 Task: Add an event with the title Second Lunch Break: Wellness and Self-Care Workshop, date '2024/05/26', time 8:00 AM to 10:00 AMand add a description: A product launch event is an exciting occasion where a new product is introduced to the market. It brings together stakeholders, industry experts, media personnel, and potential customers to showcase the product's features, benefits, and unique selling points. Select event color  Grape . Add location for the event as: 123 Rua das Flores, Porto, Portugal, logged in from the account softage.9@softage.netand send the event invitation to softage.2@softage.net with CC to  softage.3@softage.net. Set a reminder for the event Daily
Action: Mouse moved to (82, 98)
Screenshot: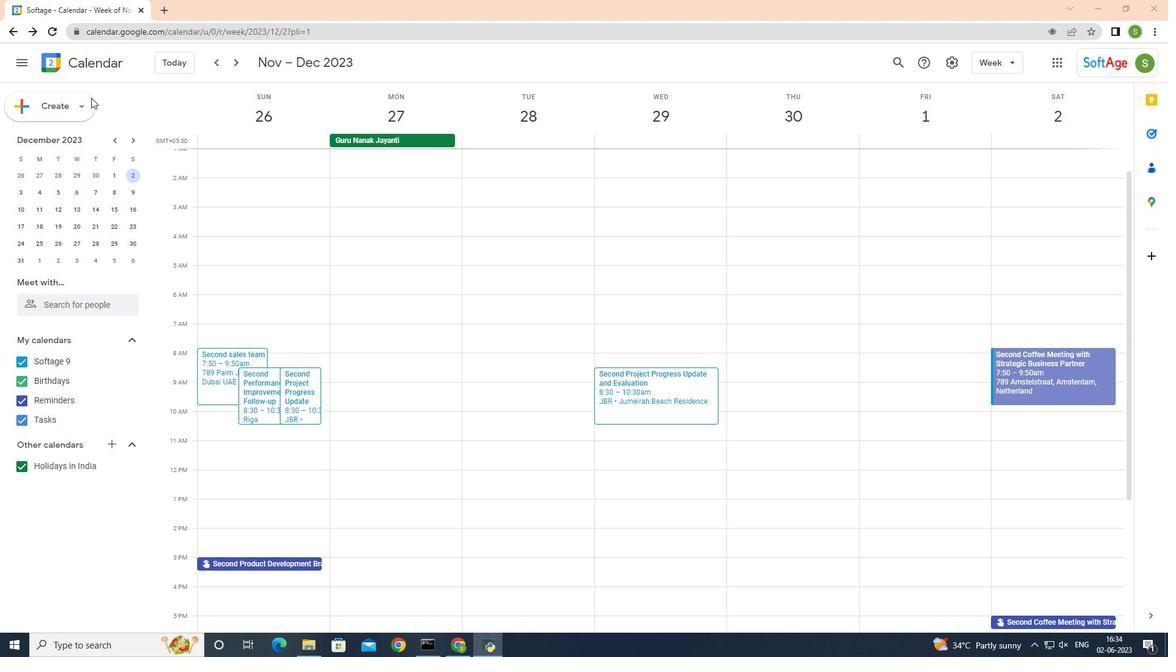 
Action: Mouse pressed left at (82, 98)
Screenshot: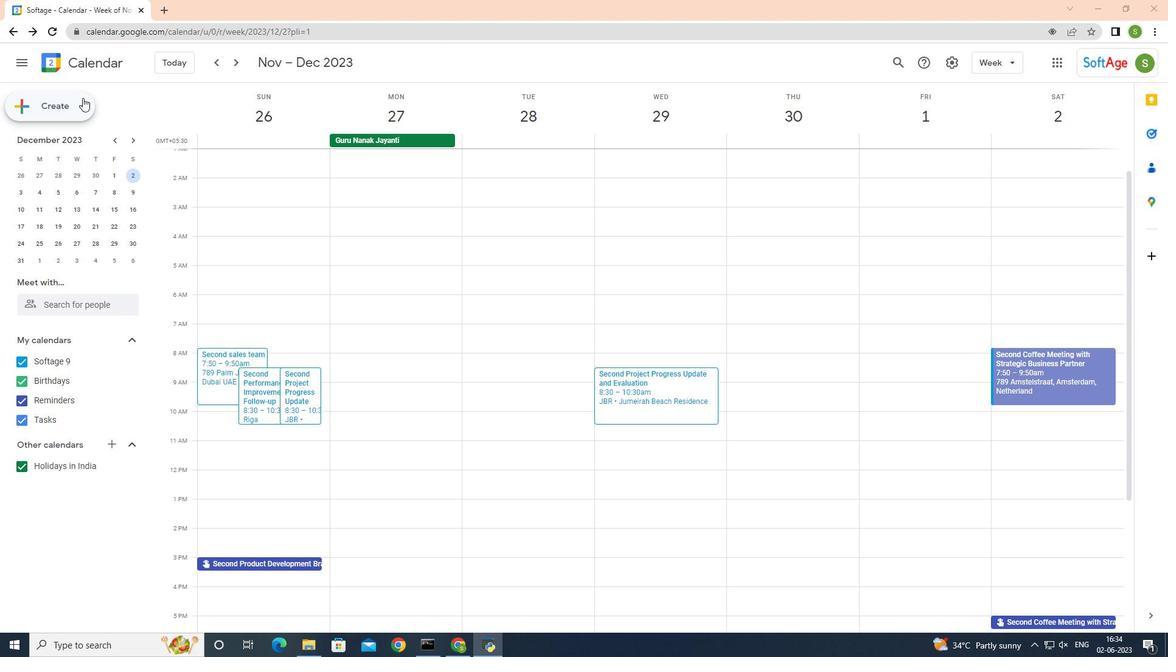 
Action: Mouse moved to (79, 132)
Screenshot: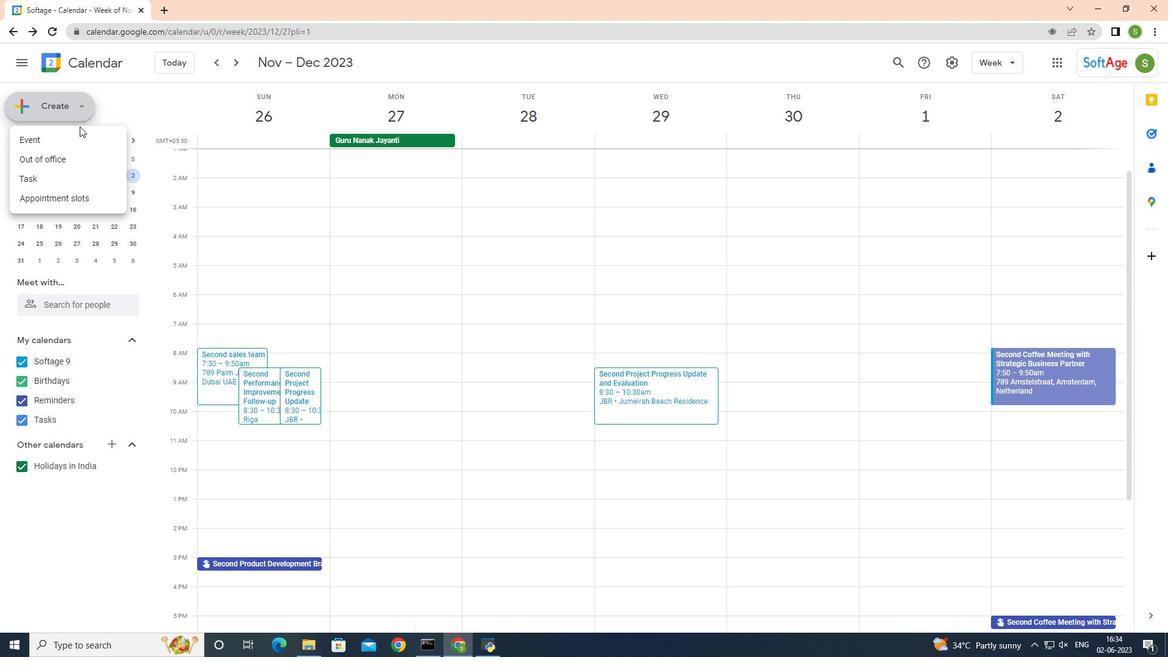 
Action: Mouse pressed left at (79, 132)
Screenshot: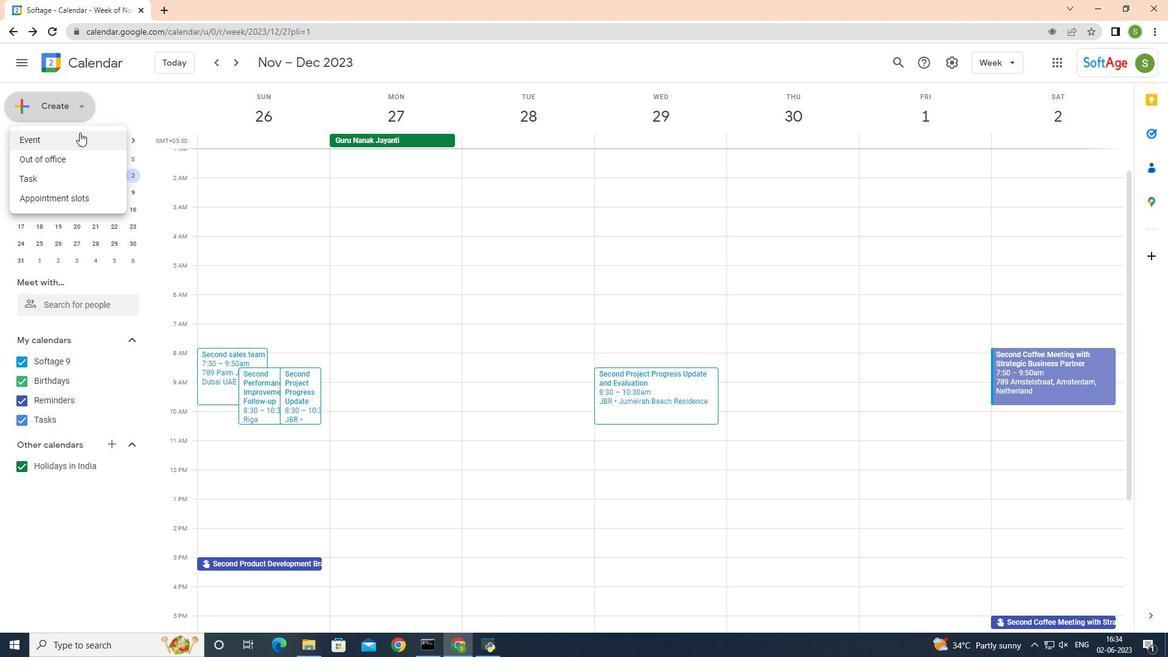 
Action: Mouse moved to (804, 327)
Screenshot: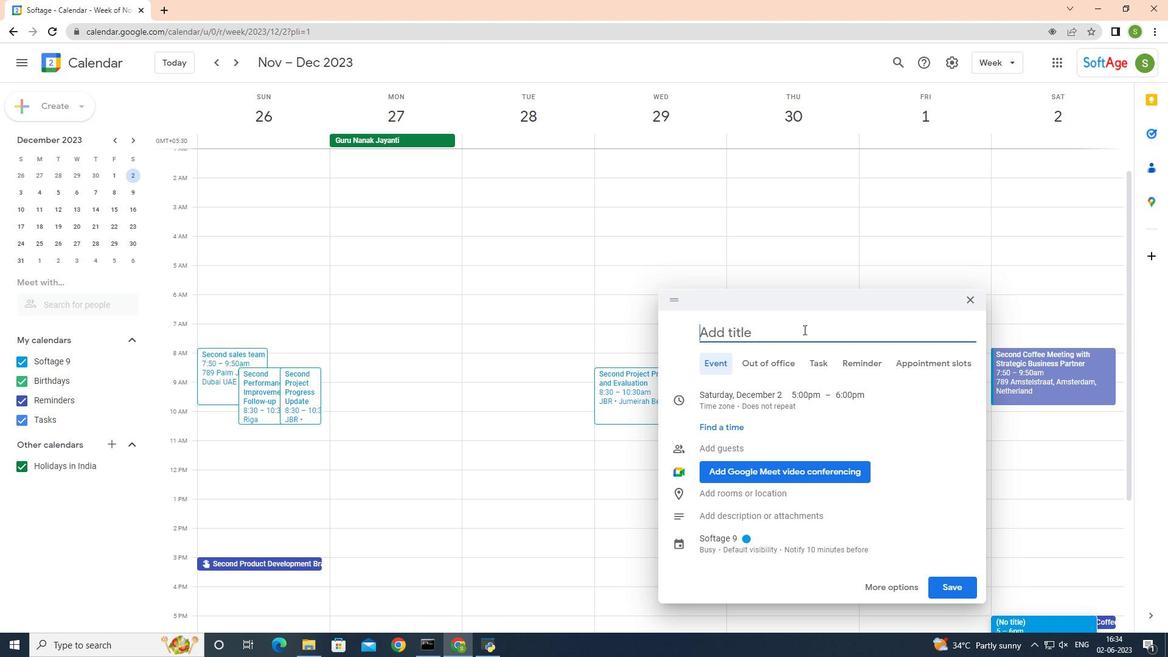 
Action: Key pressed <Key.shift><Key.shift><Key.shift><Key.shift>Second<Key.space><Key.shift_r><Key.shift_r><Key.shift_r><Key.shift_r><Key.shift_r><Key.shift_r><Key.shift_r><Key.shift_r><Key.shift_r><Key.shift_r>L<Key.shift_r>unch<Key.space><Key.shift><Key.shift><Key.shift><Key.shift><Key.shift><Key.shift><Key.shift><Key.shift><Key.shift><Key.shift><Key.shift><Key.shift><Key.shift><Key.shift><Key.shift>Bread<Key.shift_r>:<Key.space><Key.shift><Key.shift>Wellness<Key.space>and<Key.space>s<Key.backspace><Key.shift>Self-<Key.space><Key.backspace><Key.backspace>-<Key.shift>Care<Key.space><Key.shift><Key.shift><Key.shift><Key.shift><Key.shift><Key.shift><Key.shift><Key.shift><Key.shift><Key.shift><Key.shift><Key.shift><Key.shift><Key.shift><Key.shift><Key.shift><Key.shift><Key.shift><Key.shift><Key.shift>Workshop
Screenshot: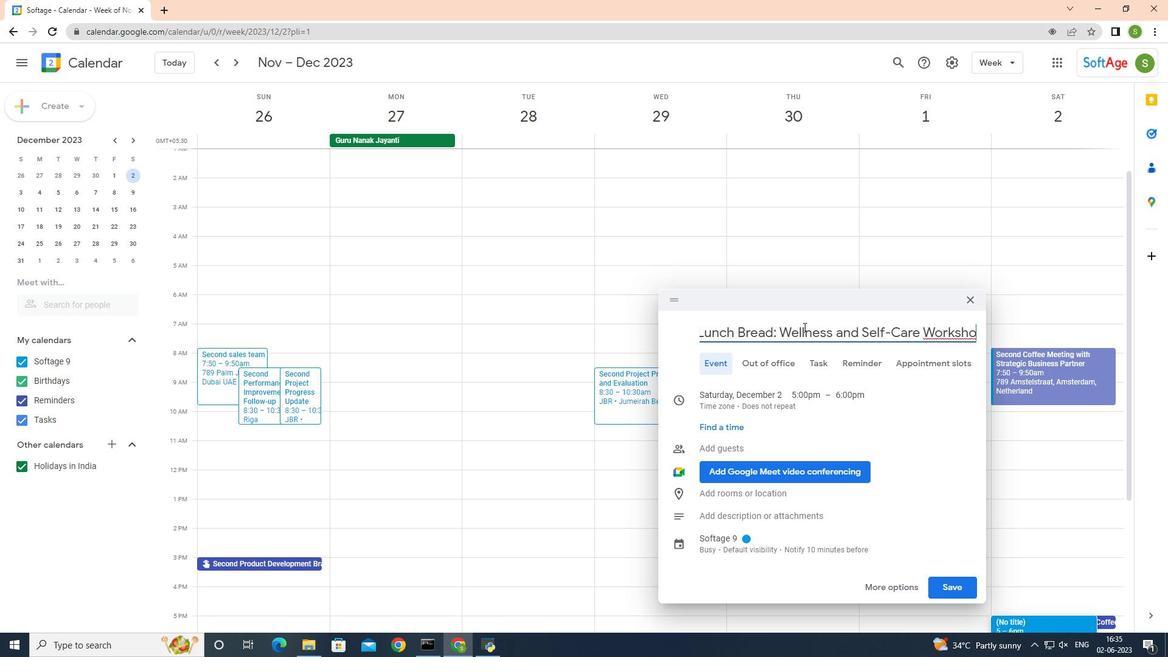 
Action: Mouse moved to (751, 390)
Screenshot: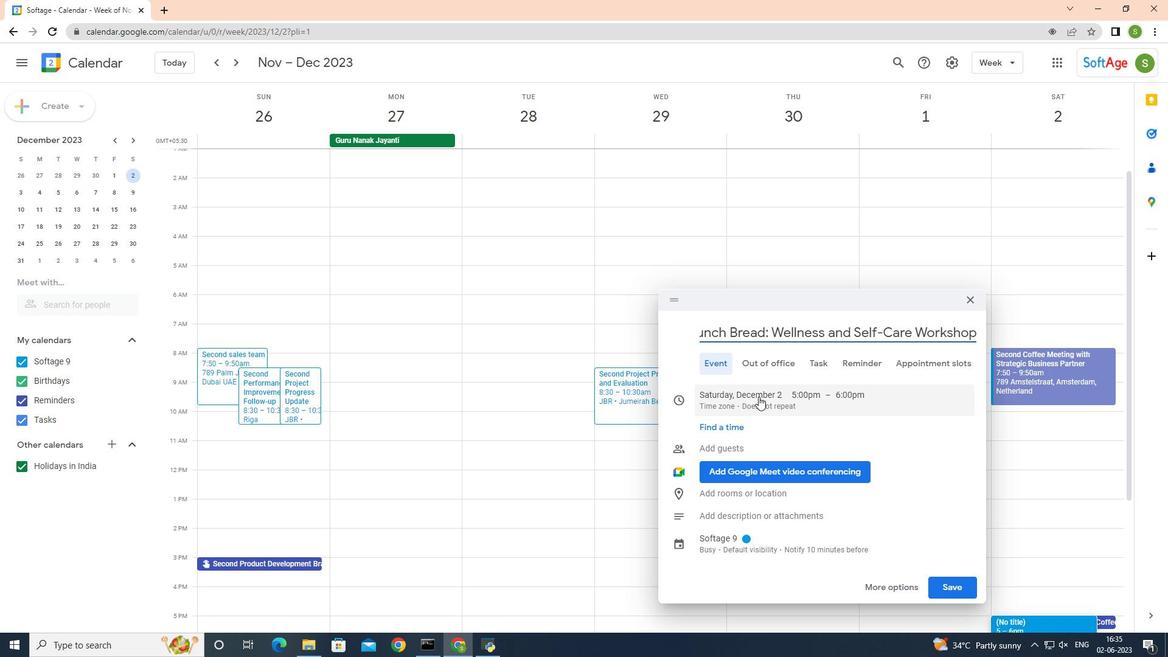 
Action: Mouse pressed left at (751, 390)
Screenshot: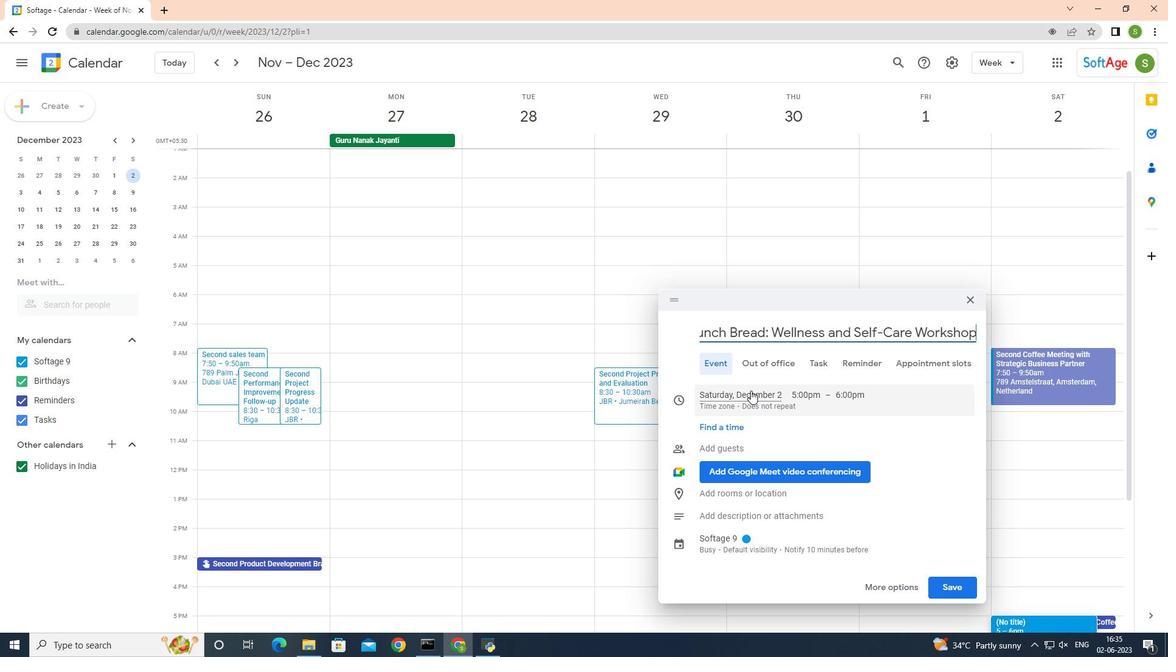 
Action: Mouse moved to (849, 385)
Screenshot: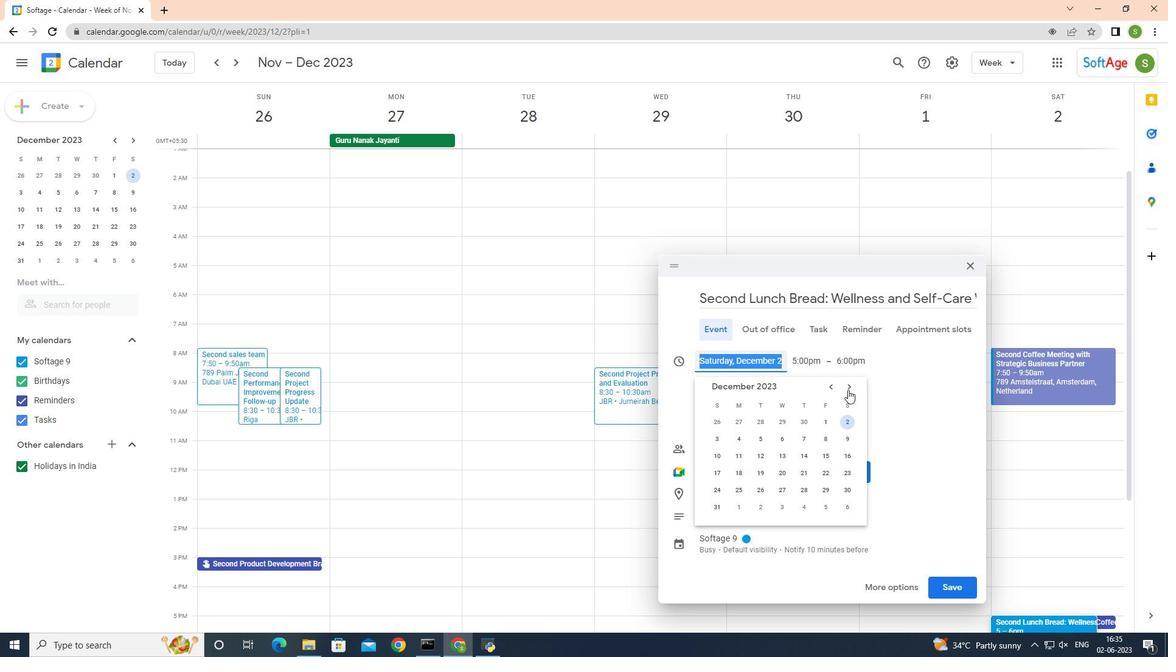 
Action: Mouse pressed left at (849, 385)
Screenshot: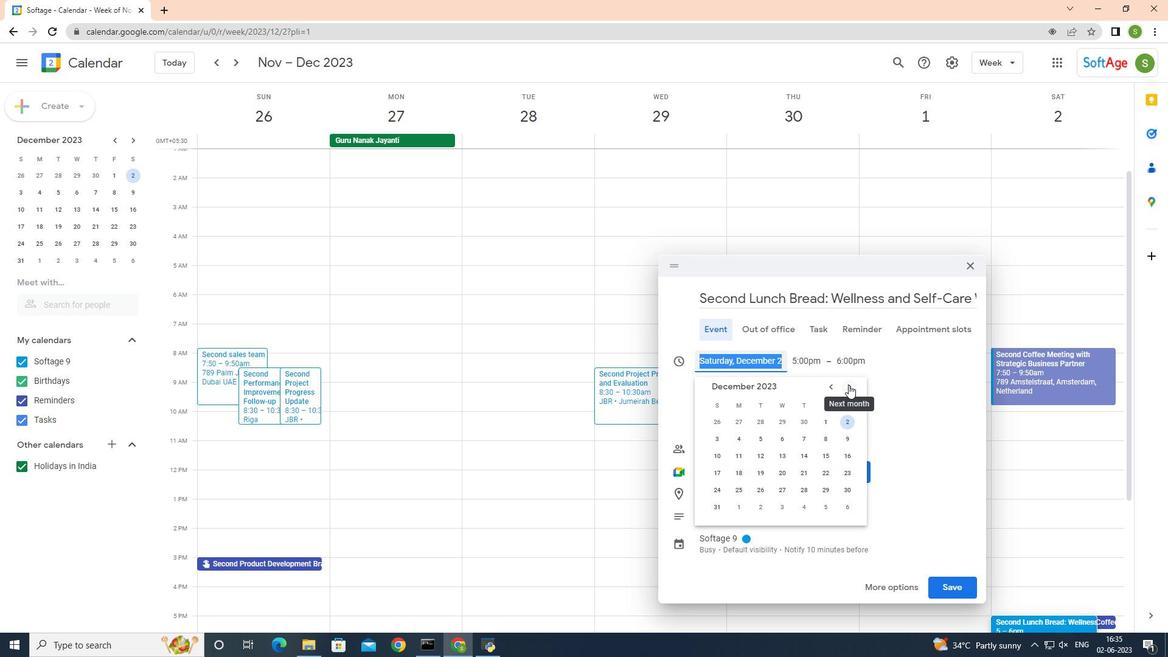 
Action: Mouse pressed left at (849, 385)
Screenshot: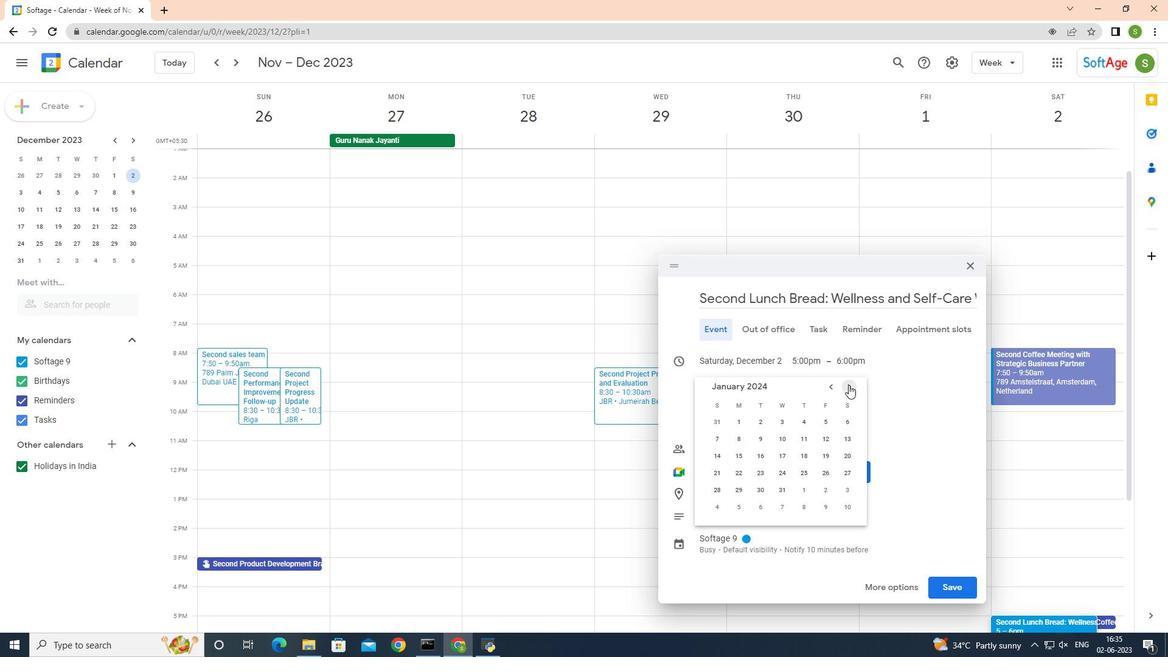 
Action: Mouse pressed left at (849, 385)
Screenshot: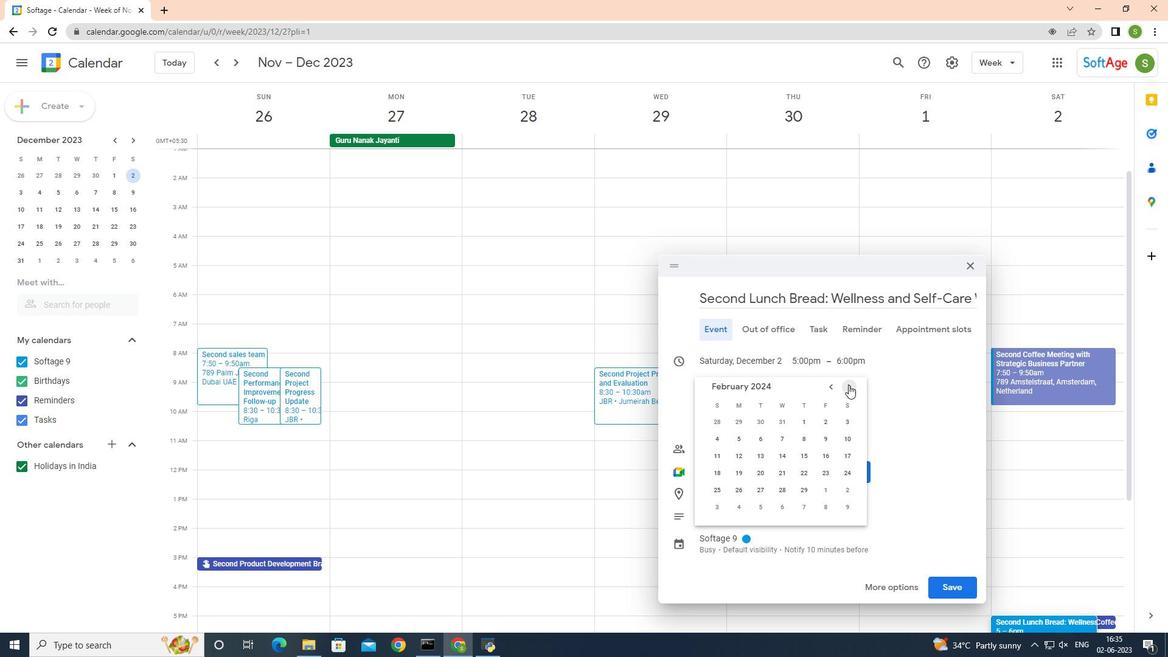
Action: Mouse pressed left at (849, 385)
Screenshot: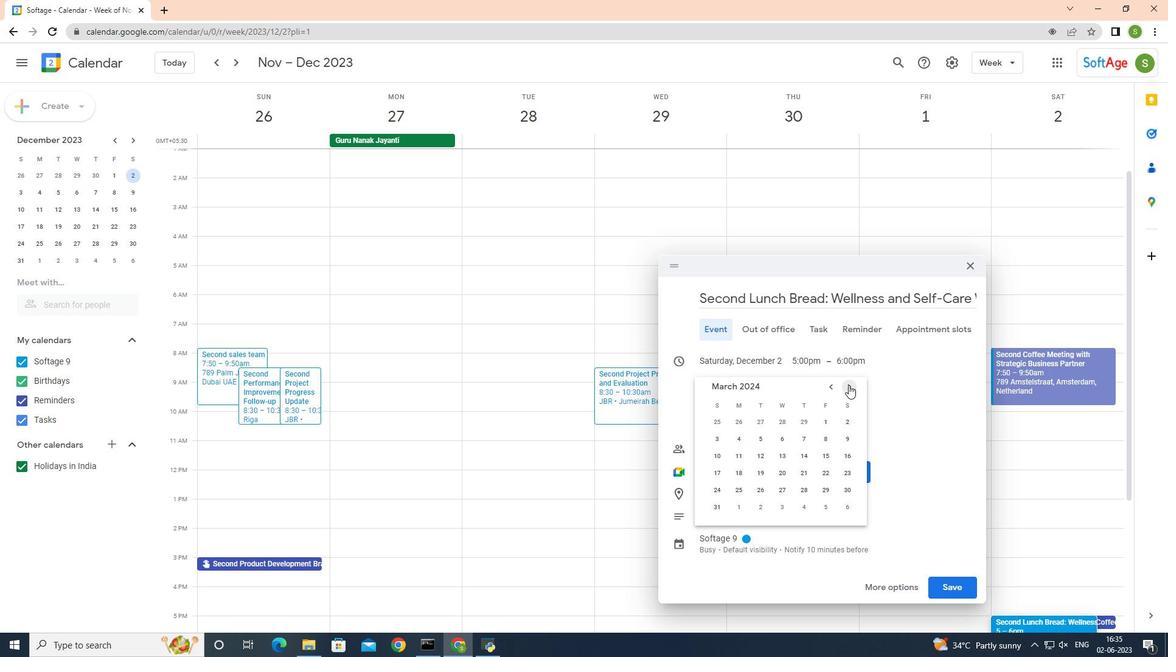 
Action: Mouse pressed left at (849, 385)
Screenshot: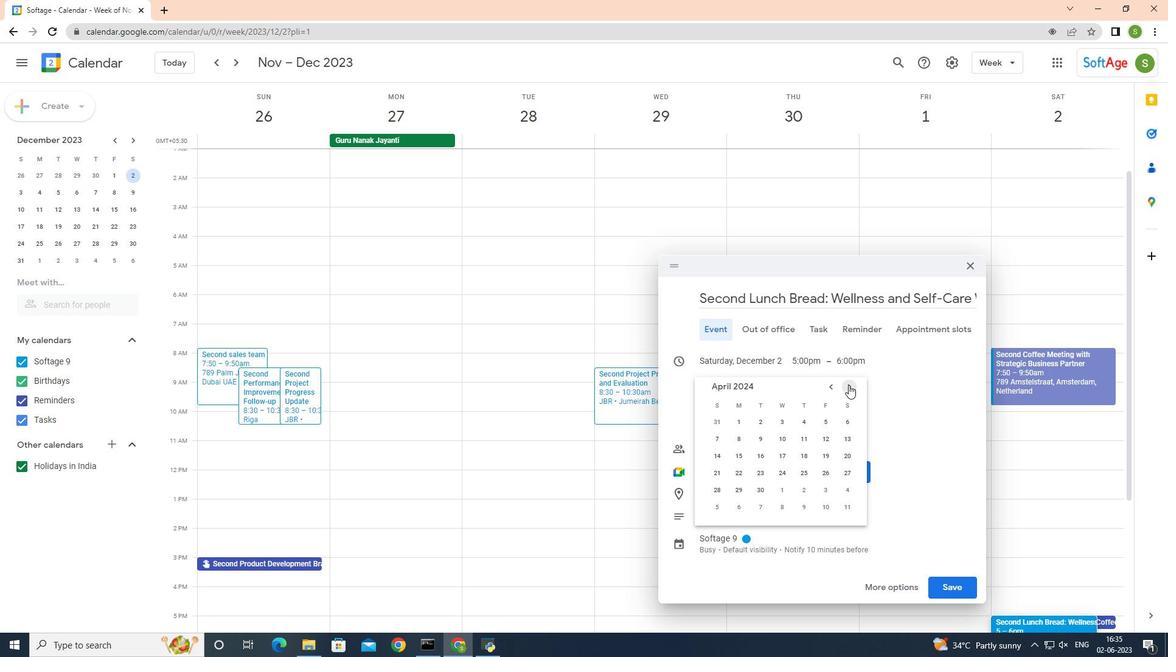 
Action: Mouse moved to (717, 488)
Screenshot: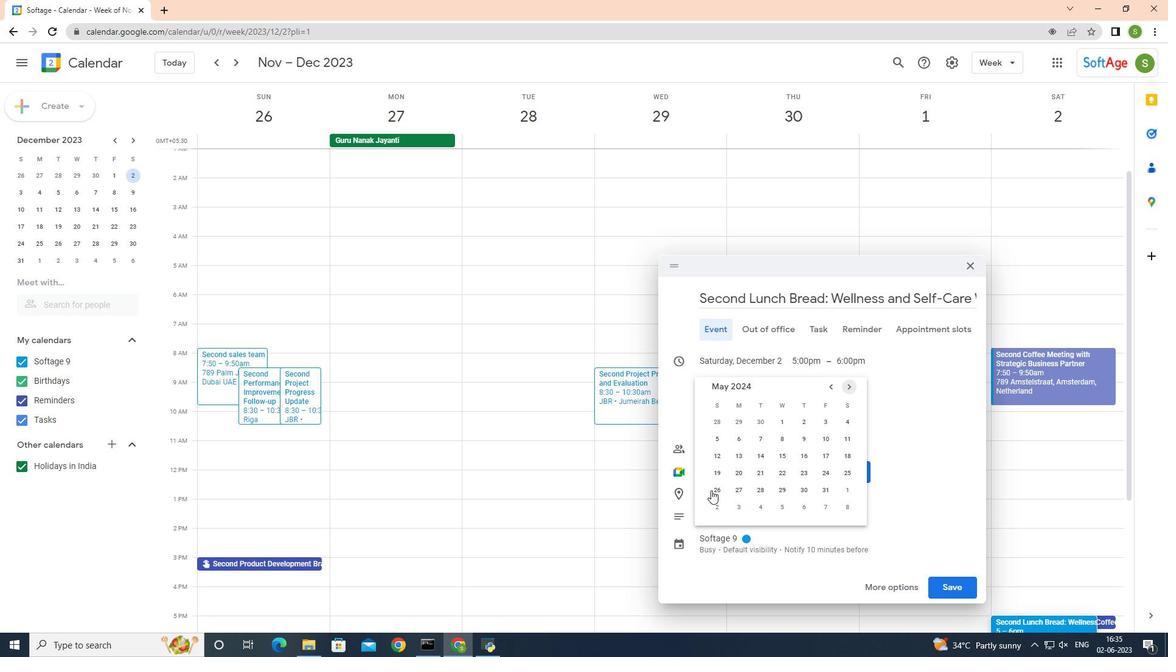 
Action: Mouse pressed left at (717, 488)
Screenshot: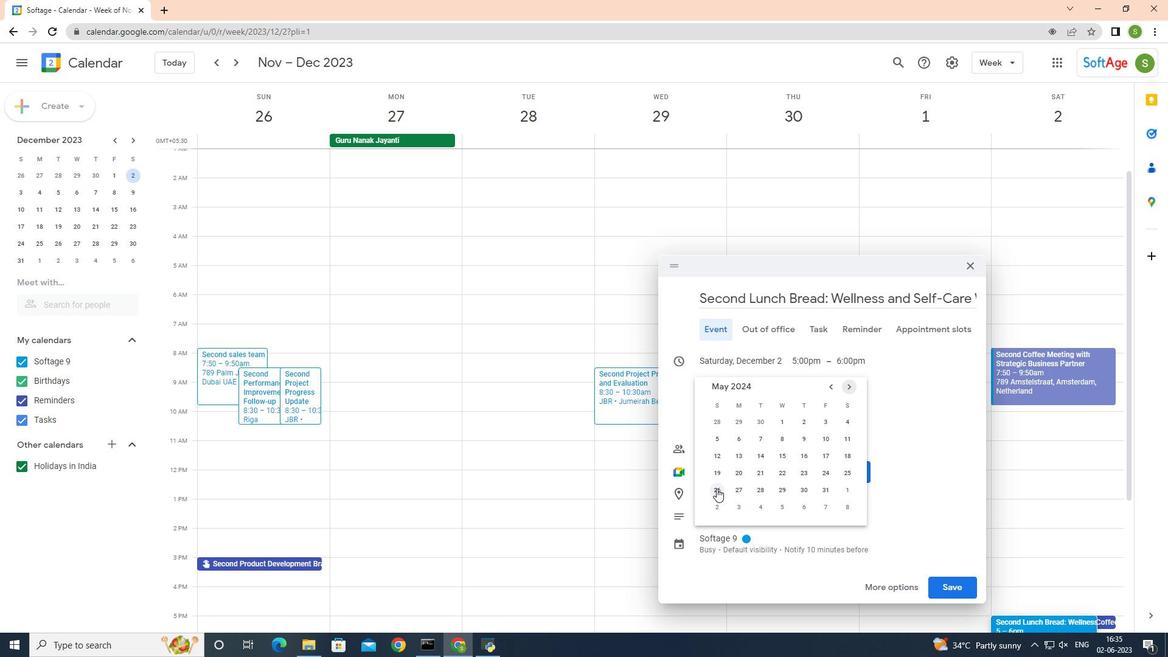 
Action: Mouse moved to (474, 359)
Screenshot: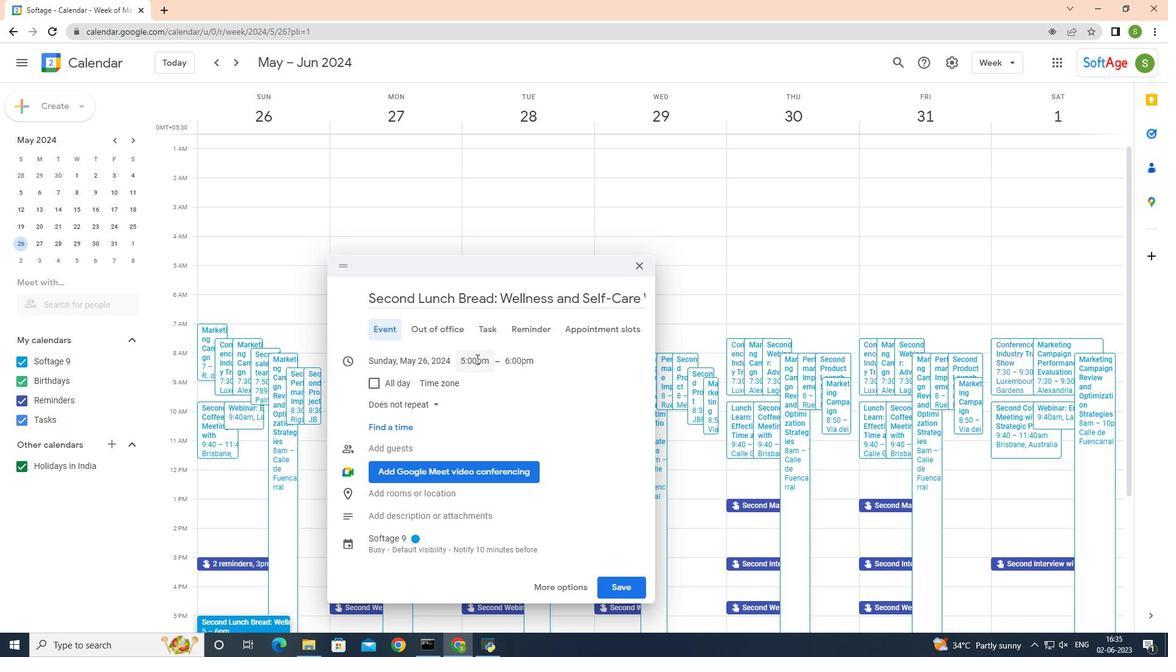 
Action: Mouse pressed left at (474, 359)
Screenshot: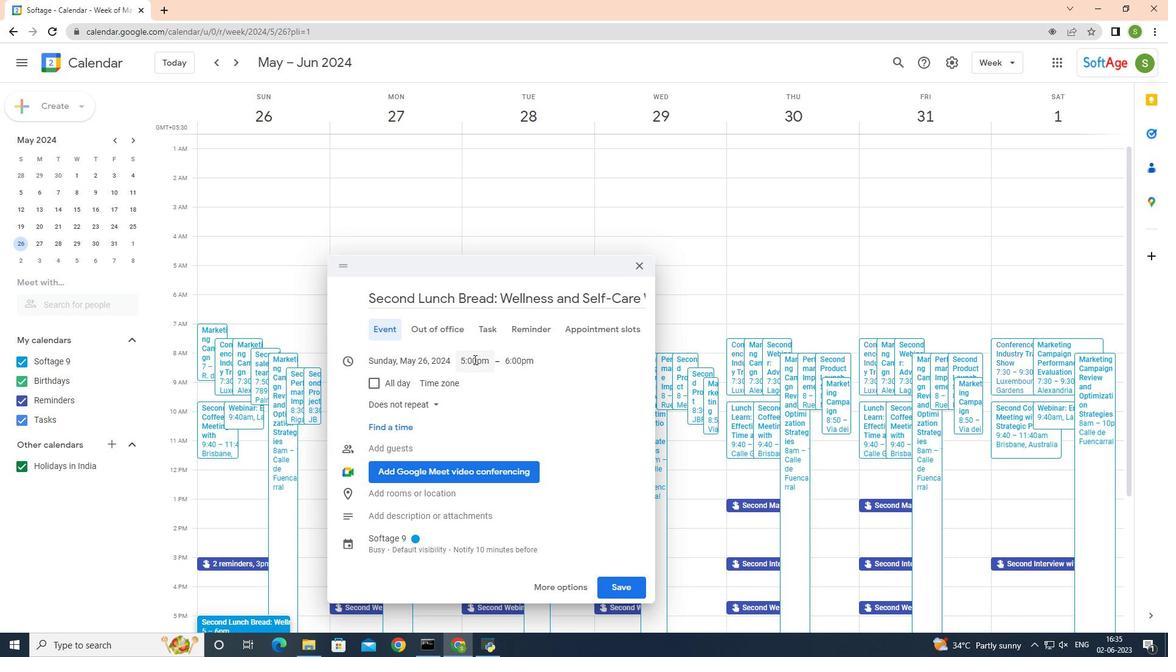 
Action: Mouse moved to (524, 469)
Screenshot: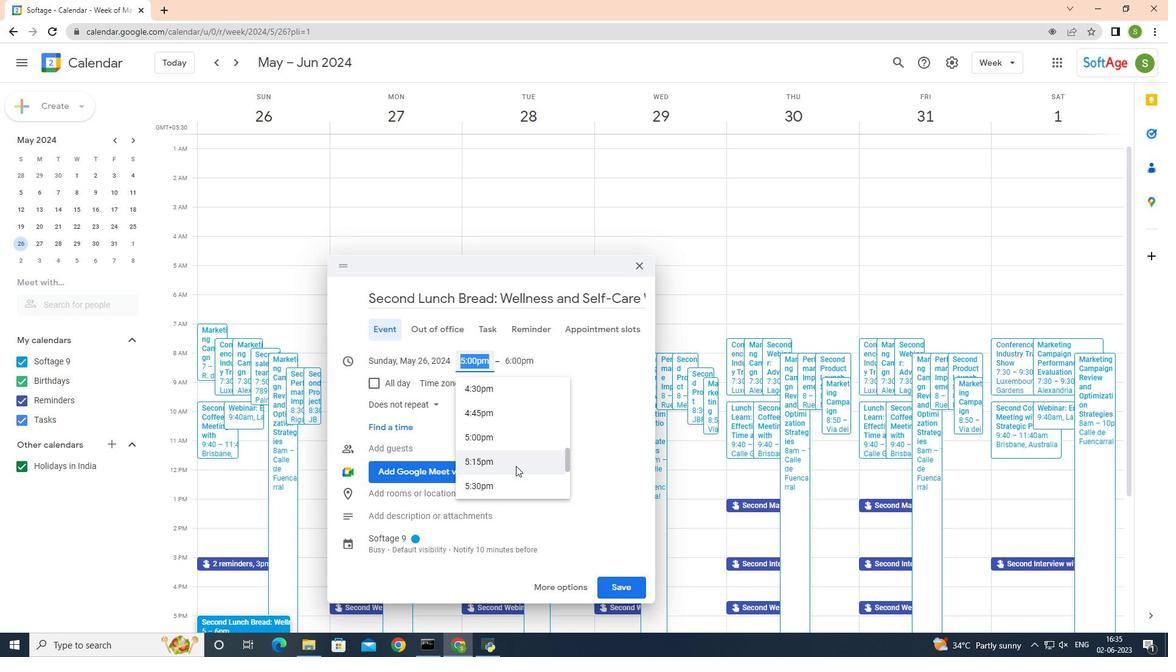 
Action: Mouse scrolled (524, 469) with delta (0, 0)
Screenshot: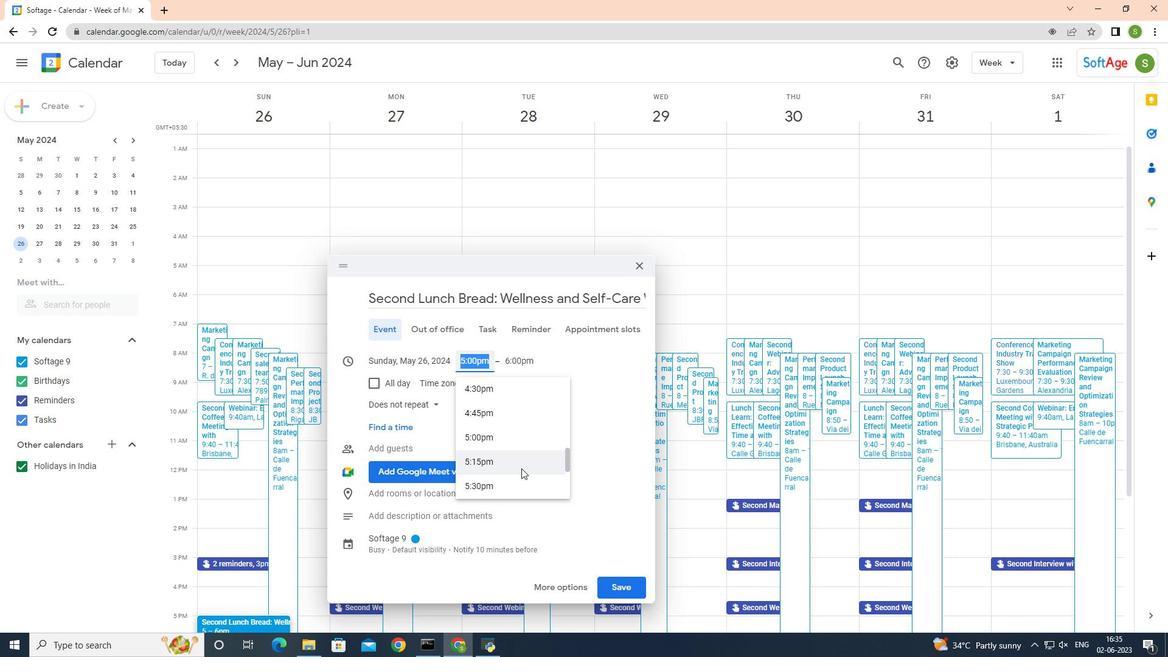 
Action: Mouse scrolled (524, 469) with delta (0, 0)
Screenshot: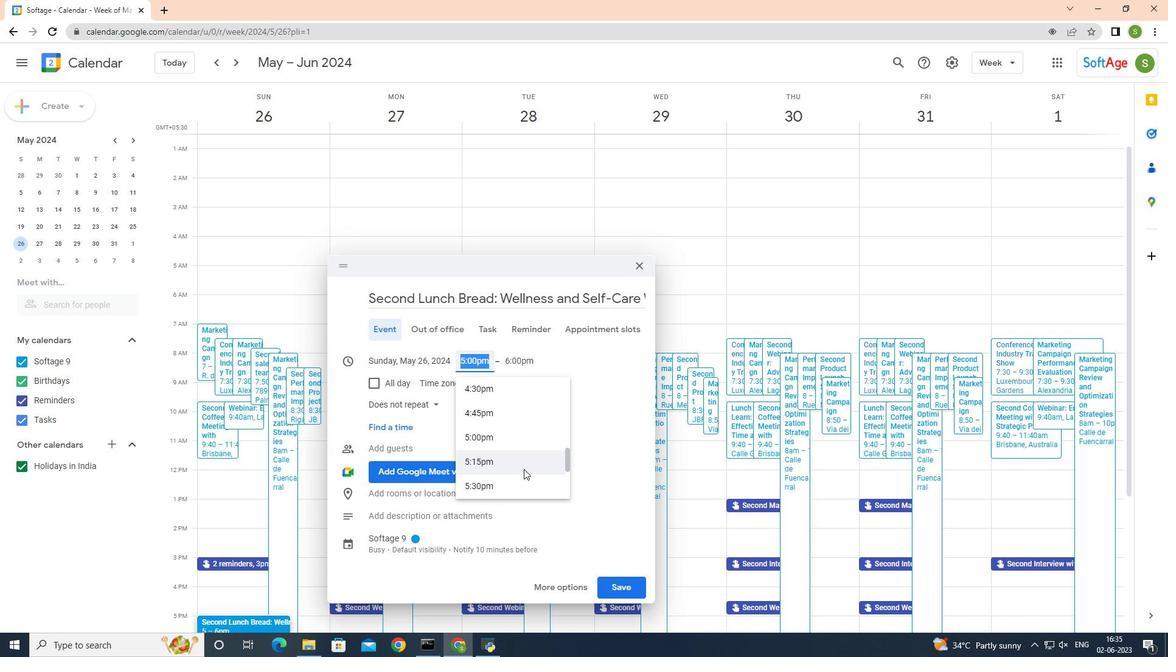 
Action: Mouse scrolled (524, 469) with delta (0, 0)
Screenshot: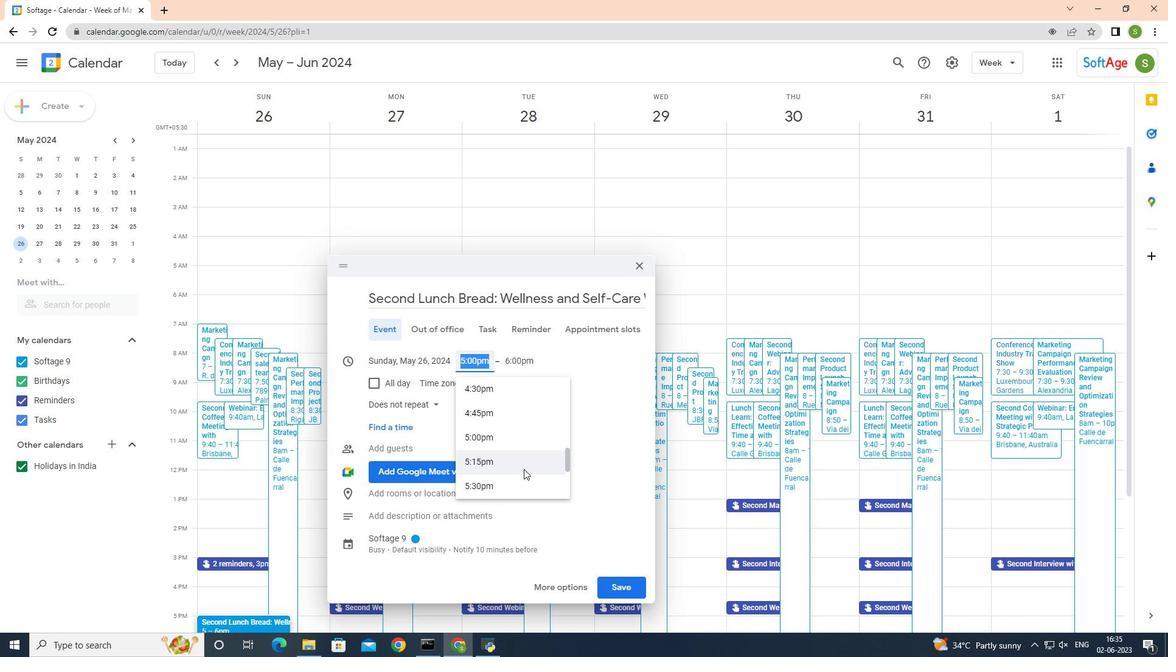 
Action: Mouse scrolled (524, 469) with delta (0, 0)
Screenshot: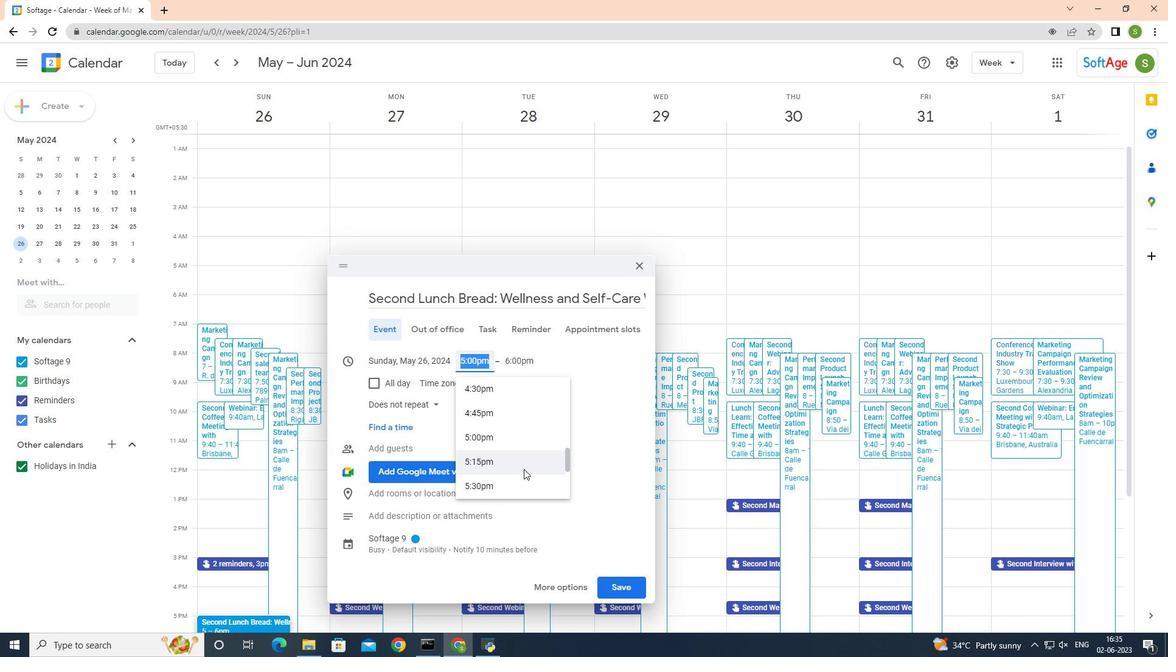 
Action: Mouse scrolled (524, 469) with delta (0, 0)
Screenshot: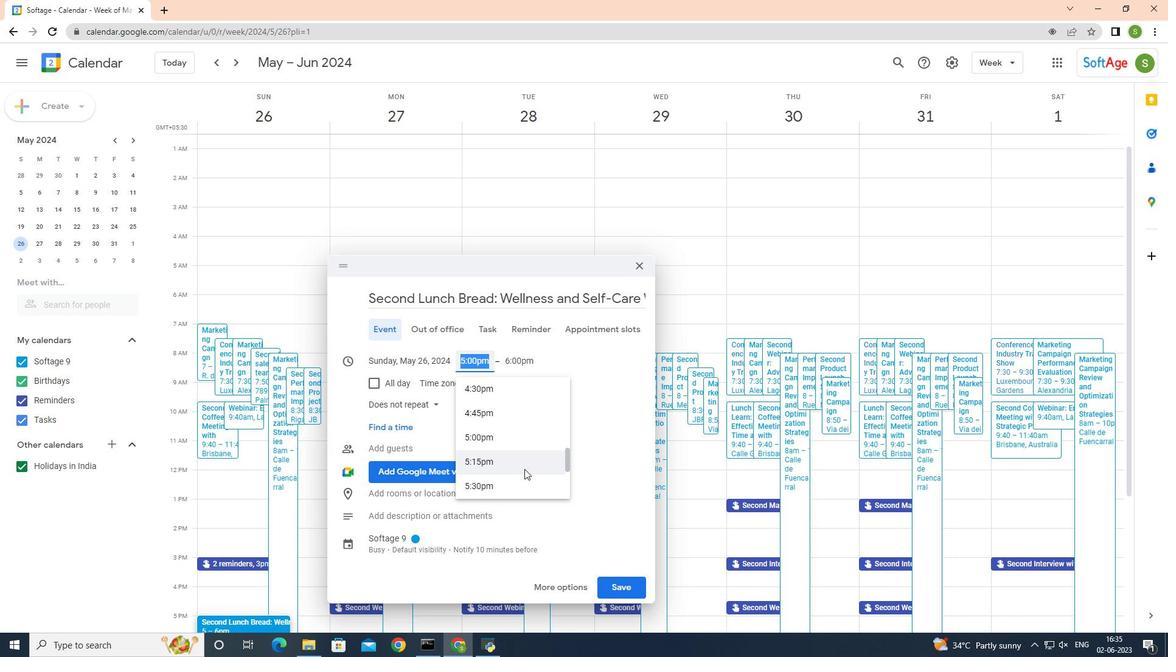 
Action: Mouse moved to (523, 482)
Screenshot: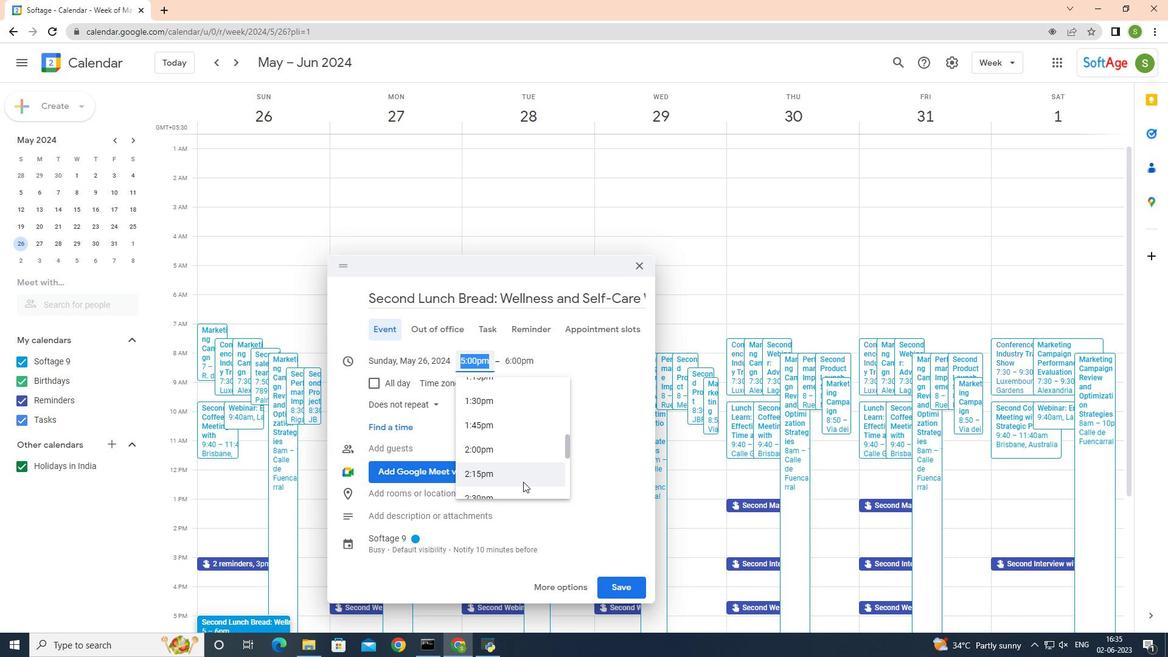 
Action: Mouse scrolled (523, 482) with delta (0, 0)
Screenshot: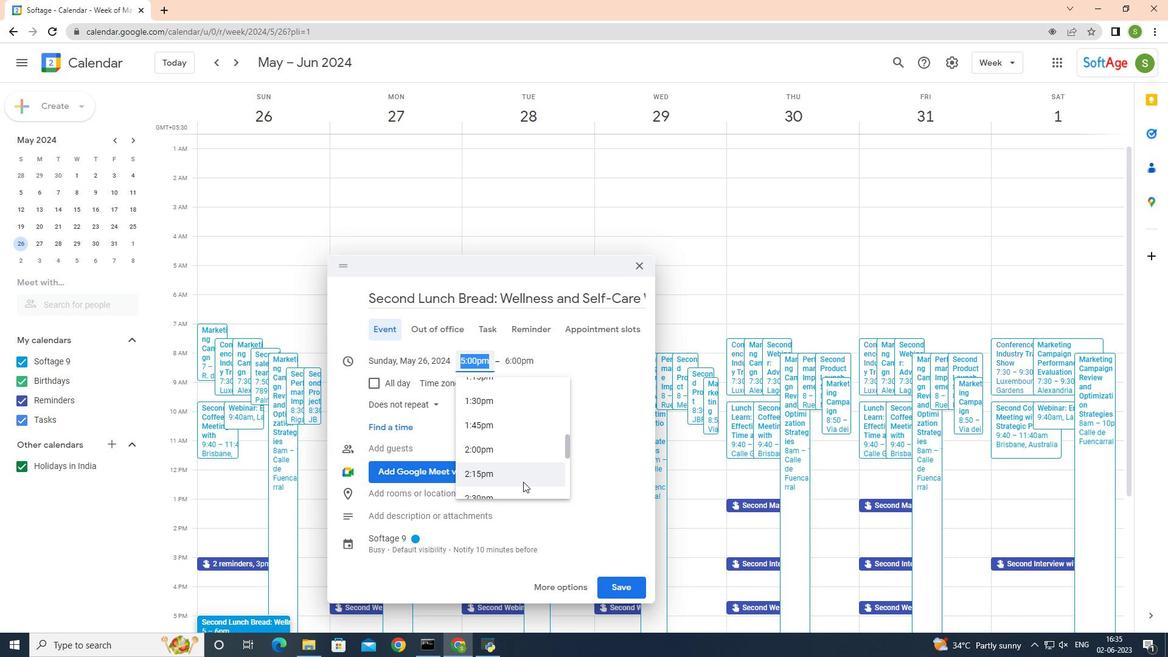 
Action: Mouse scrolled (523, 482) with delta (0, 0)
Screenshot: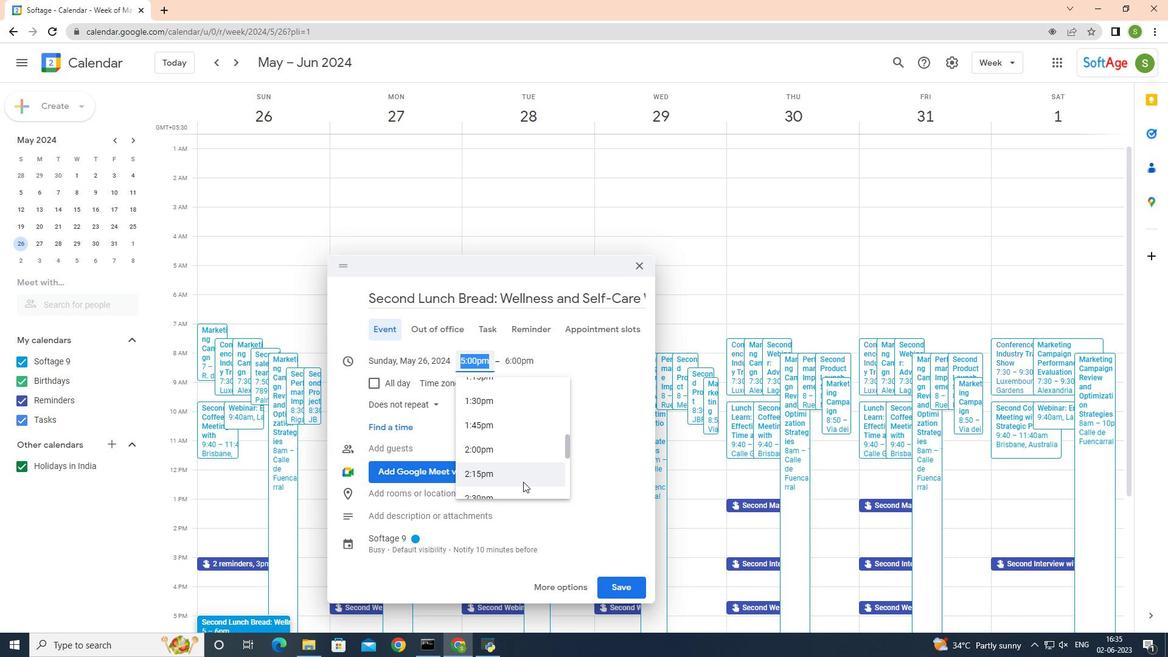 
Action: Mouse scrolled (523, 482) with delta (0, 0)
Screenshot: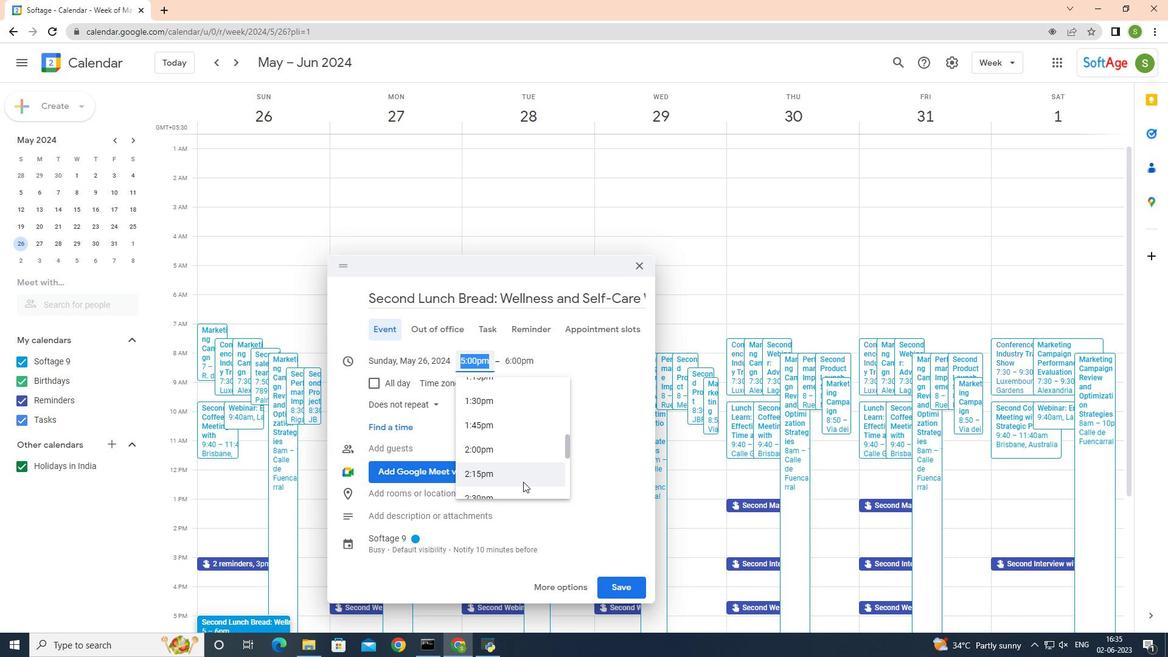 
Action: Mouse scrolled (523, 482) with delta (0, 0)
Screenshot: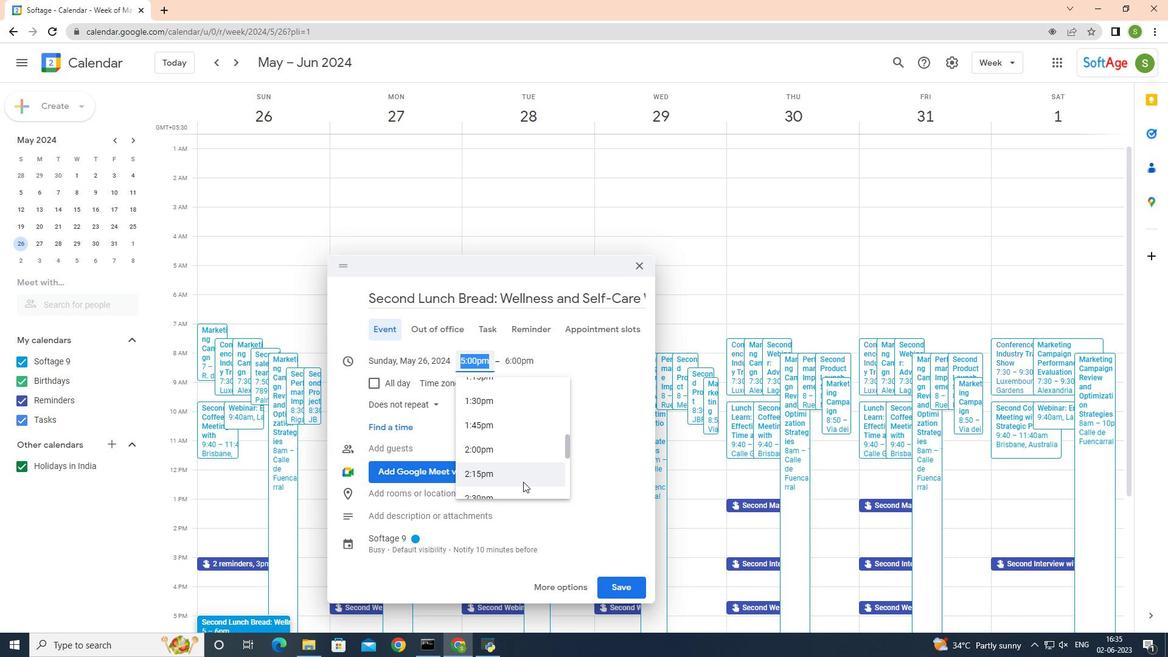 
Action: Mouse scrolled (523, 482) with delta (0, 0)
Screenshot: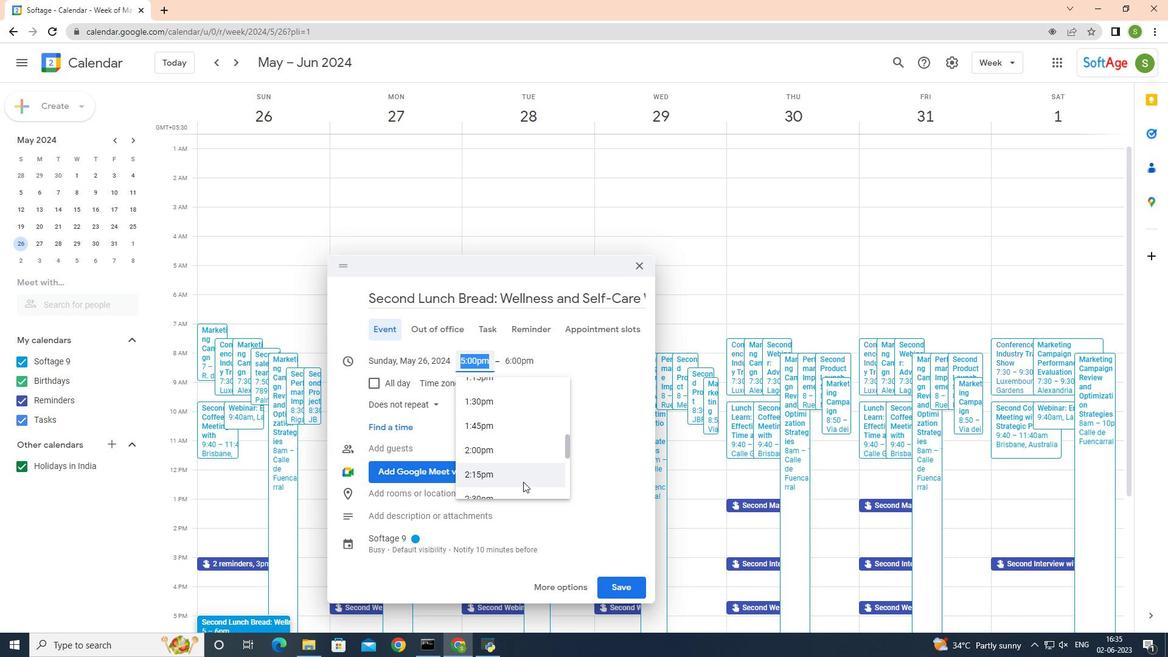 
Action: Mouse scrolled (523, 482) with delta (0, 0)
Screenshot: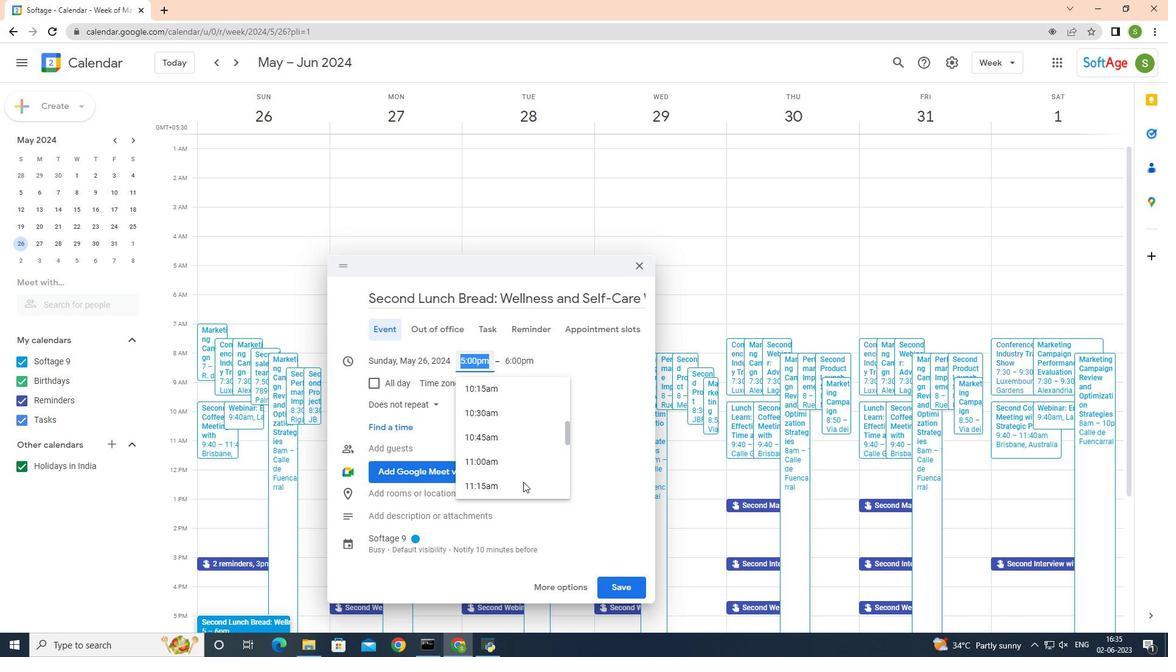 
Action: Mouse scrolled (523, 482) with delta (0, 0)
Screenshot: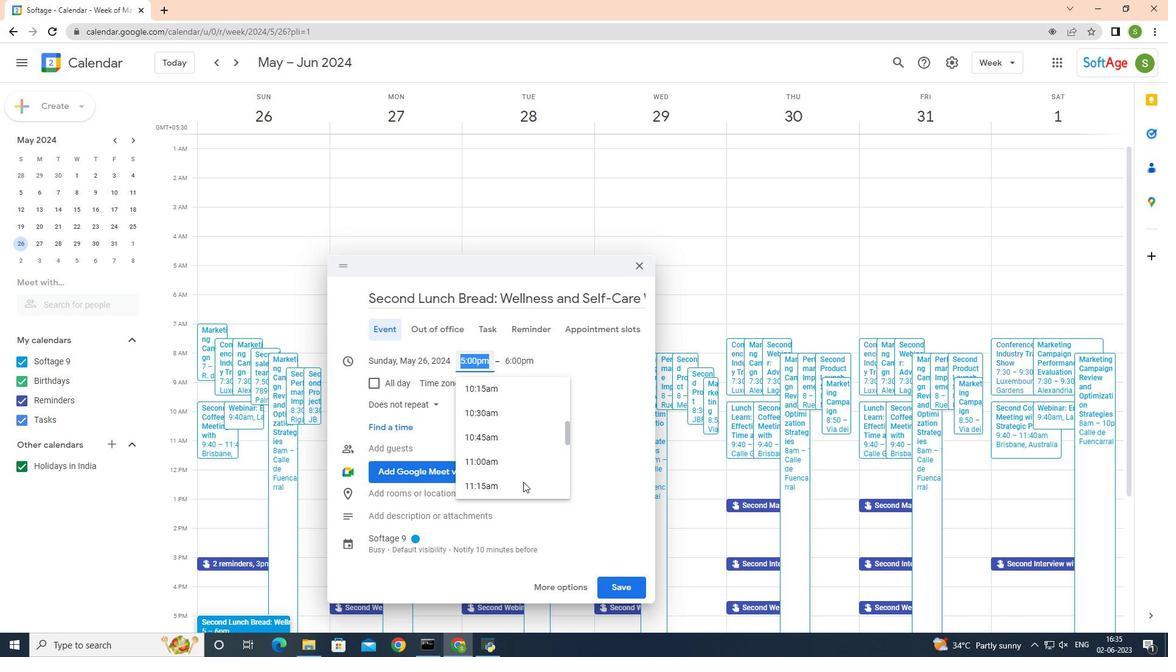 
Action: Mouse scrolled (523, 482) with delta (0, 0)
Screenshot: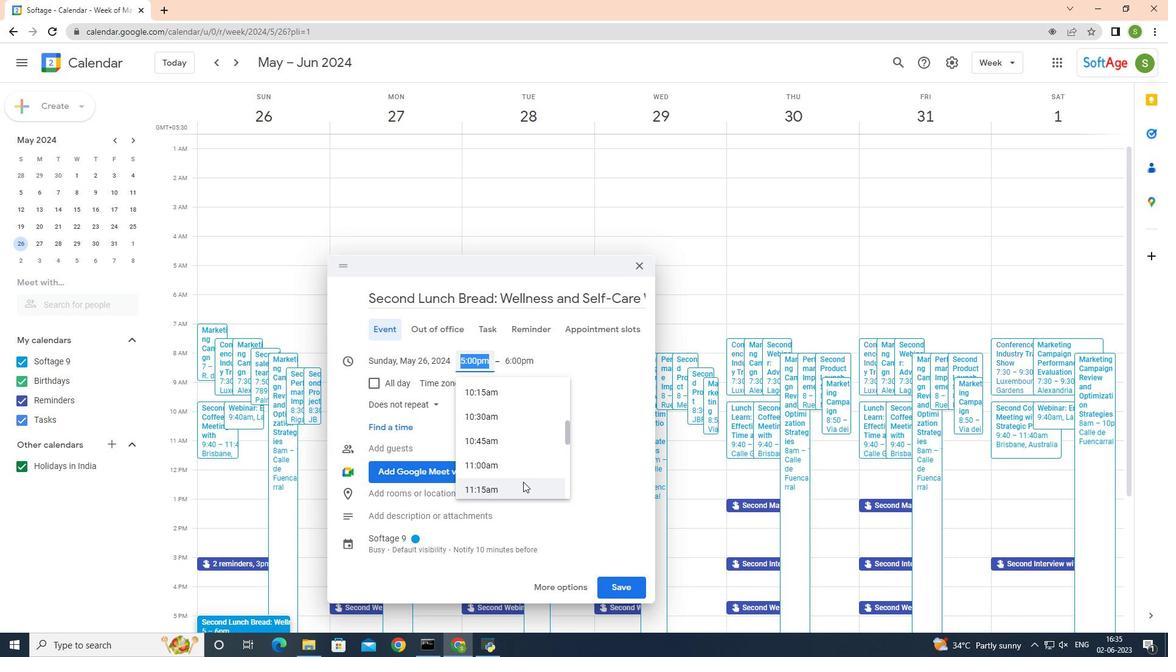 
Action: Mouse moved to (510, 394)
Screenshot: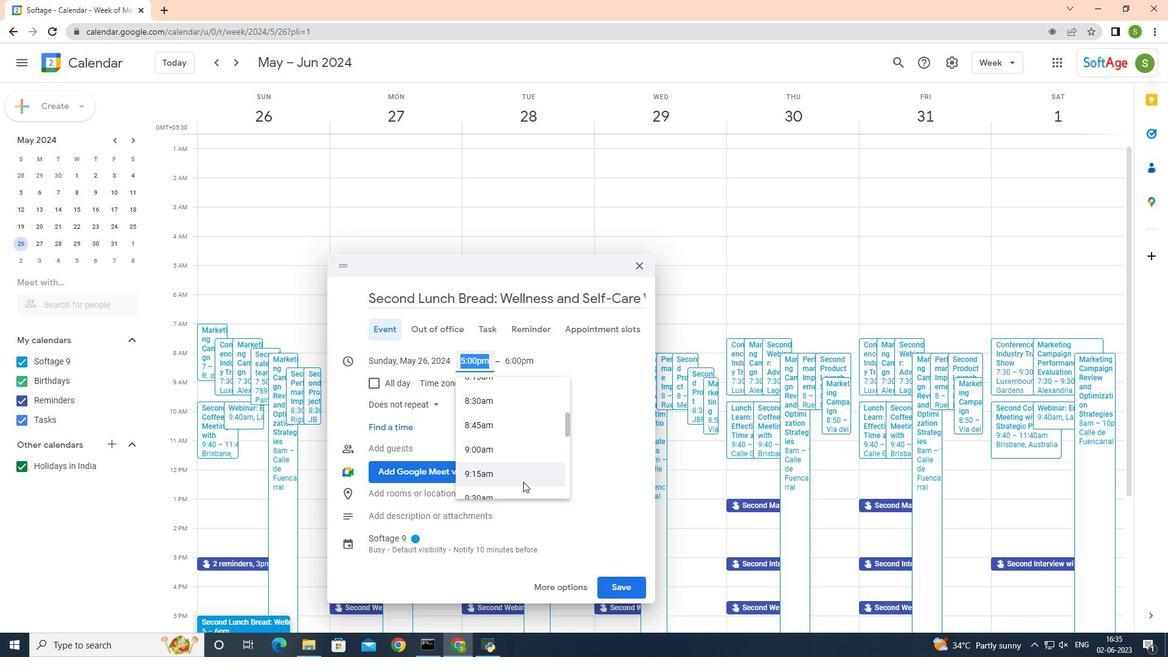 
Action: Mouse scrolled (510, 395) with delta (0, 0)
Screenshot: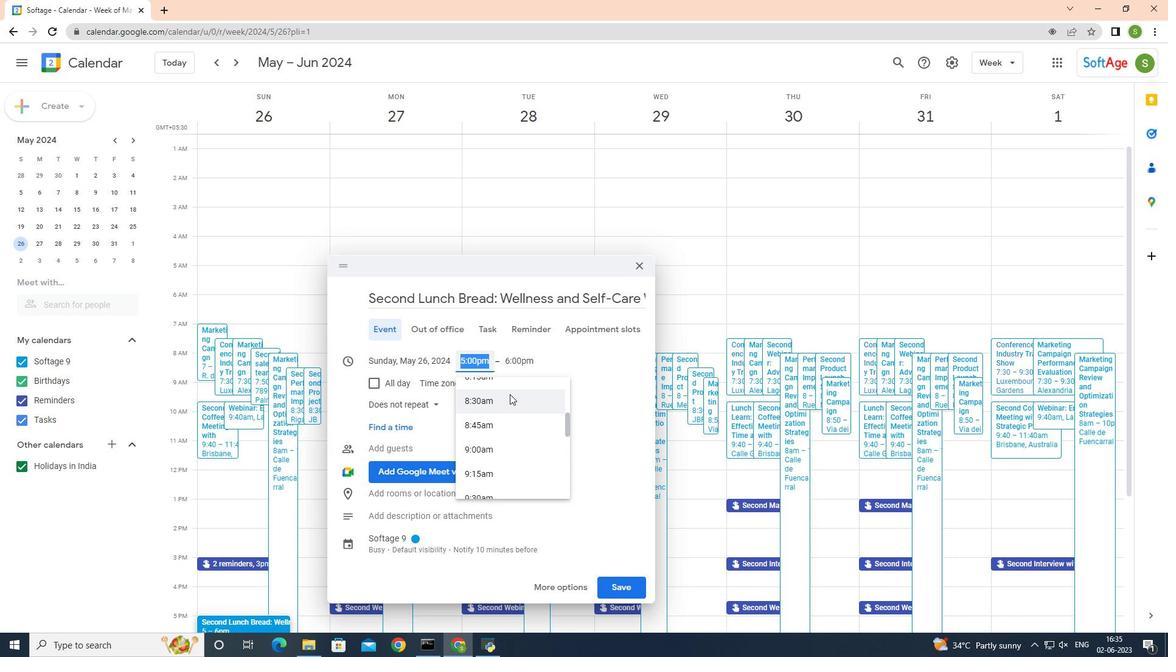 
Action: Mouse moved to (511, 415)
Screenshot: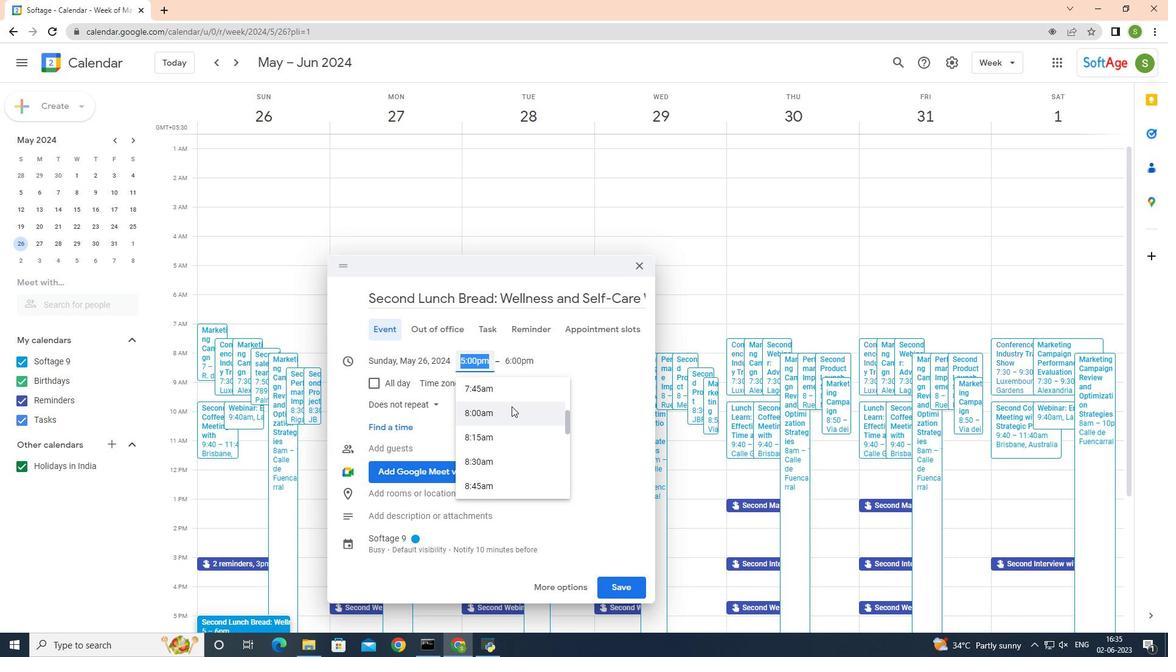 
Action: Mouse pressed left at (511, 415)
Screenshot: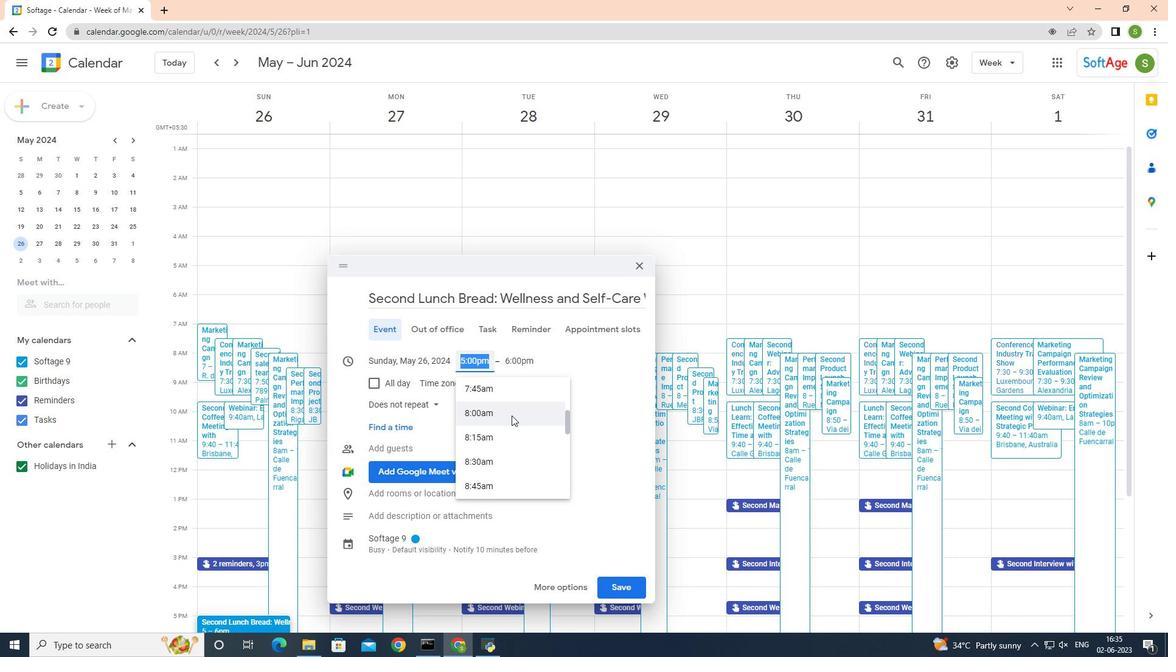 
Action: Mouse moved to (505, 282)
Screenshot: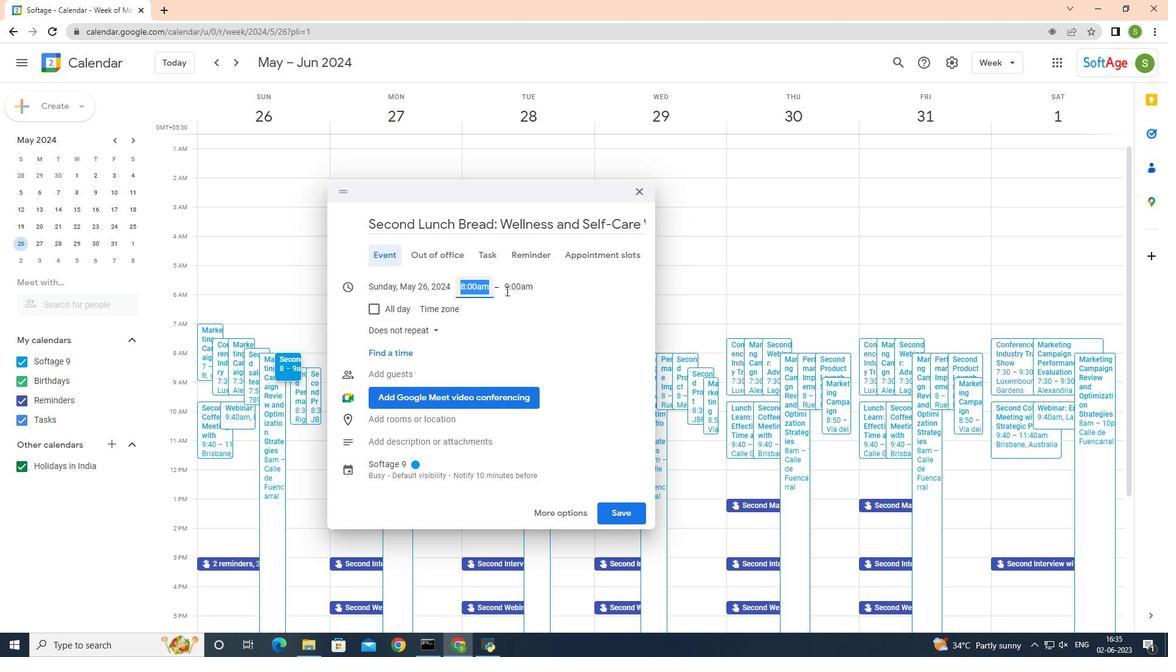 
Action: Mouse pressed left at (505, 282)
Screenshot: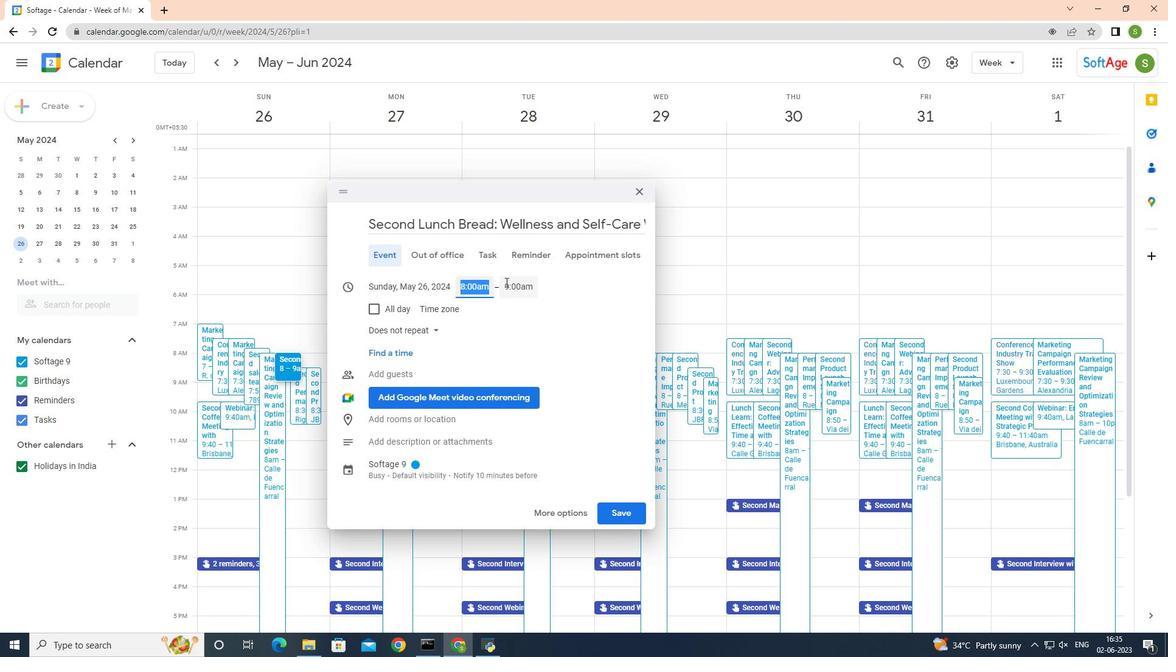 
Action: Mouse moved to (540, 415)
Screenshot: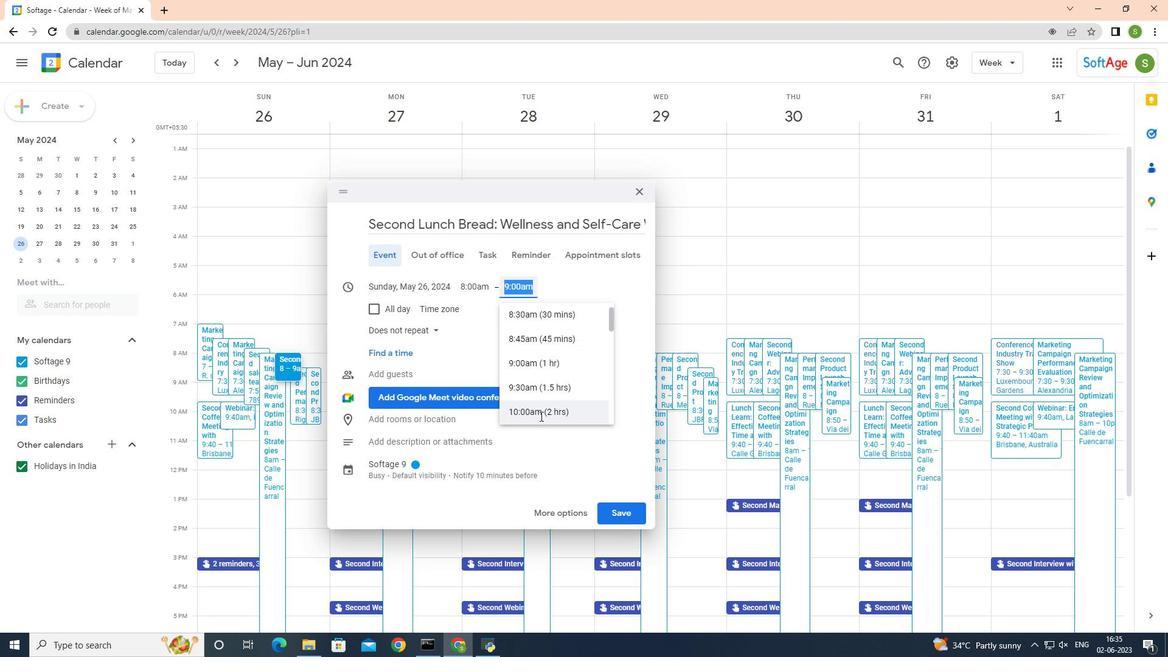 
Action: Mouse pressed left at (540, 415)
Screenshot: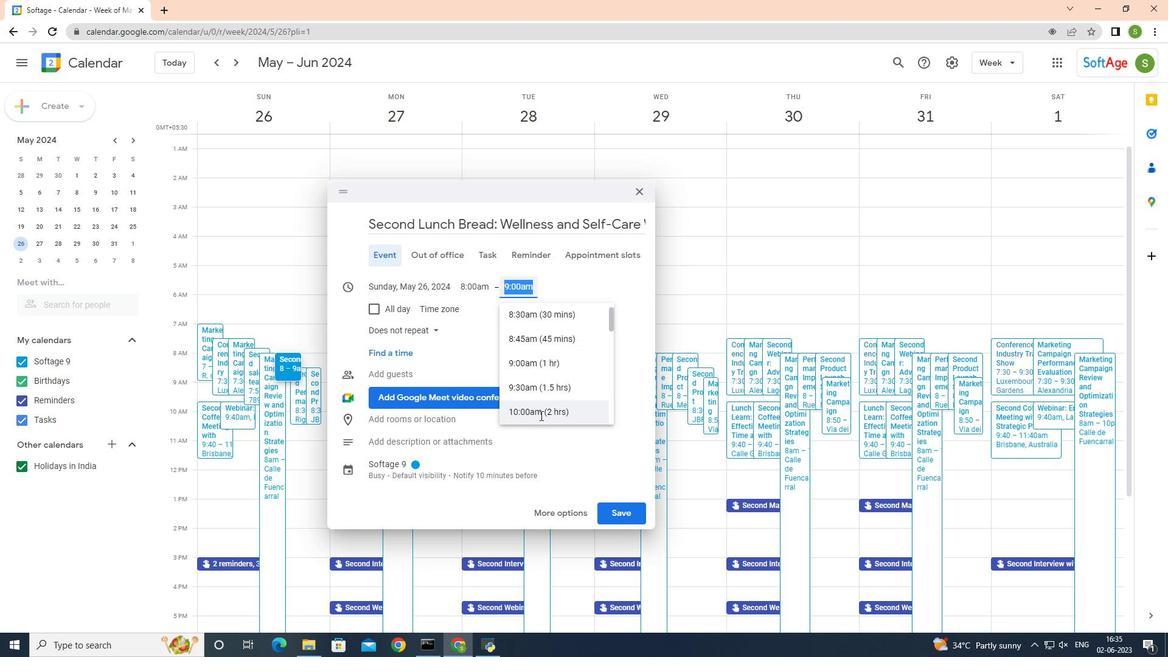 
Action: Mouse moved to (588, 287)
Screenshot: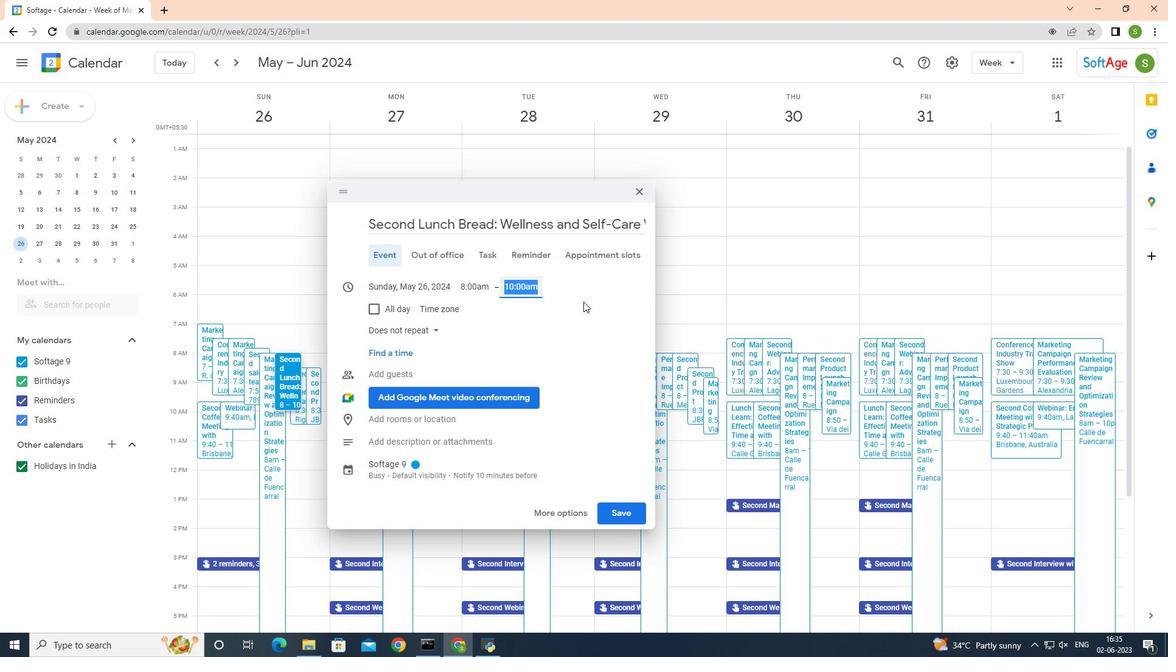 
Action: Mouse pressed left at (588, 287)
Screenshot: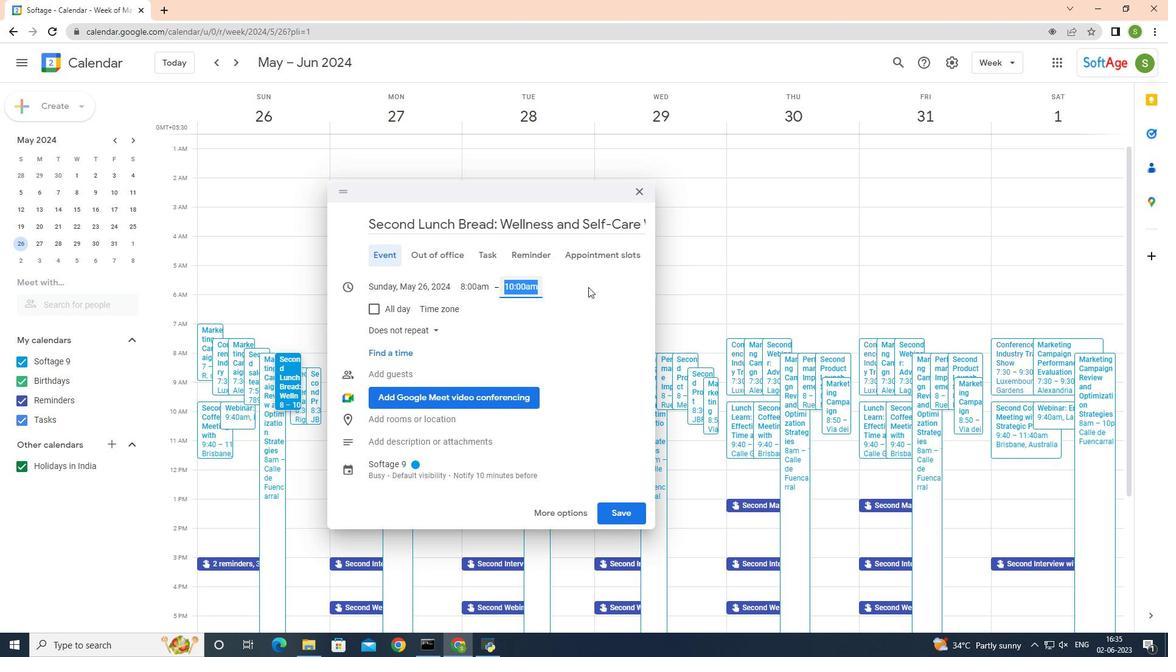 
Action: Mouse moved to (557, 508)
Screenshot: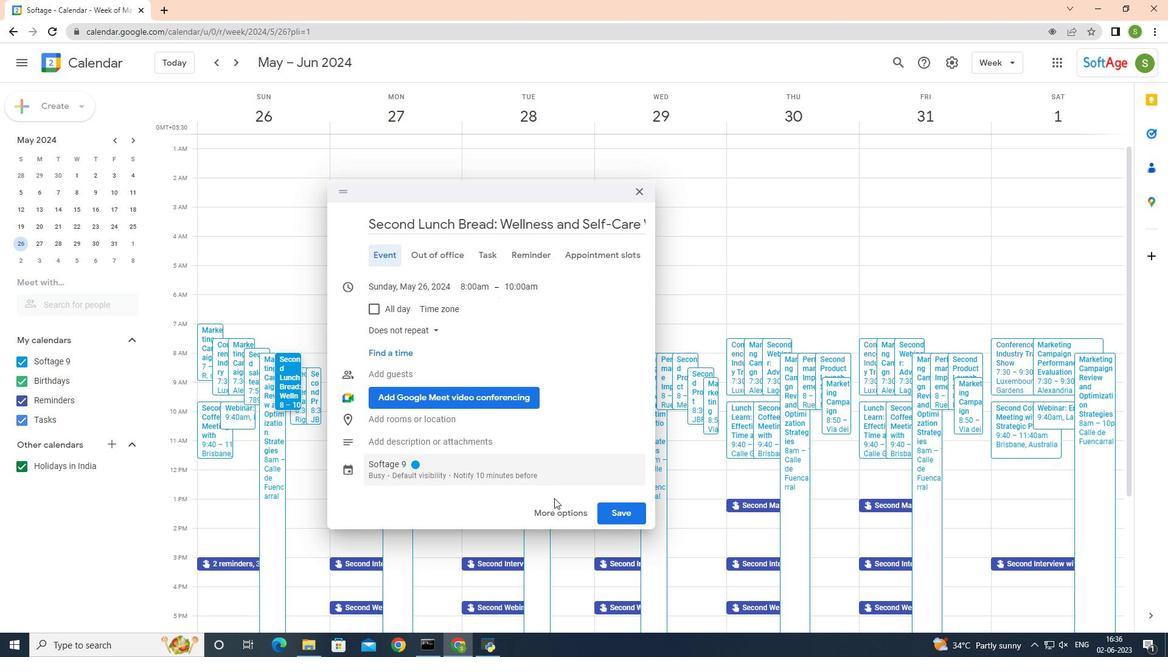 
Action: Mouse pressed left at (557, 508)
Screenshot: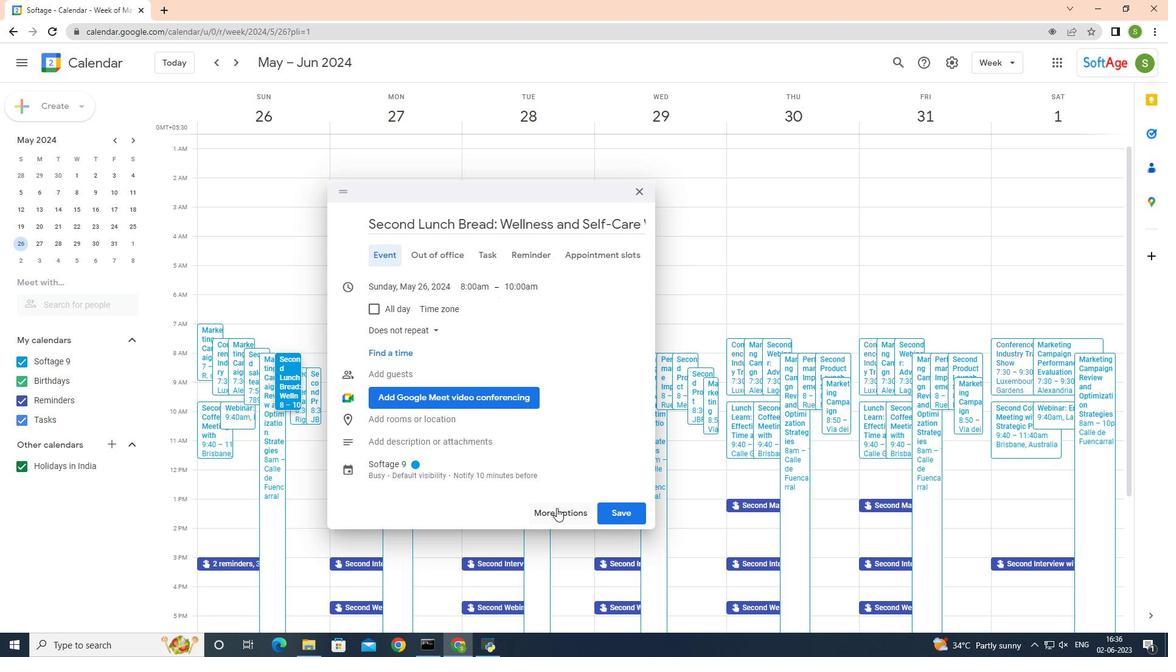 
Action: Mouse moved to (301, 433)
Screenshot: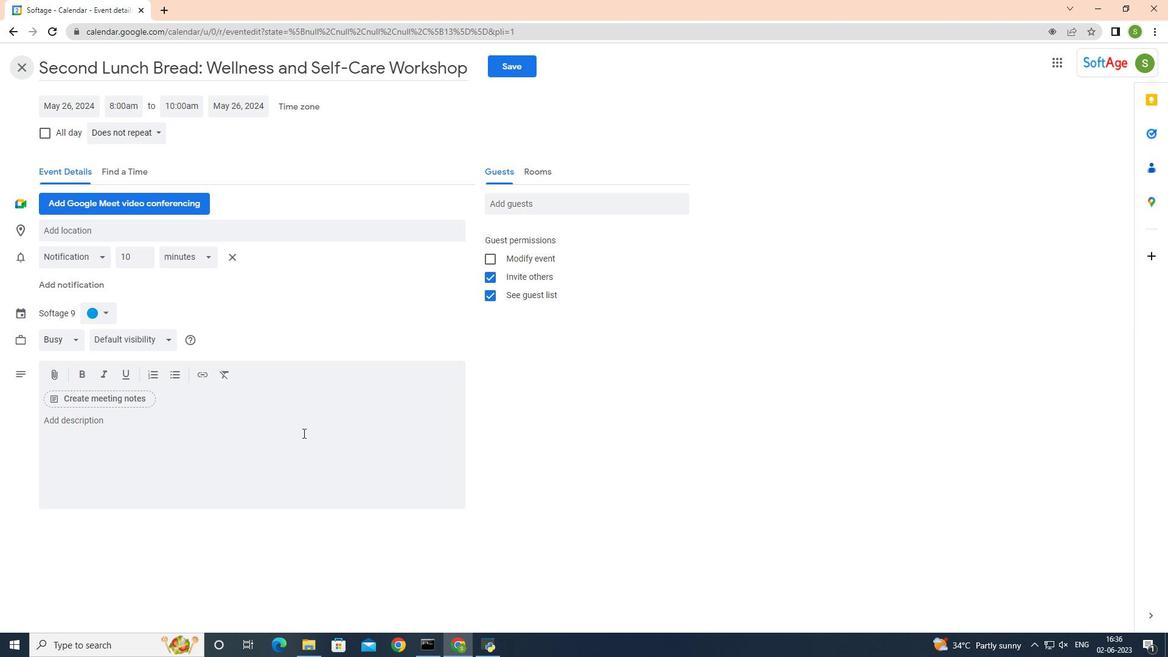 
Action: Mouse pressed left at (301, 433)
Screenshot: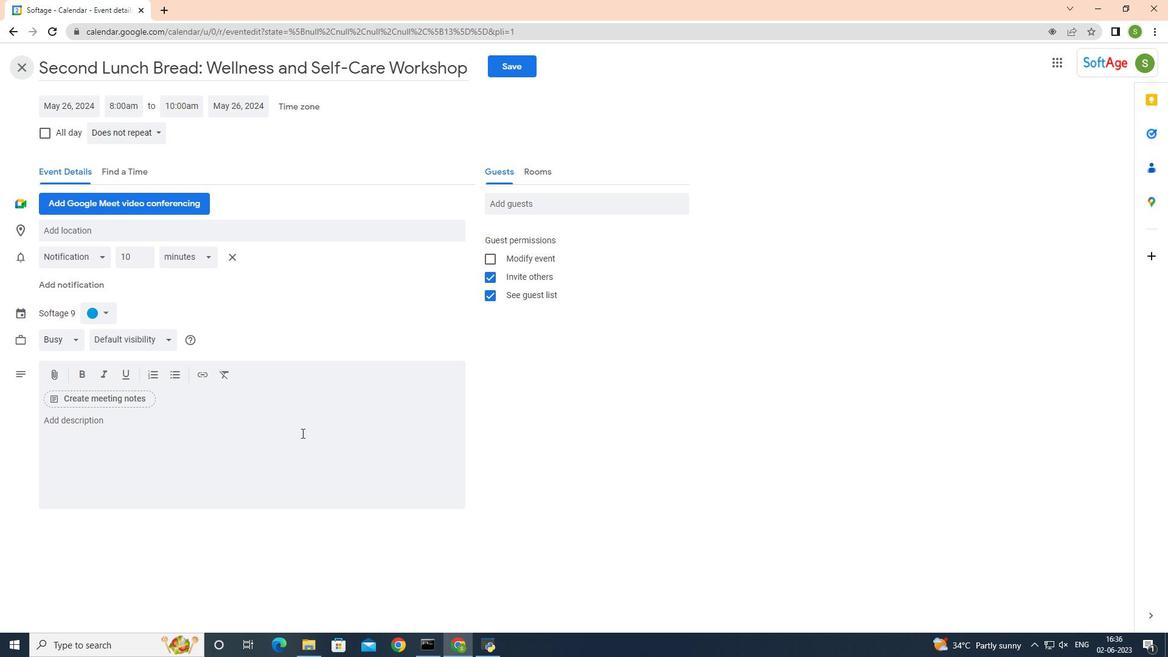 
Action: Mouse moved to (337, 434)
Screenshot: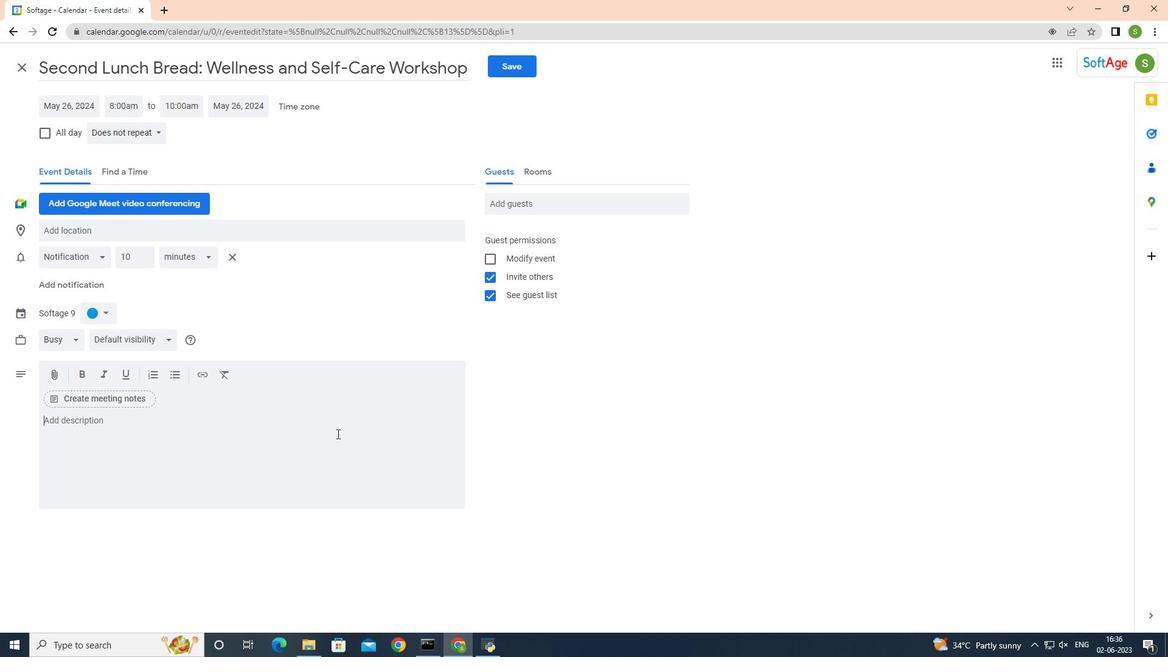 
Action: Key pressed <Key.shift><Key.shift><Key.shift><Key.shift><Key.shift>A<Key.space>product<Key.space>launch<Key.space>event<Key.space>is<Key.space>an<Key.space>excitting<Key.space>o<Key.backspace><Key.left><Key.left><Key.left><Key.left><Key.left><Key.right><Key.backspace><Key.right><Key.right><Key.right><Key.right>occassion<Key.backspace><Key.backspace><Key.backspace><Key.backspace><Key.backspace>sion<Key.space>where<Key.space>
Screenshot: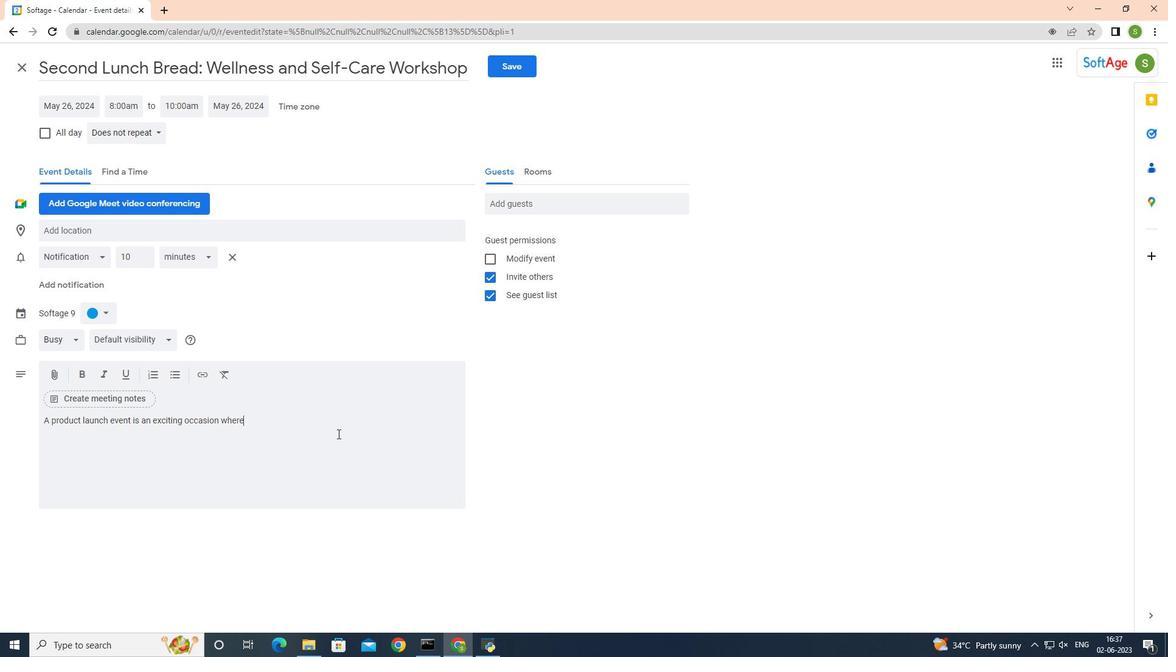
Action: Mouse moved to (455, 400)
Screenshot: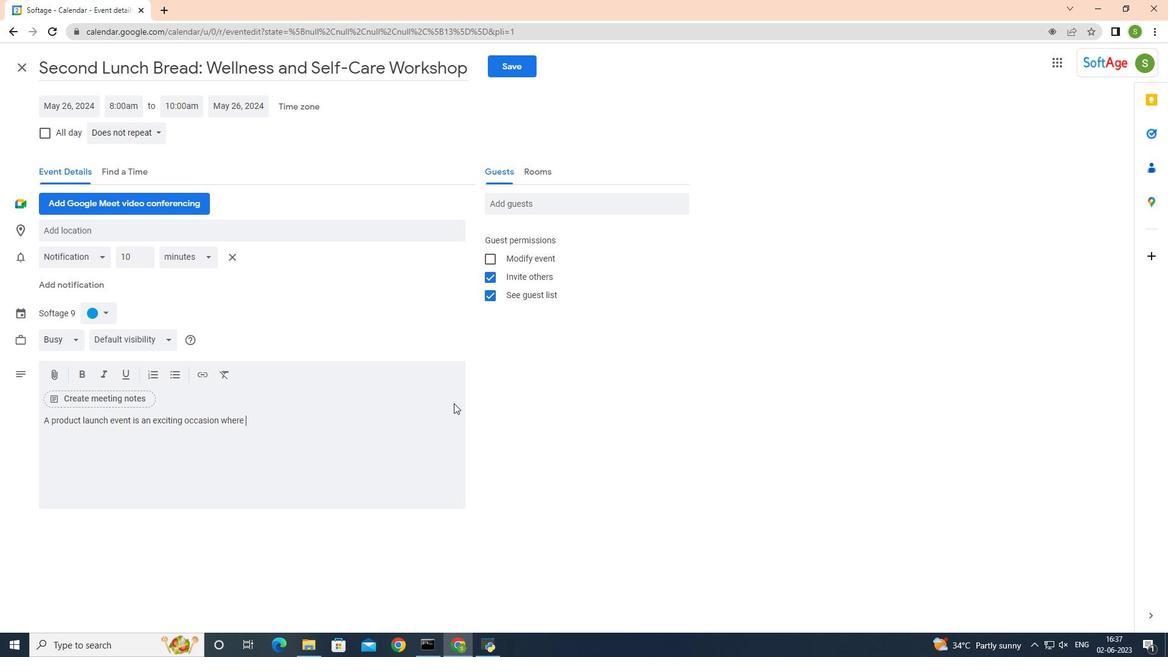 
Action: Key pressed a<Key.space>new<Key.space>product<Key.space>is<Key.space>introduced<Key.space>to<Key.space>the<Key.space>market.<Key.space><Key.shift_r><Key.shift_r><Key.shift_r><Key.shift_r><Key.shift_r><Key.shift_r><Key.shift_r><Key.shift_r><Key.shift_r><Key.shift_r><Key.shift_r><Key.shift_r><Key.shift_r><Key.shift_r>It<Key.space>brings<Key.space>together<Key.space>stakeholders,<Key.space>industry<Key.space>experts,<Key.space>media<Key.space>personnel,<Key.space>and<Key.space>potential<Key.space>customers<Key.space>to<Key.space>showcase<Key.space>the<Key.space>product's<Key.space>features,<Key.space>benefits,<Key.space>and<Key.space>unique<Key.space>selling<Key.space>points.
Screenshot: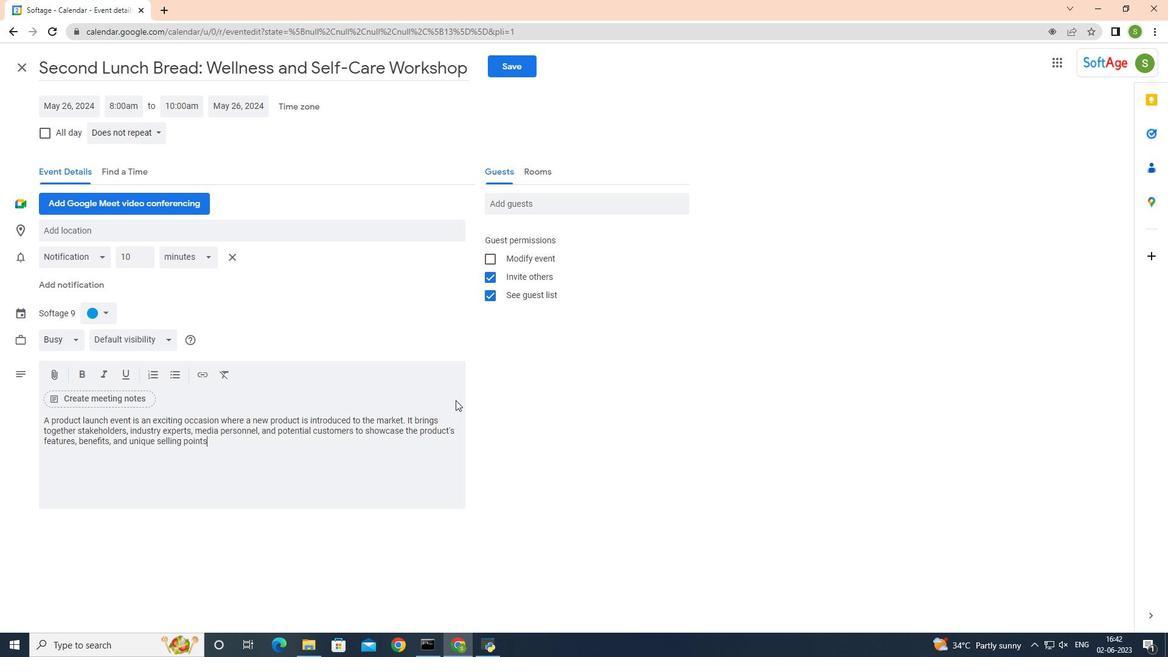 
Action: Mouse moved to (105, 312)
Screenshot: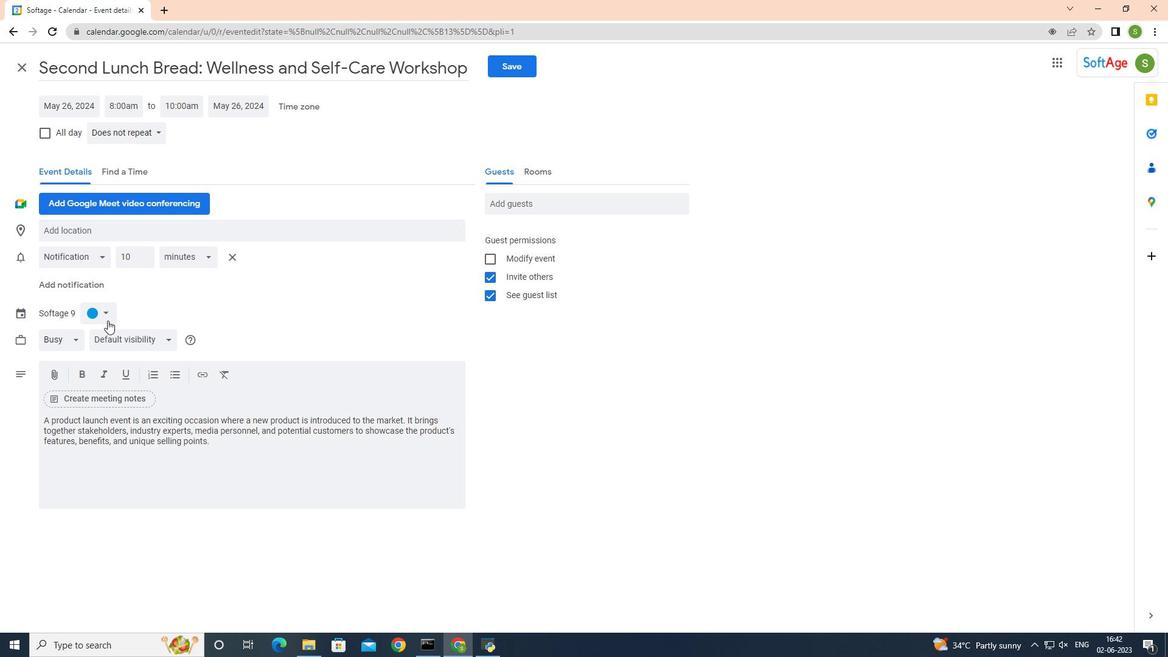 
Action: Mouse pressed left at (105, 312)
Screenshot: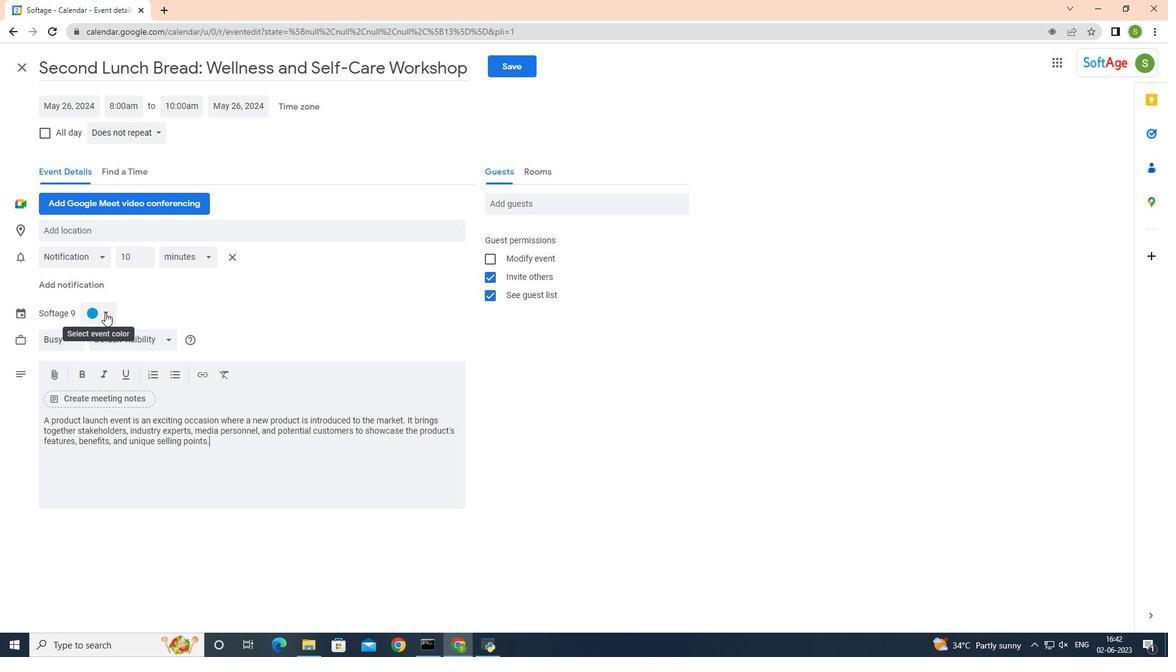 
Action: Mouse moved to (108, 367)
Screenshot: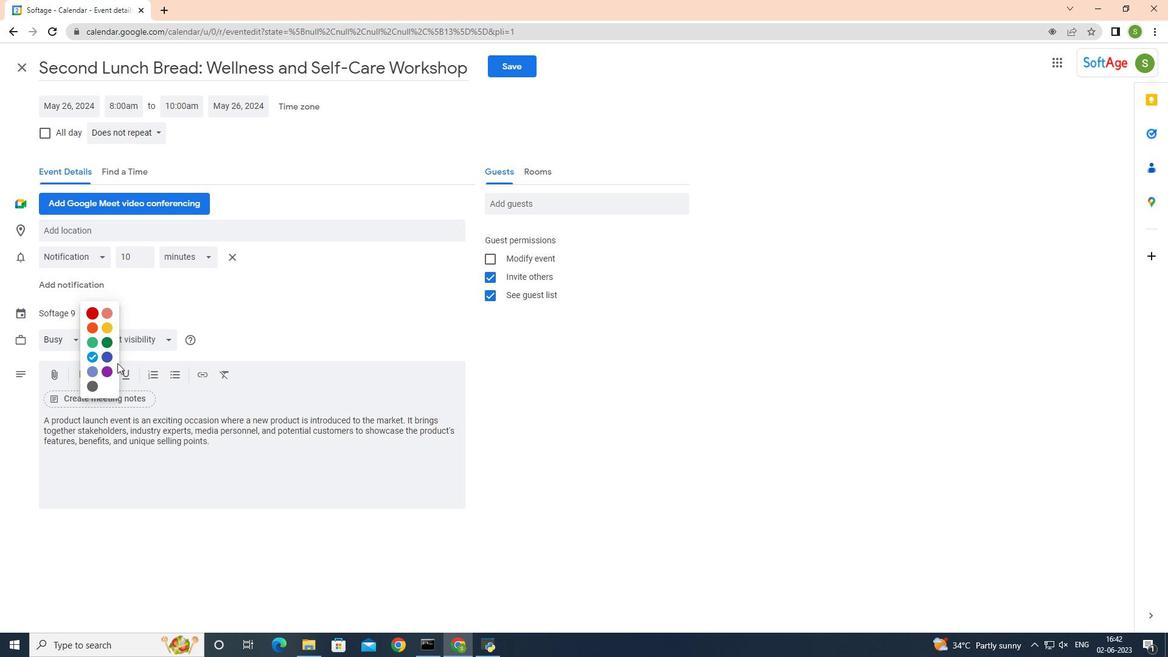
Action: Mouse pressed left at (108, 367)
Screenshot: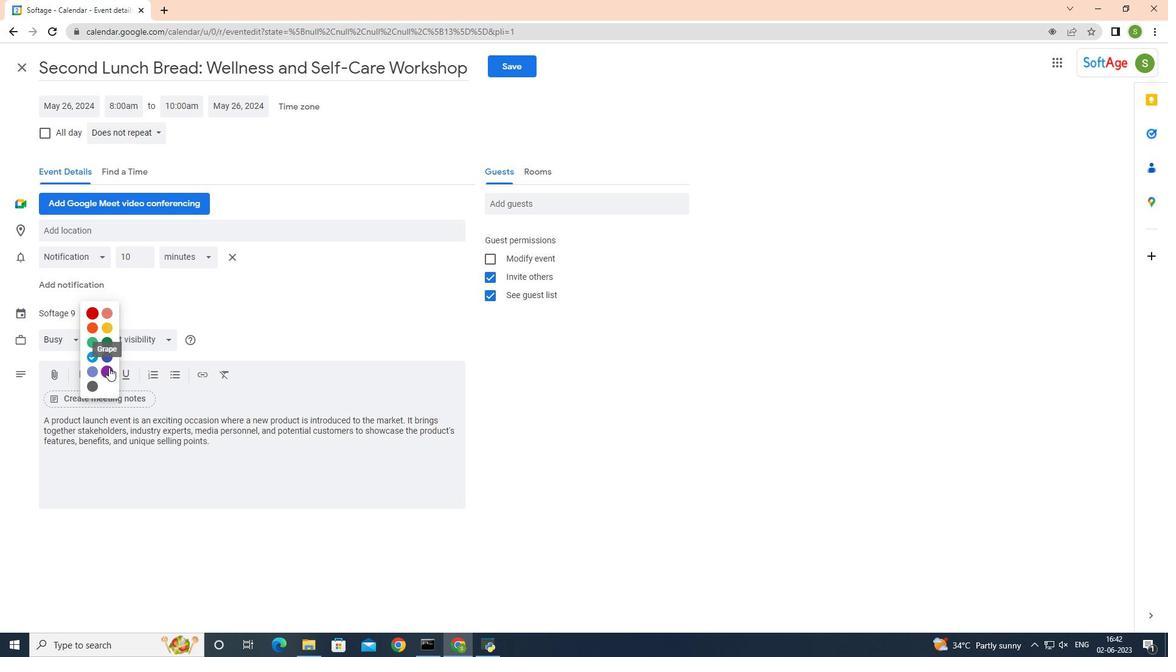 
Action: Mouse moved to (160, 231)
Screenshot: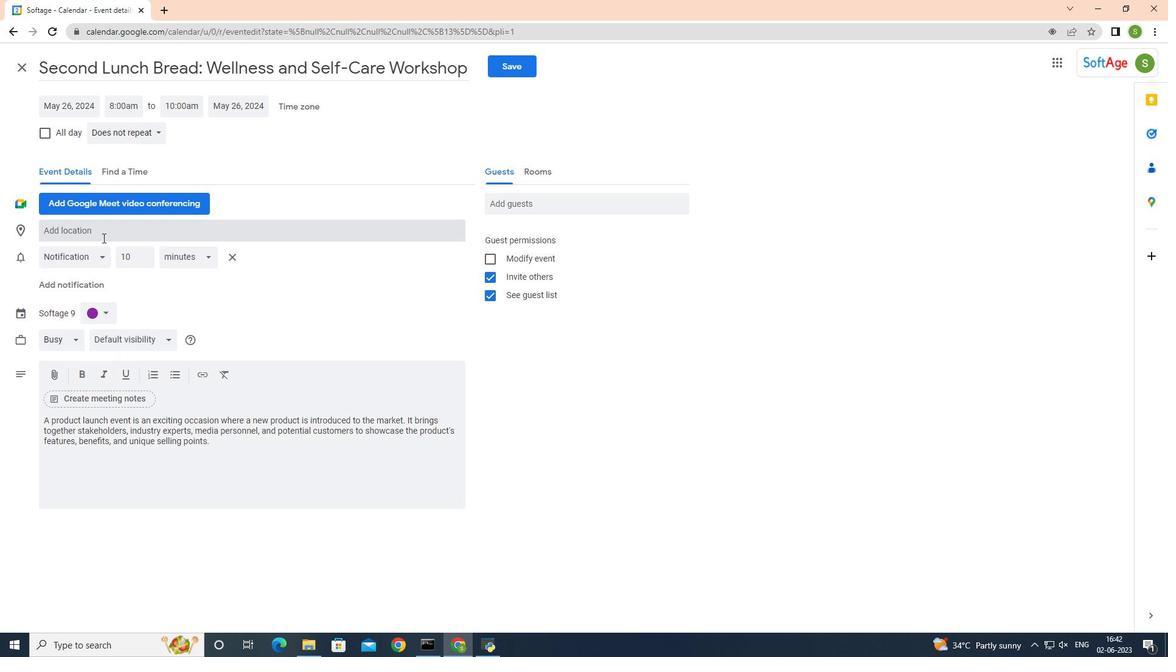 
Action: Mouse pressed left at (160, 231)
Screenshot: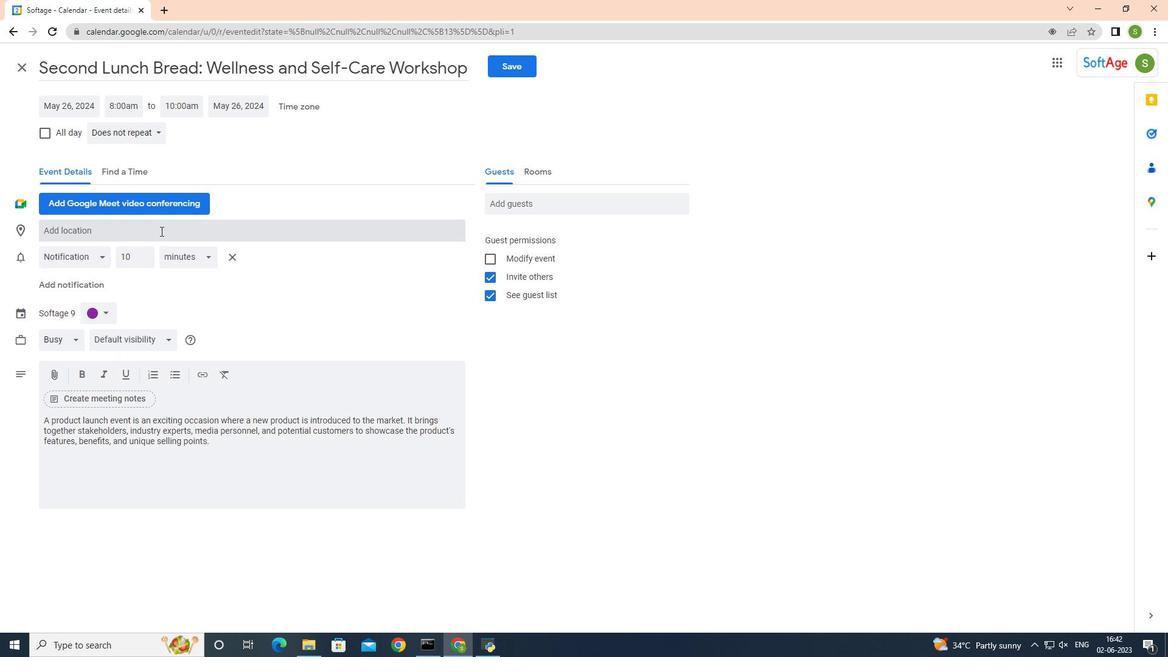 
Action: Mouse moved to (341, 287)
Screenshot: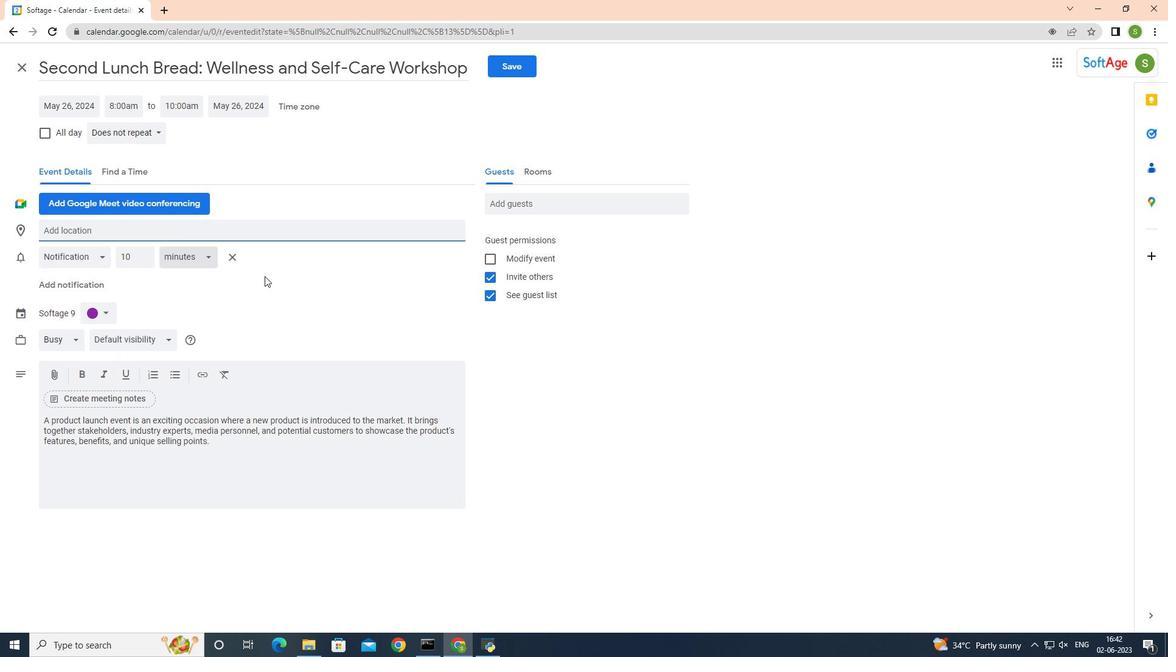 
Action: Key pressed 123<Key.space><Key.shift>Rua<Key.space>das<Key.space>flores,<Key.space><Key.shift_r>Portugal<Key.left><Key.left><Key.left><Key.left><Key.left><Key.left><Key.left><Key.left><Key.left><Key.right>,<Key.left><Key.left><Key.space>porto<Key.right><Key.left><Key.left><Key.left><Key.left><Key.left><Key.backspace><Key.shift>P<Key.left><Key.left><Key.left><Key.left><Key.left><Key.left><Key.left><Key.left><Key.backspace><Key.shift>F<Key.right><Key.right><Key.right><Key.right><Key.right><Key.right><Key.right><Key.right><Key.right><Key.right><Key.right><Key.right><Key.right><Key.right><Key.right><Key.right><Key.right><Key.right><Key.right><Key.right><Key.right><Key.right>
Screenshot: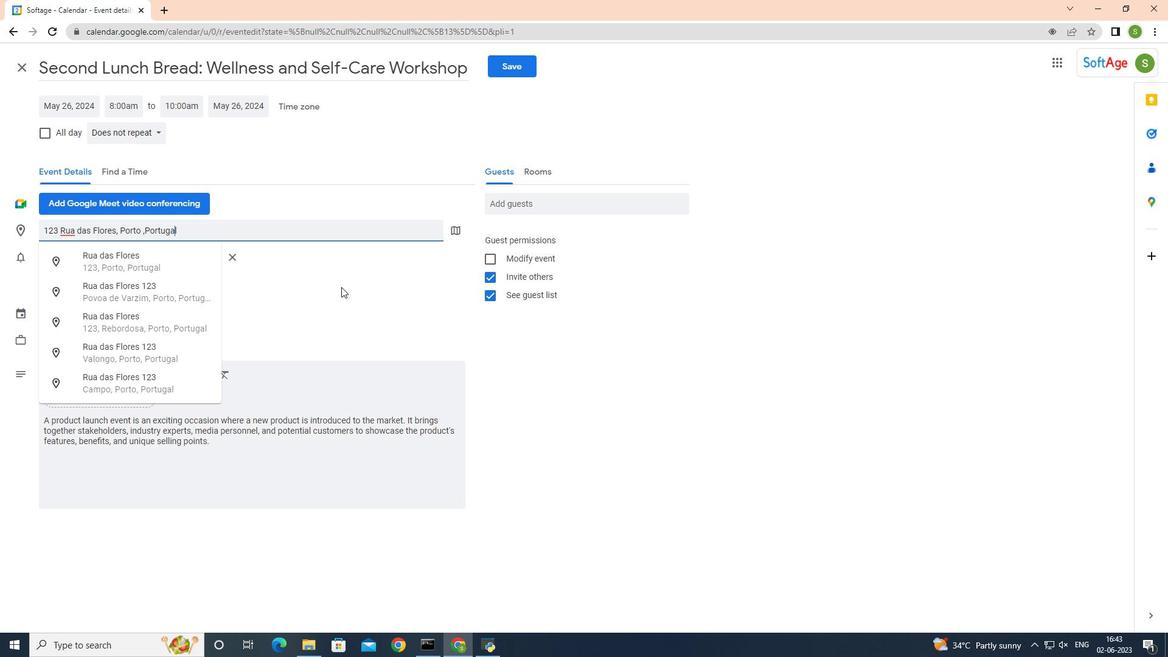
Action: Mouse moved to (364, 280)
Screenshot: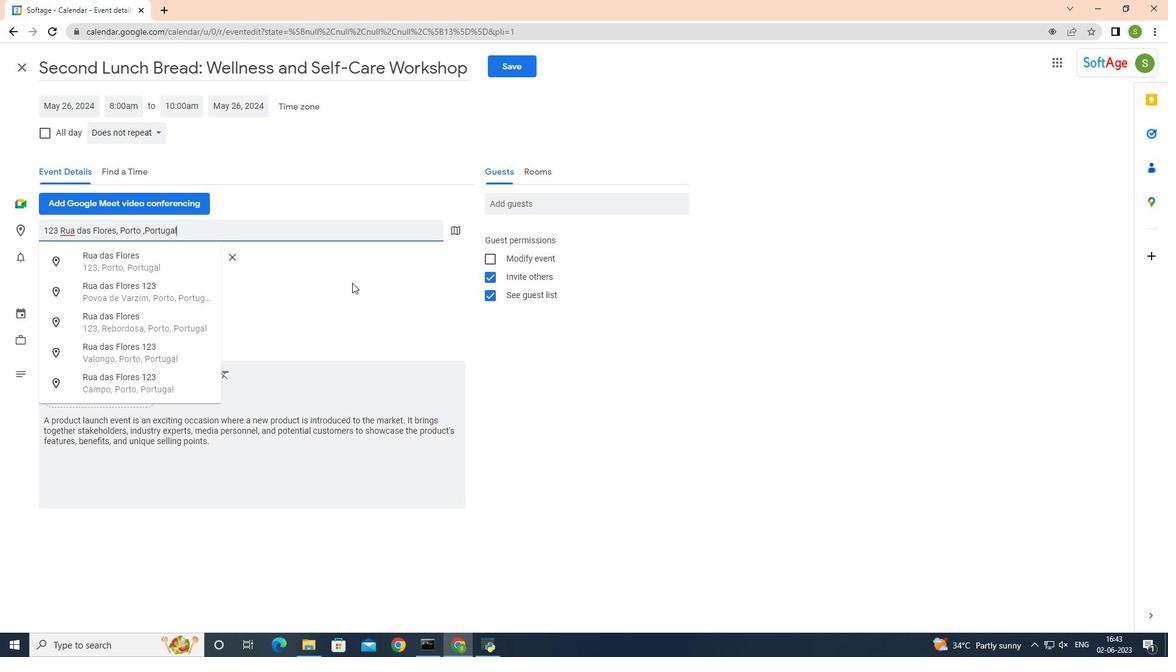 
Action: Mouse pressed left at (364, 280)
Screenshot: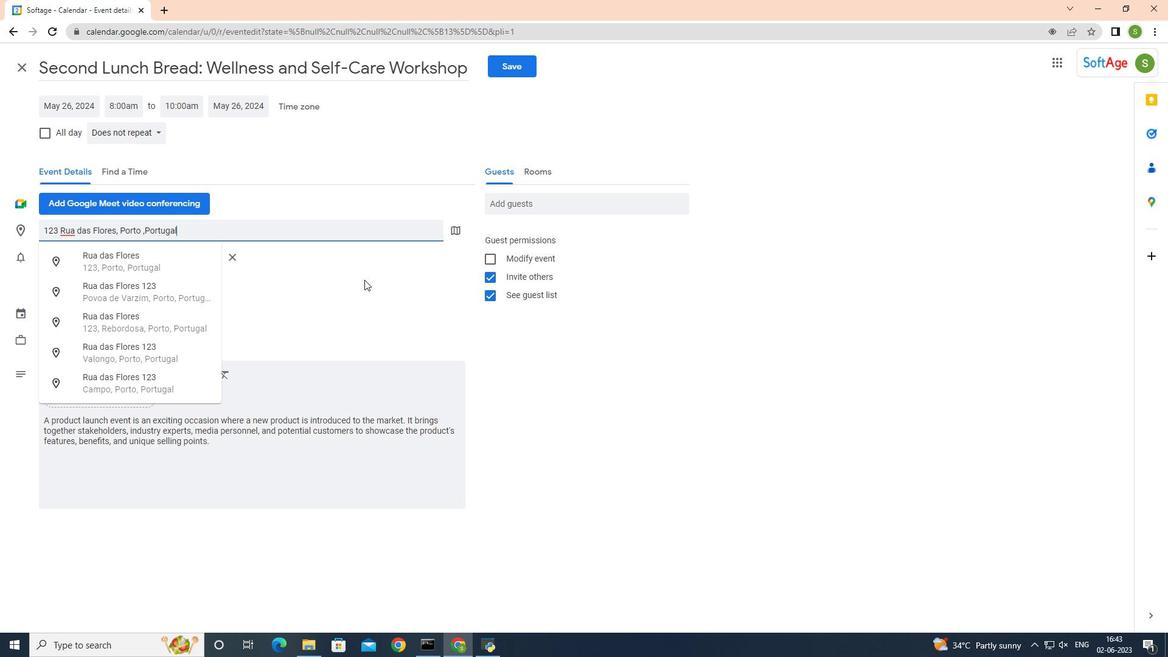 
Action: Mouse moved to (511, 66)
Screenshot: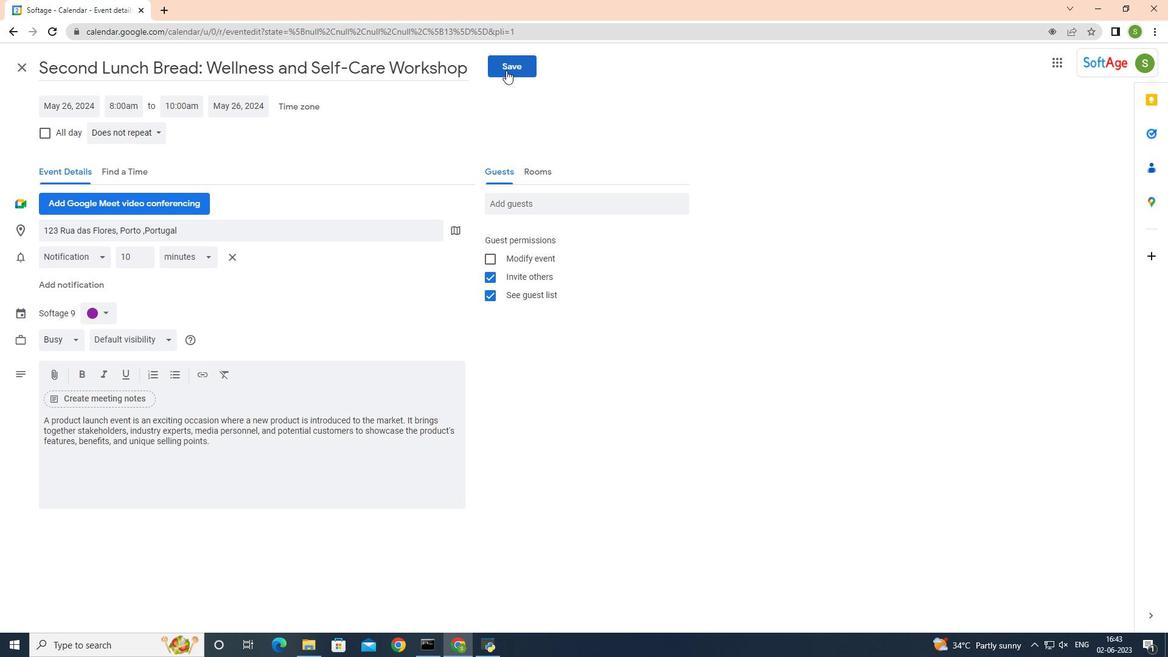 
Action: Mouse pressed left at (511, 66)
Screenshot: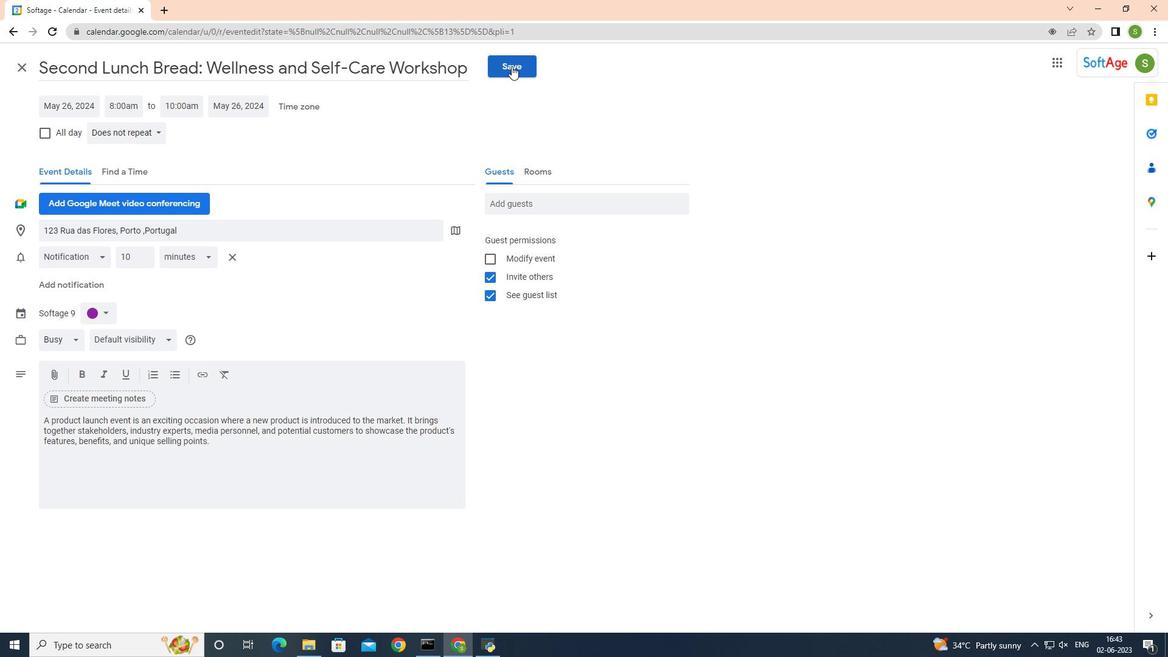 
Action: Mouse moved to (289, 365)
Screenshot: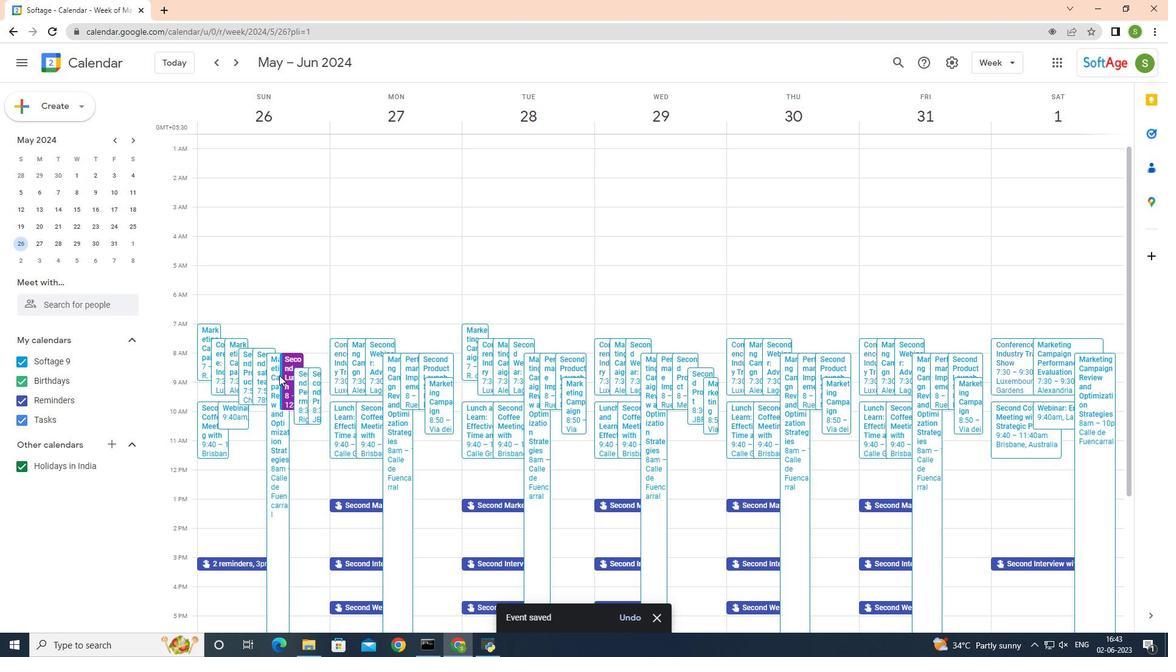 
Action: Mouse pressed left at (289, 365)
Screenshot: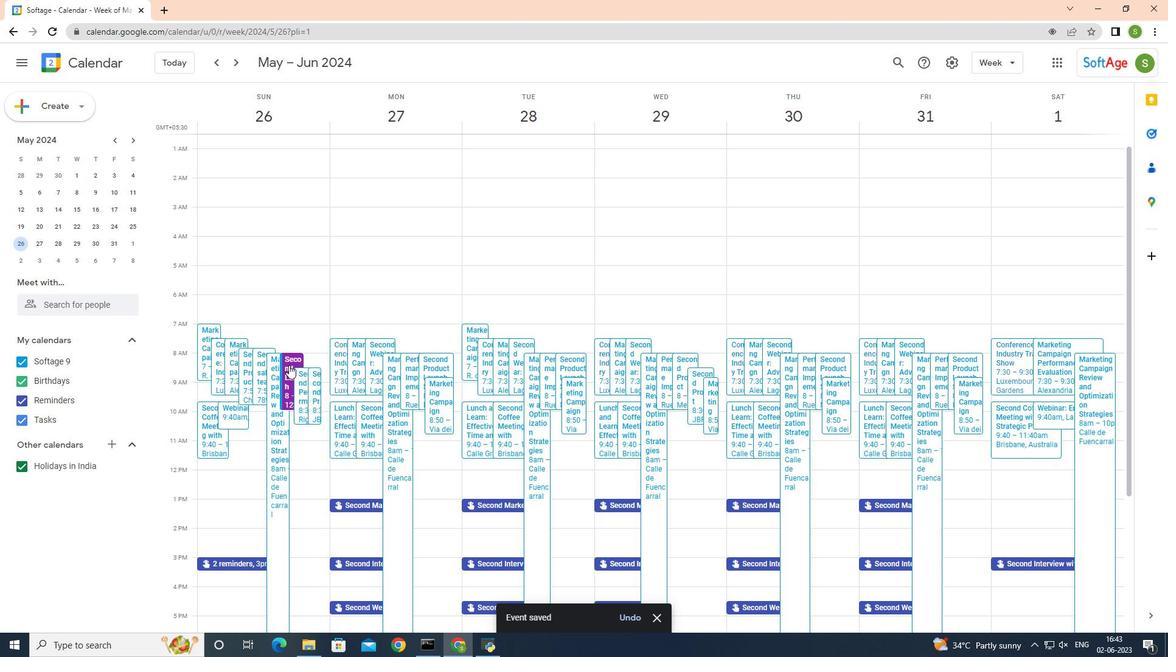 
Action: Mouse moved to (532, 191)
Screenshot: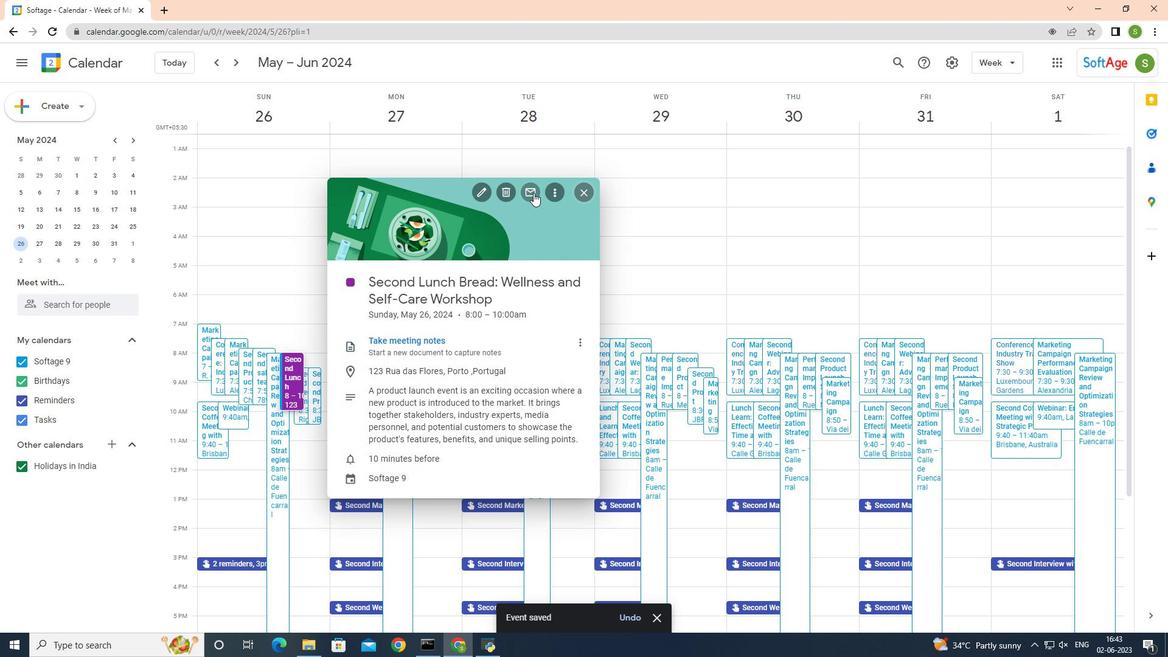 
Action: Mouse pressed left at (532, 191)
Screenshot: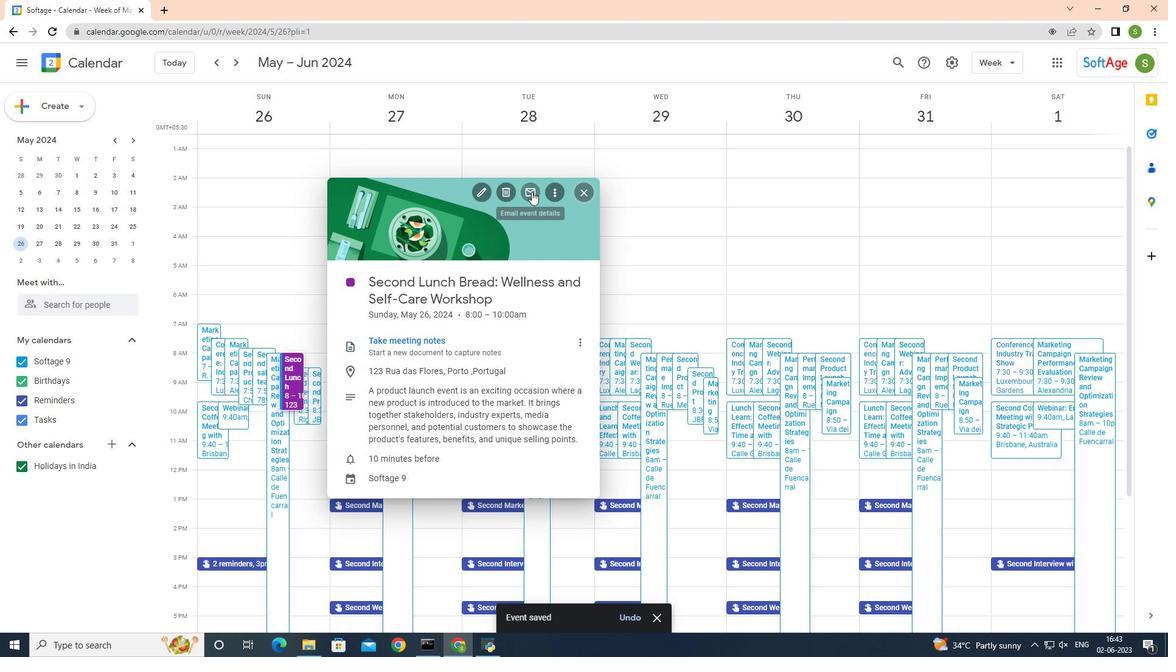 
Action: Mouse moved to (510, 287)
Screenshot: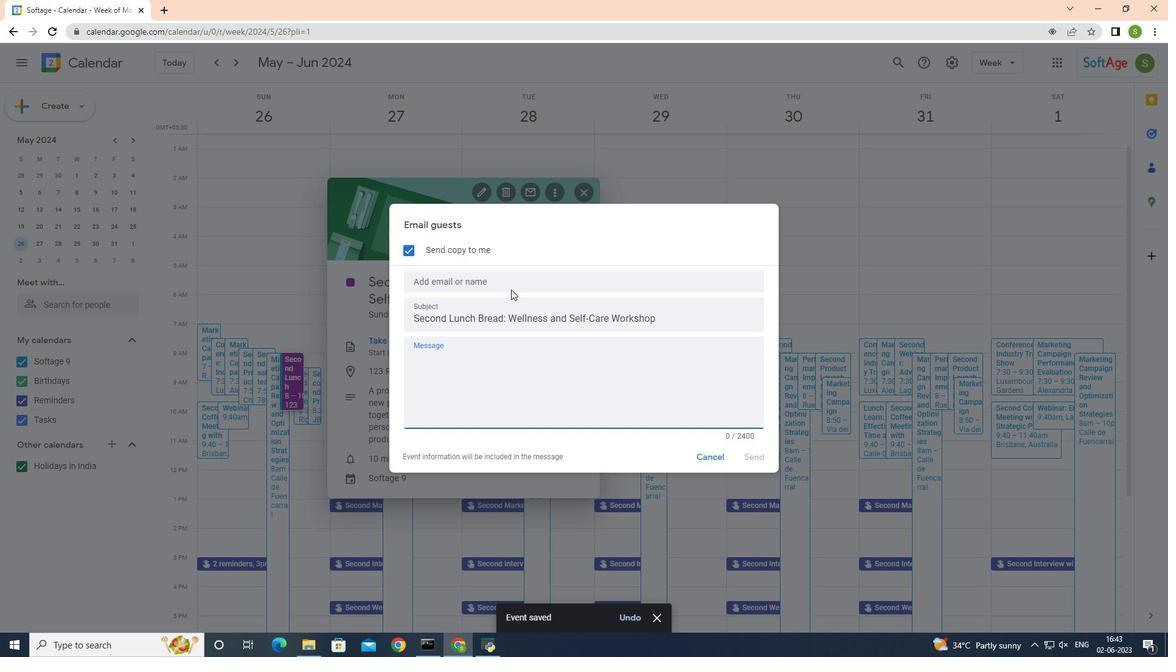 
Action: Mouse pressed left at (510, 287)
Screenshot: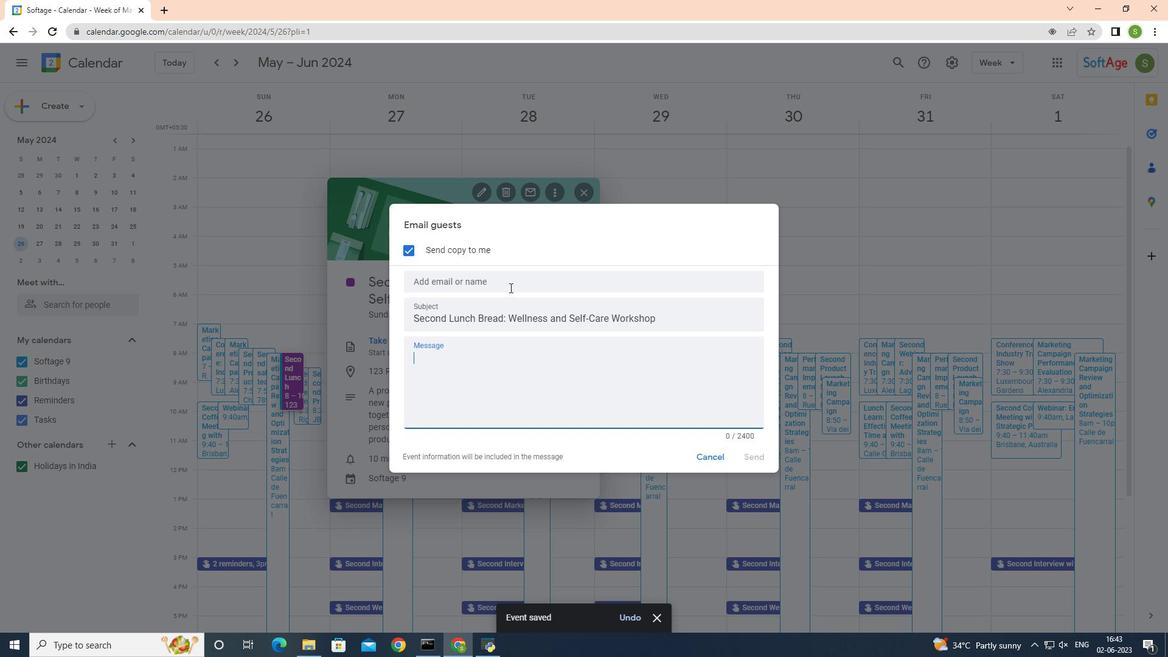 
Action: Key pressed <Key.shift>Softage.2<Key.shift><Key.shift><Key.shift><Key.shift><Key.shift><Key.shift><Key.shift><Key.shift><Key.shift><Key.shift><Key.shift><Key.shift><Key.shift>@softage.net
Screenshot: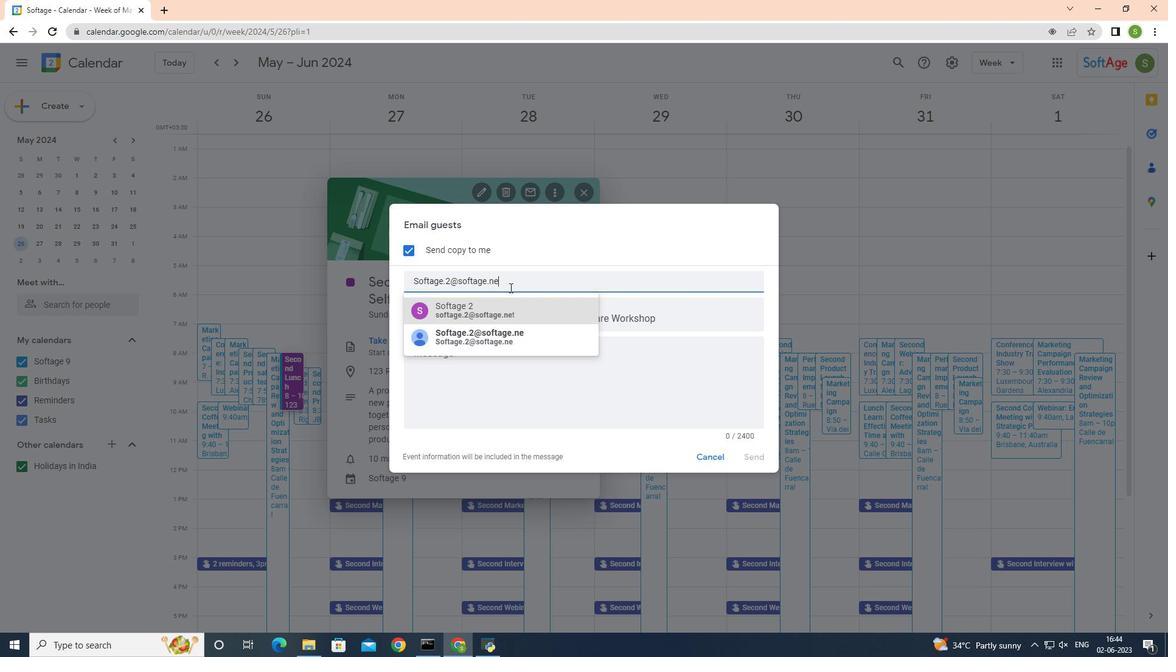 
Action: Mouse moved to (494, 311)
Screenshot: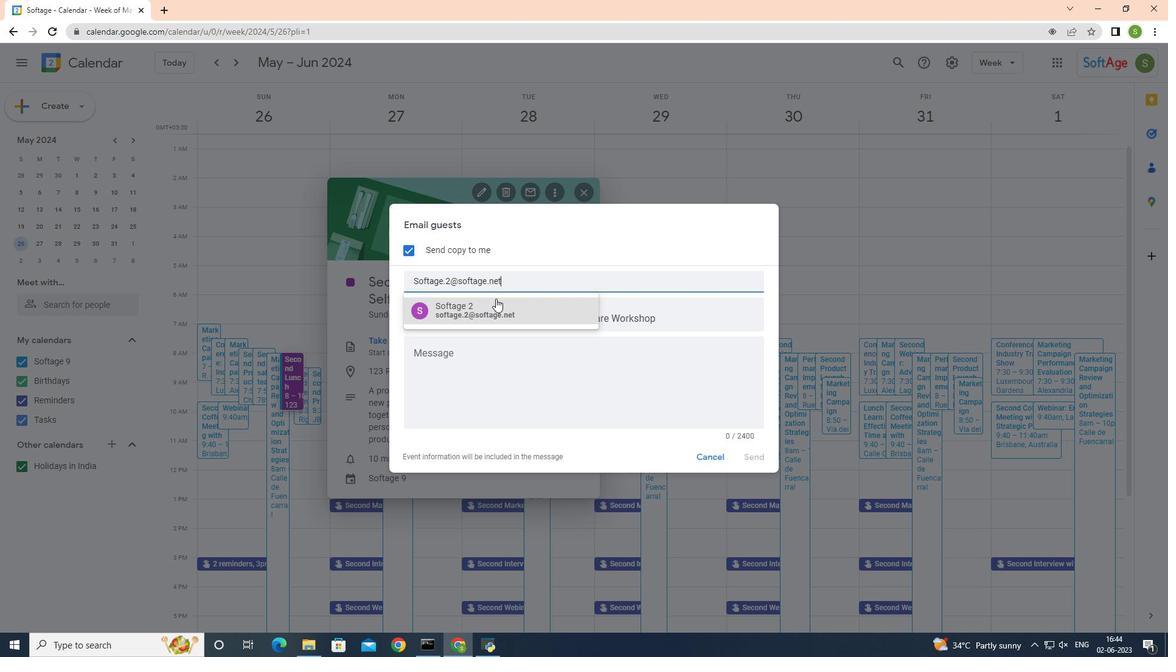 
Action: Mouse pressed left at (494, 311)
Screenshot: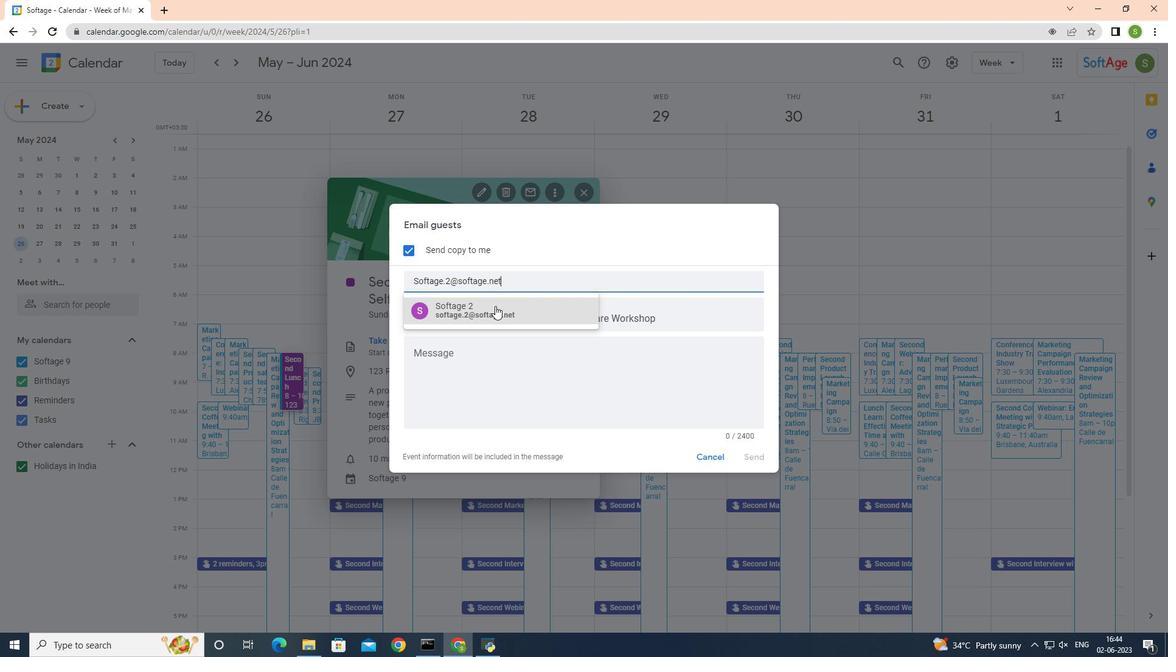 
Action: Mouse moved to (488, 297)
Screenshot: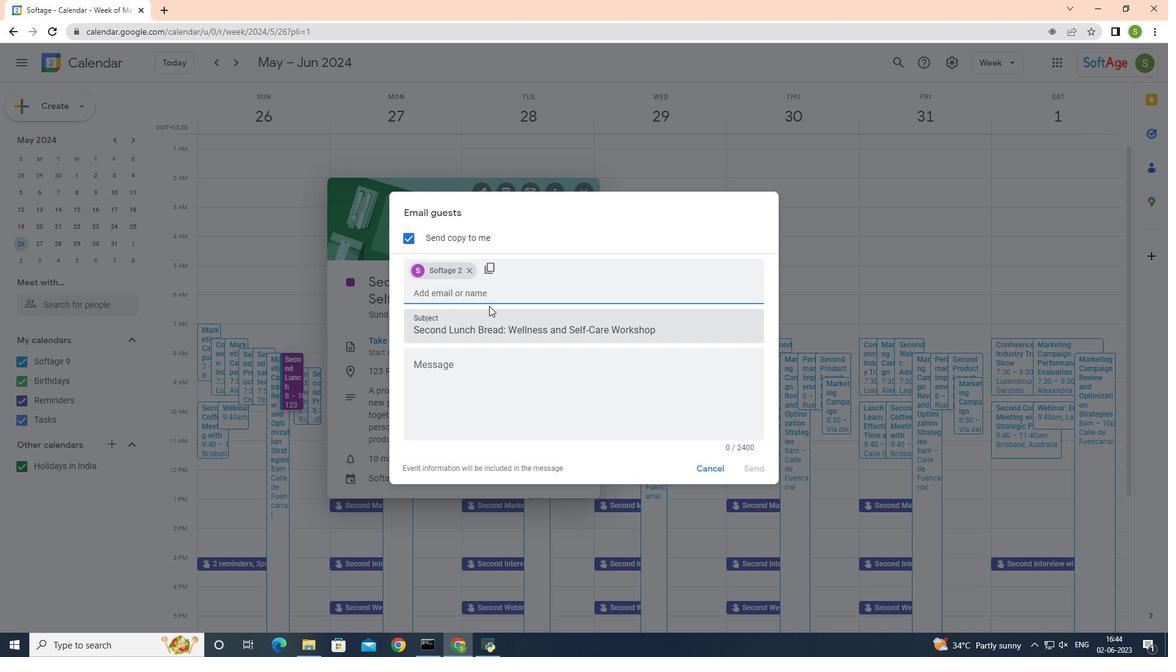
Action: Mouse pressed left at (488, 297)
Screenshot: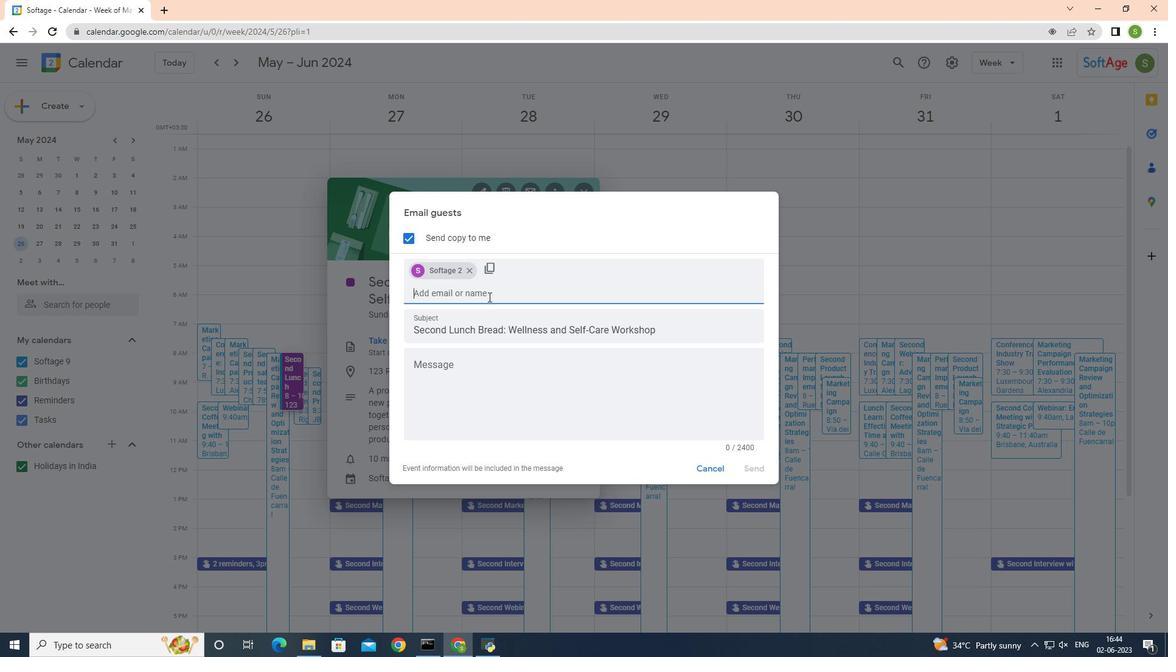 
Action: Key pressed <Key.shift><Key.shift><Key.shift><Key.shift><Key.shift><Key.shift><Key.shift><Key.shift><Key.shift><Key.shift><Key.shift><Key.shift><Key.shift><Key.shift><Key.shift><Key.shift><Key.shift><Key.shift><Key.shift><Key.shift><Key.shift><Key.shift><Key.shift><Key.shift><Key.shift><Key.shift><Key.shift><Key.shift><Key.shift><Key.shift><Key.shift><Key.shift><Key.shift><Key.shift><Key.shift><Key.shift><Key.shift><Key.shift><Key.shift><Key.shift><Key.shift><Key.shift><Key.shift><Key.shift><Key.shift><Key.shift><Key.shift><Key.shift><Key.shift><Key.shift><Key.shift><Key.shift><Key.shift><Key.shift><Key.shift><Key.shift><Key.shift><Key.shift><Key.shift><Key.shift>Softage.3<Key.shift><Key.shift><Key.shift><Key.shift><Key.shift><Key.shift><Key.shift><Key.shift><Key.shift><Key.shift><Key.shift><Key.shift><Key.shift><Key.shift><Key.shift><Key.shift>@softage.net
Screenshot: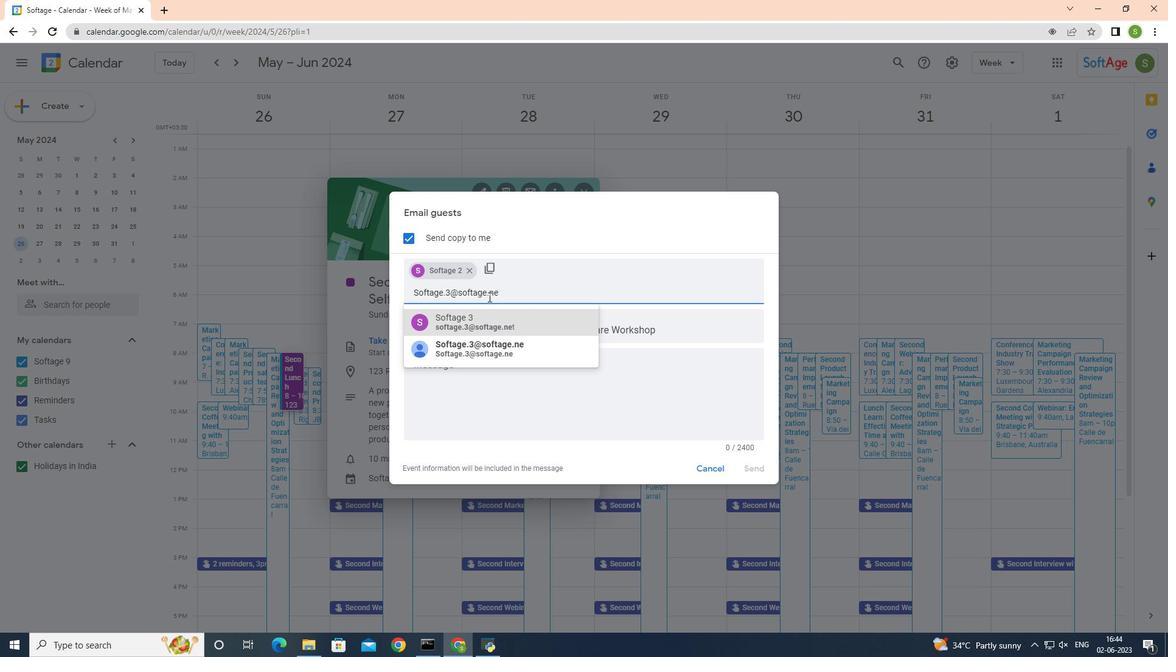 
Action: Mouse moved to (488, 314)
Screenshot: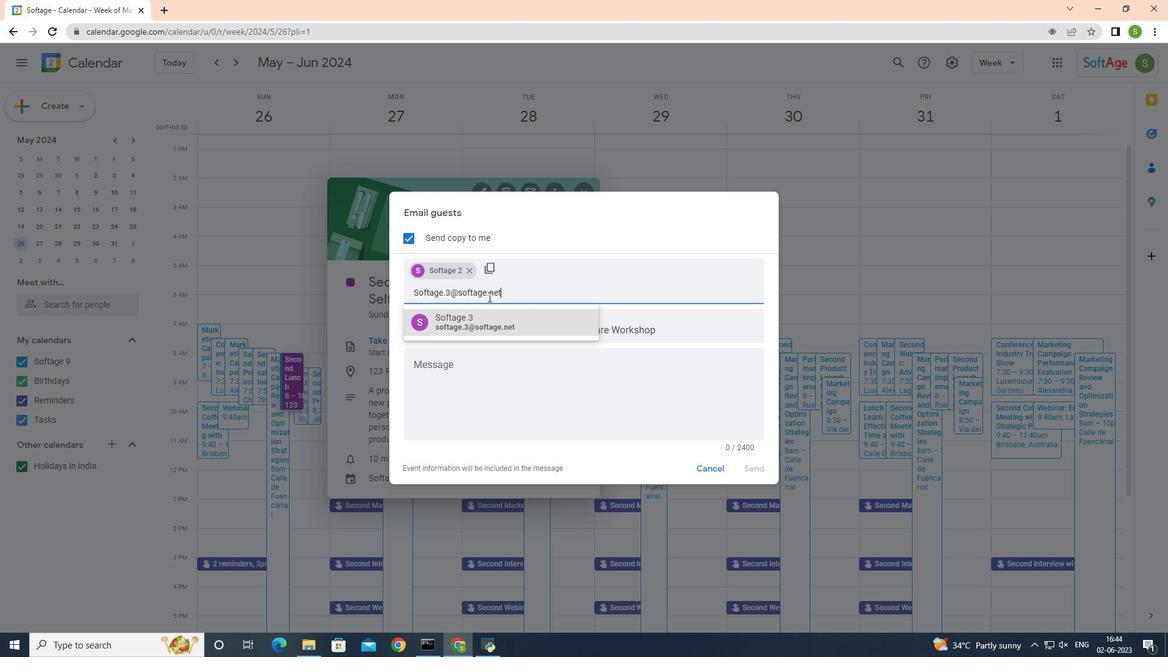 
Action: Mouse pressed left at (488, 314)
Screenshot: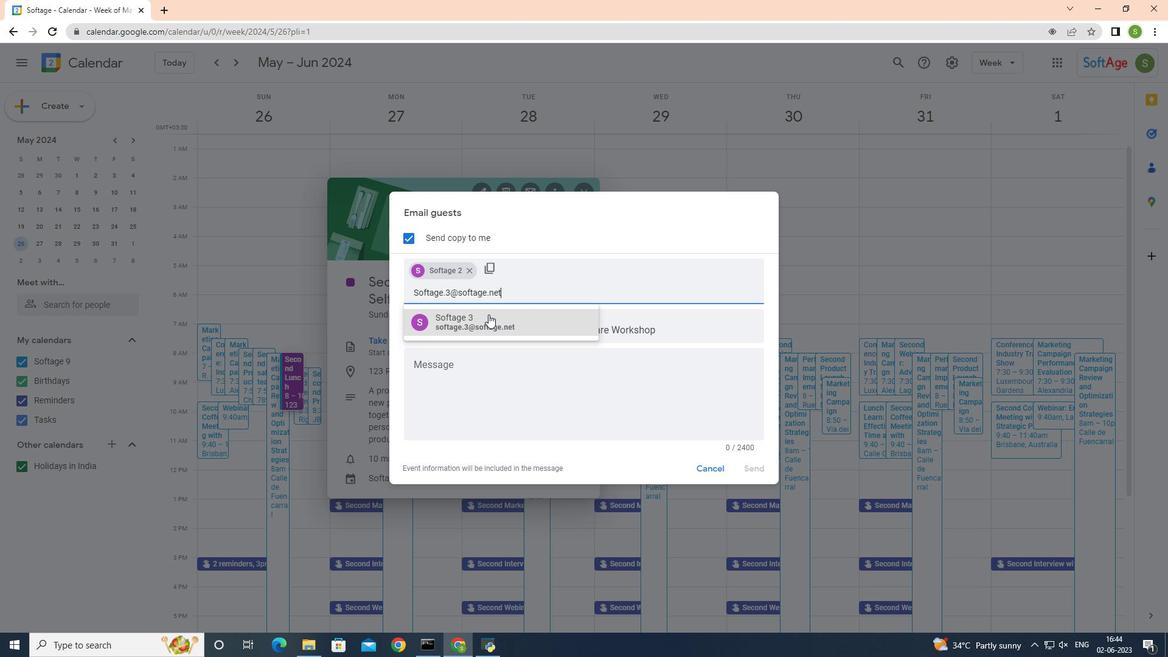 
Action: Mouse moved to (530, 362)
Screenshot: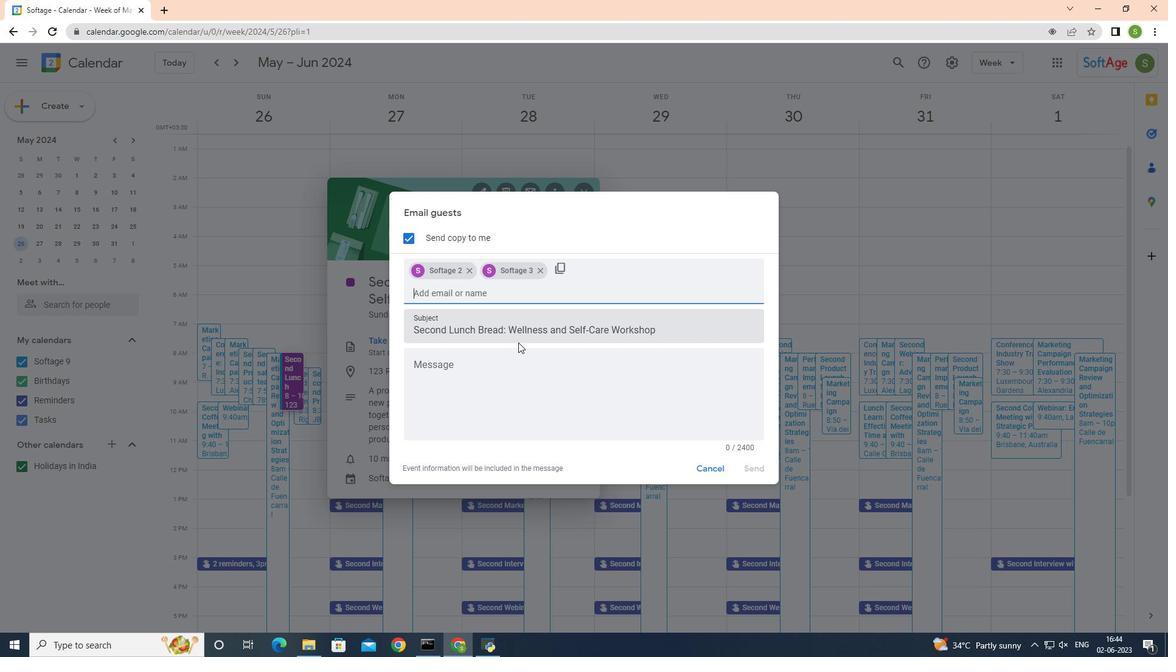 
Action: Mouse pressed left at (530, 362)
Screenshot: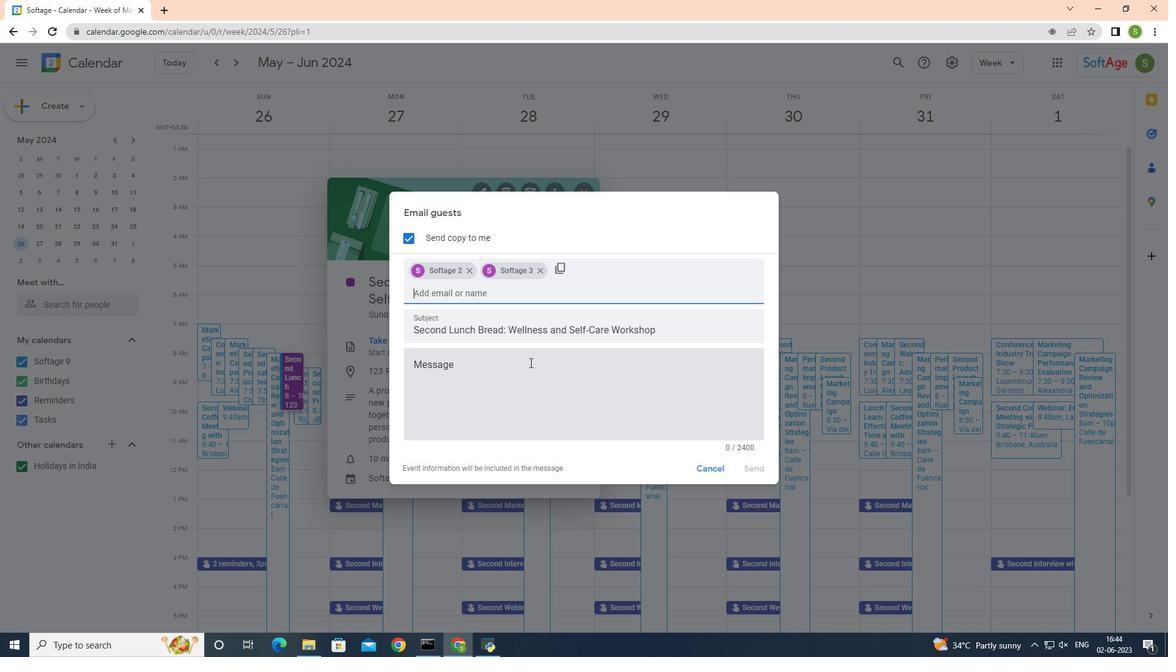 
Action: Key pressed <Key.shift>Invitation<Key.space>for<Key.space>the<Key.space>event'<Key.backspace><Key.space>'<Key.shift>Second<Key.space><Key.shift_r><Key.shift_r><Key.shift_r><Key.shift_r><Key.shift_r><Key.shift_r><Key.shift_r><Key.shift_r><Key.shift_r><Key.shift_r><Key.shift_r><Key.shift_r><Key.shift_r>Lunch<Key.space><Key.shift><Key.shift><Key.shift><Key.shift><Key.shift><Key.shift><Key.shift><Key.shift><Key.shift><Key.shift><Key.shift><Key.shift><Key.shift><Key.shift><Key.shift><Key.shift><Key.shift><Key.shift><Key.shift><Key.shift><Key.shift><Key.shift><Key.shift><Key.shift>Bread<Key.shift_r><Key.shift_r><Key.shift_r><Key.shift_r><Key.shift_r><Key.shift_r>:<Key.space><Key.shift><Key.shift>Wellness<Key.space>and<Key.space><Key.shift>Self-<Key.shift><Key.shift><Key.shift><Key.shift><Key.shift>Care<Key.space><Key.shift>Workshop.
Screenshot: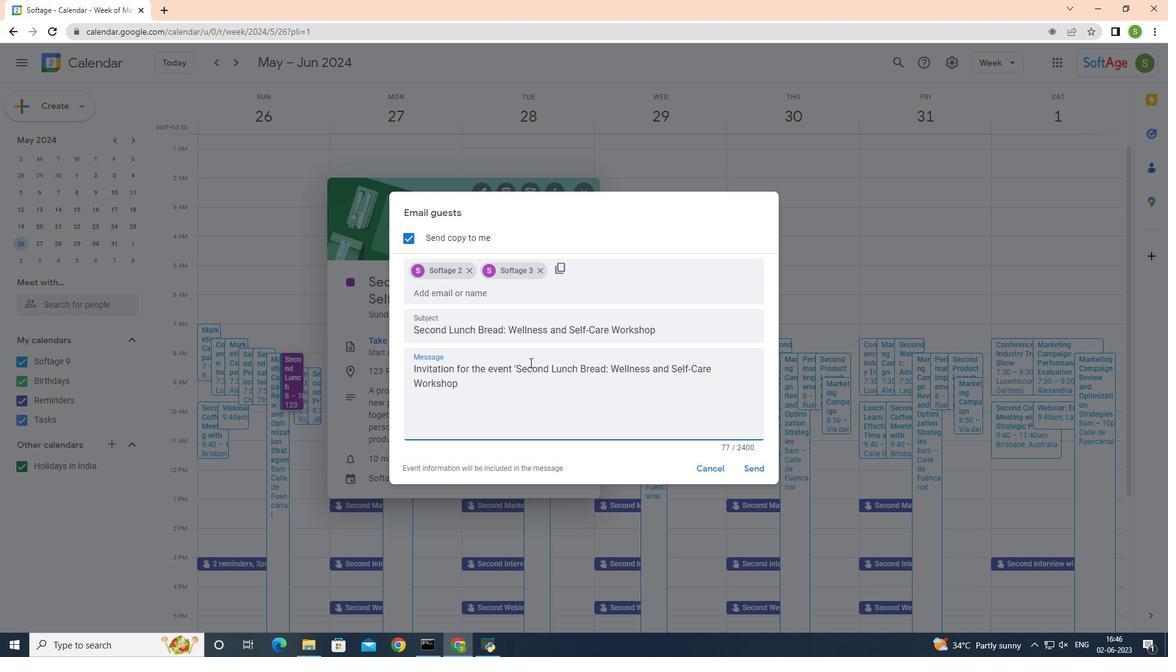 
Action: Mouse moved to (744, 468)
Screenshot: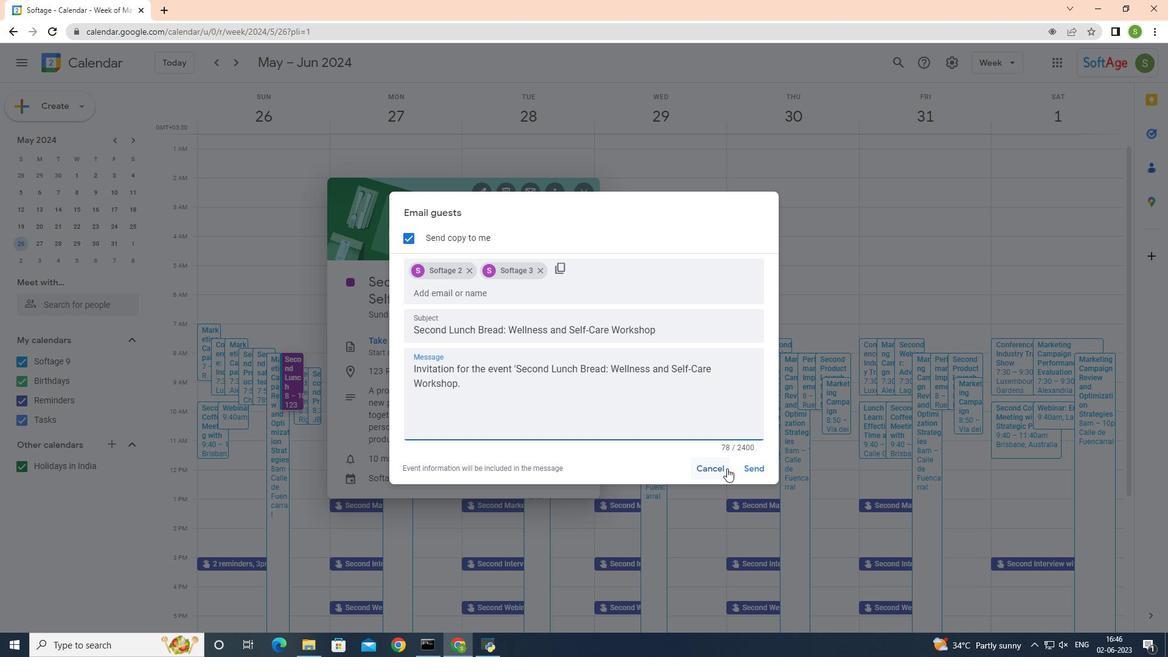 
Action: Mouse pressed left at (744, 468)
Screenshot: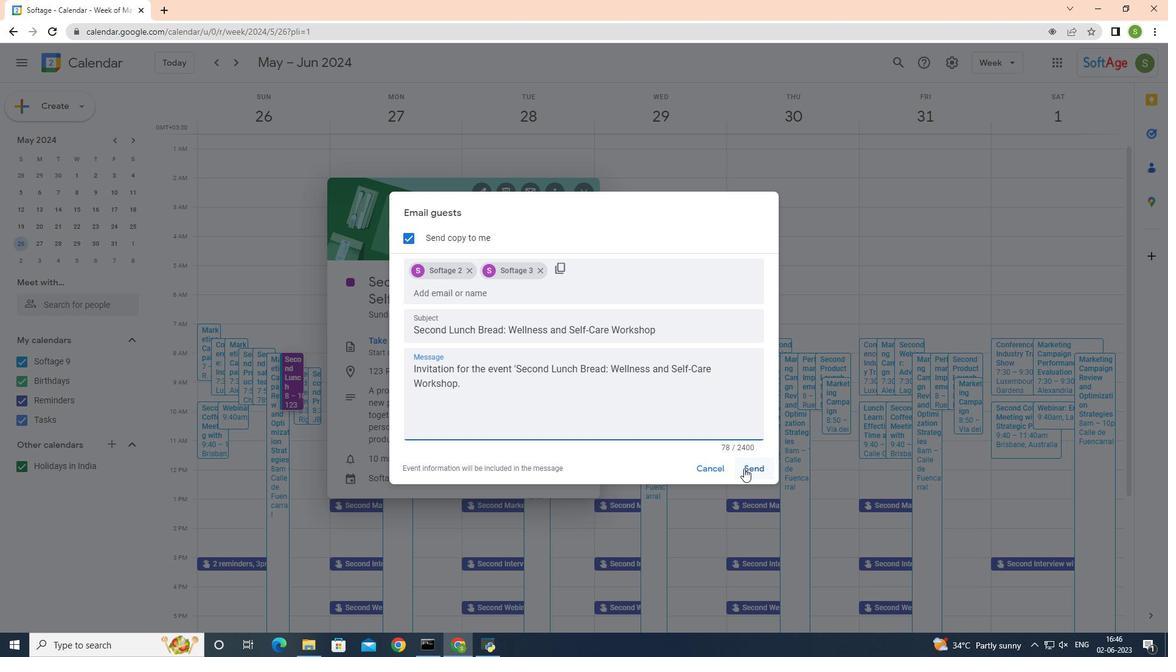 
Action: Mouse moved to (588, 191)
Screenshot: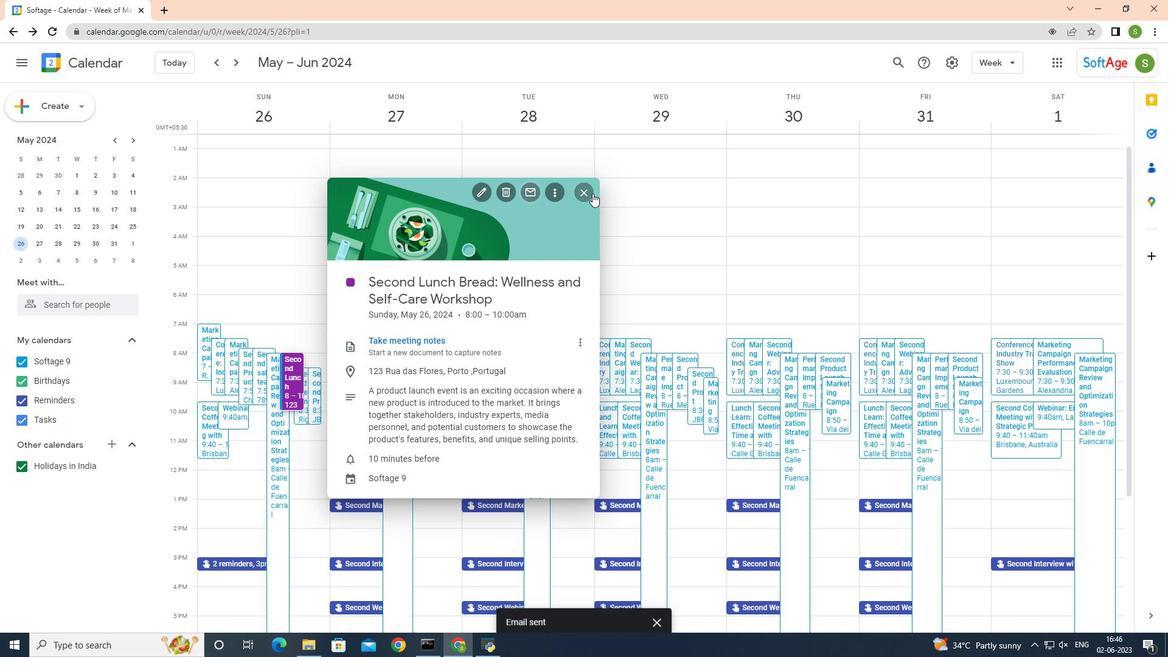 
Action: Mouse pressed left at (588, 191)
Screenshot: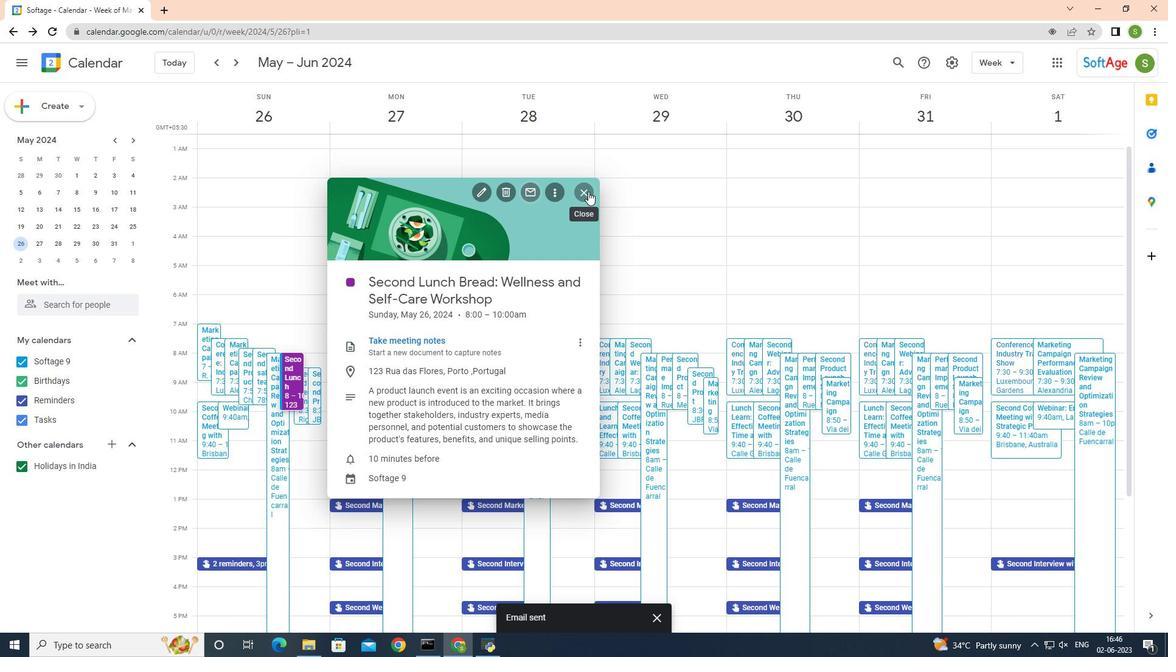 
Action: Mouse moved to (68, 105)
Screenshot: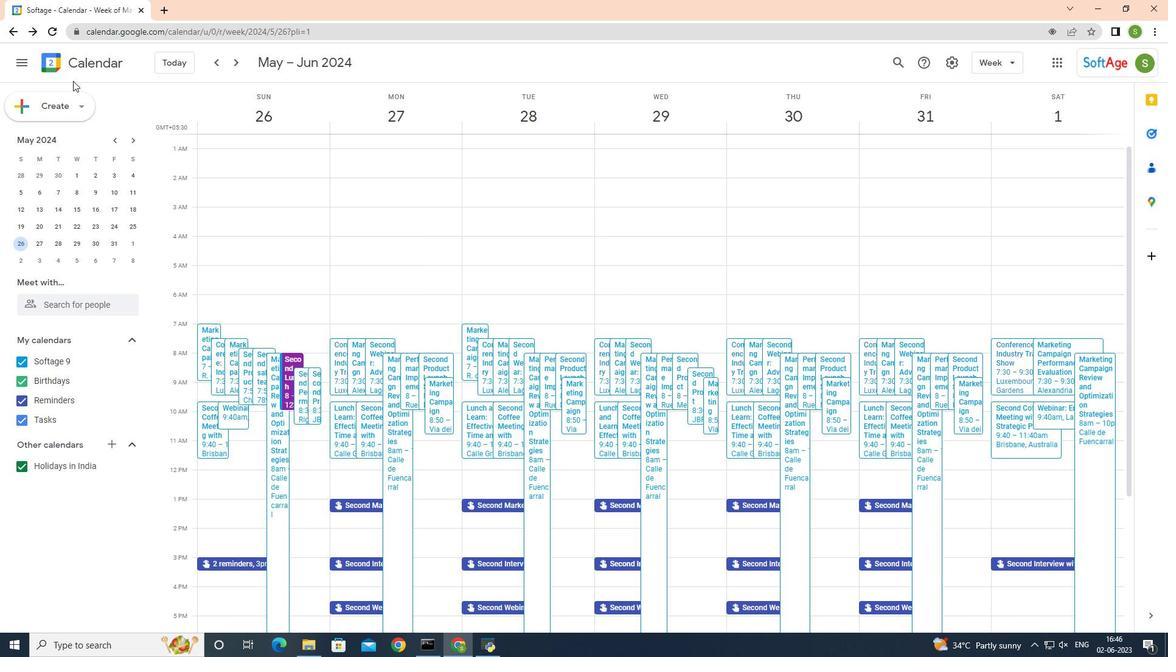 
Action: Mouse pressed left at (68, 105)
Screenshot: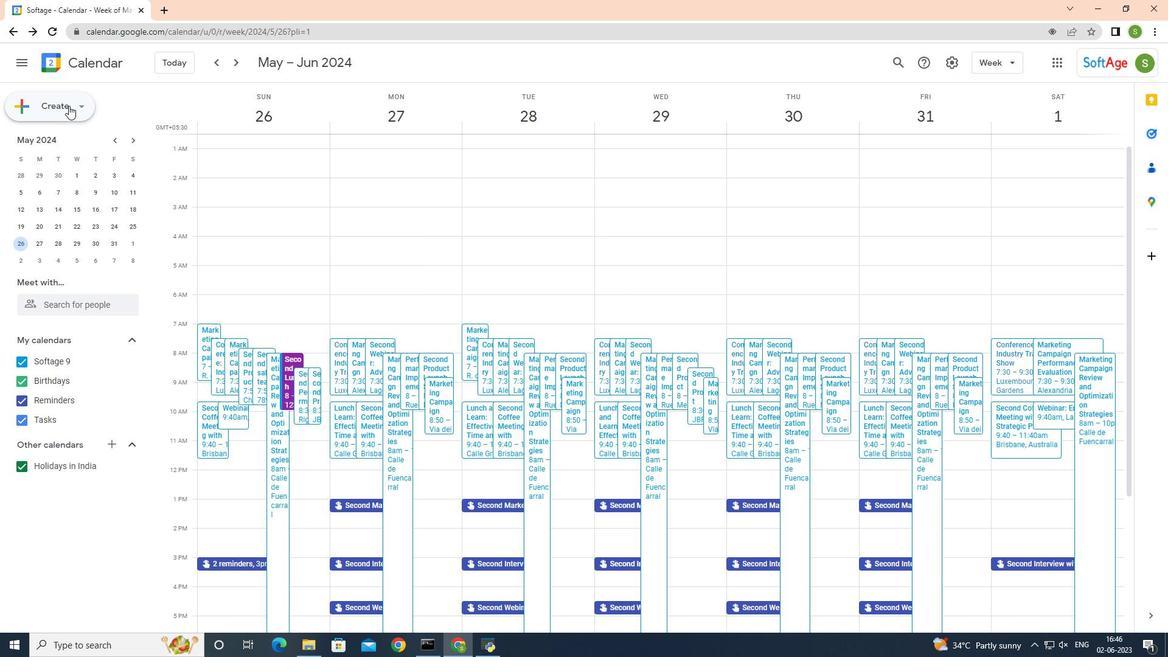 
Action: Mouse moved to (68, 136)
Screenshot: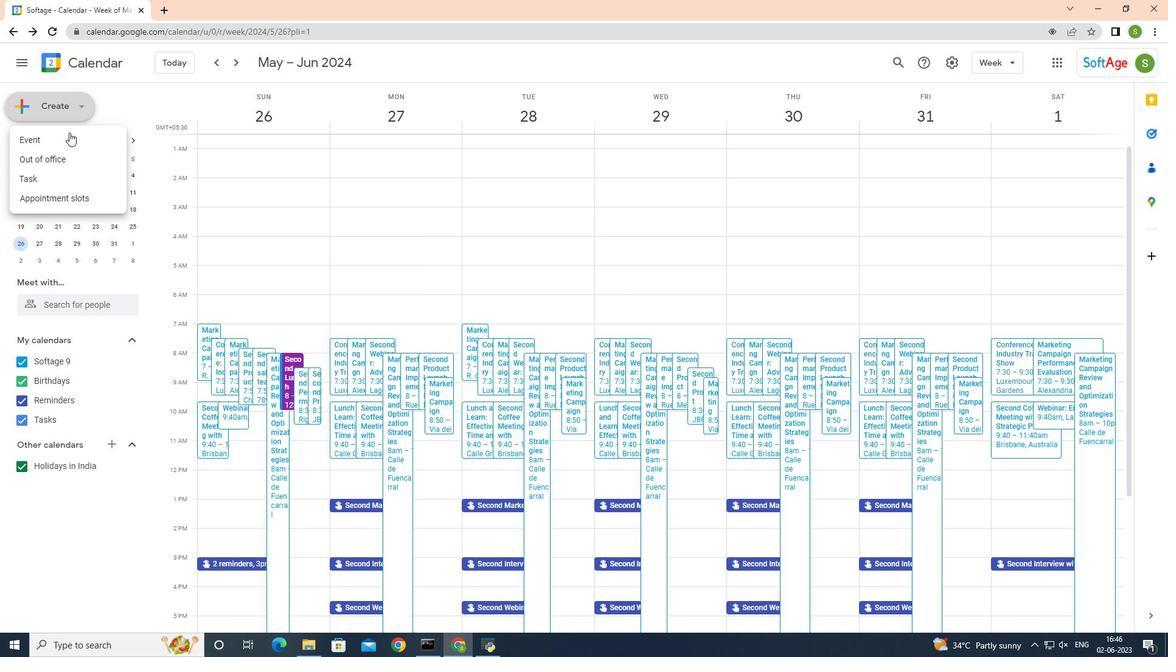 
Action: Mouse pressed left at (68, 136)
Screenshot: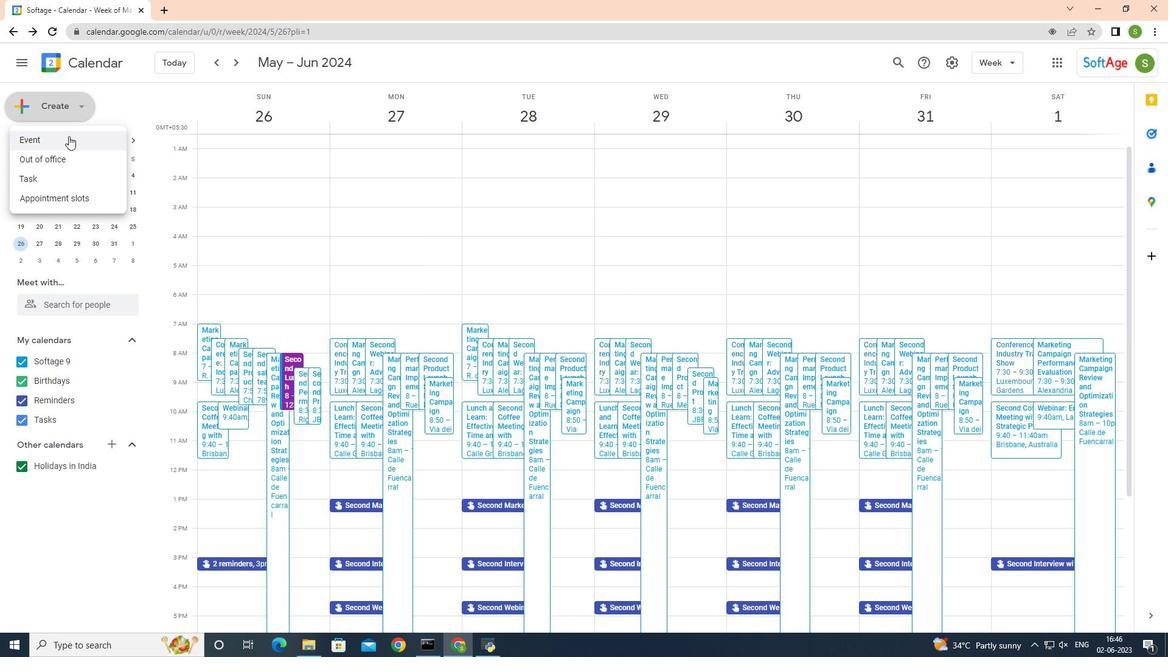 
Action: Mouse moved to (529, 365)
Screenshot: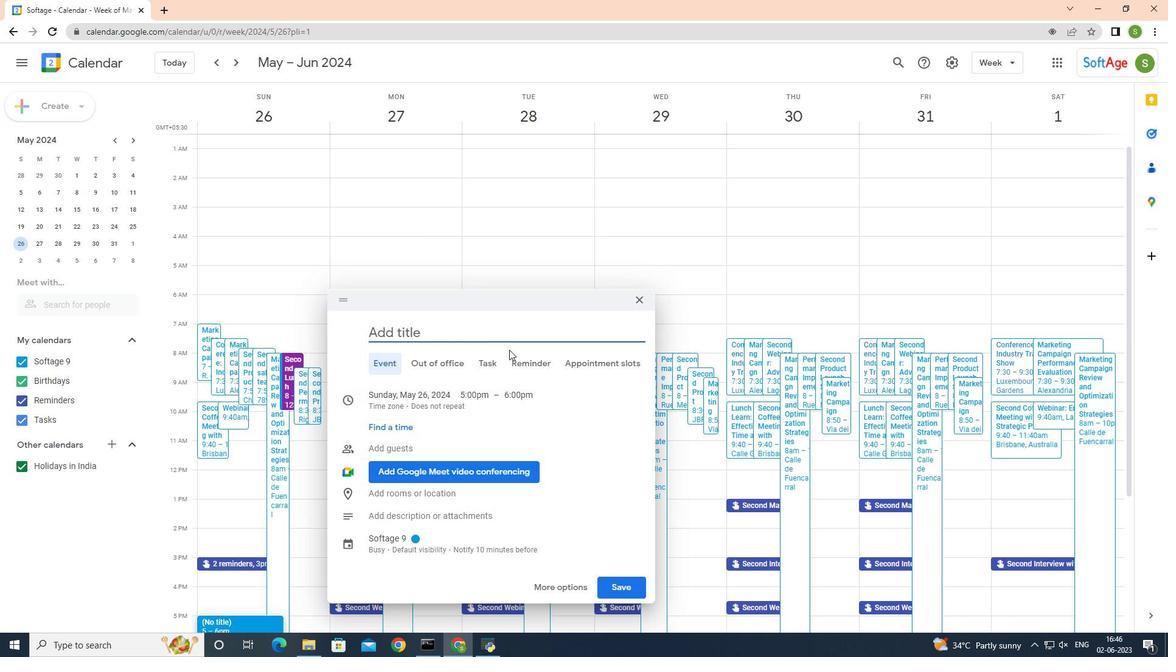 
Action: Mouse pressed left at (529, 365)
Screenshot: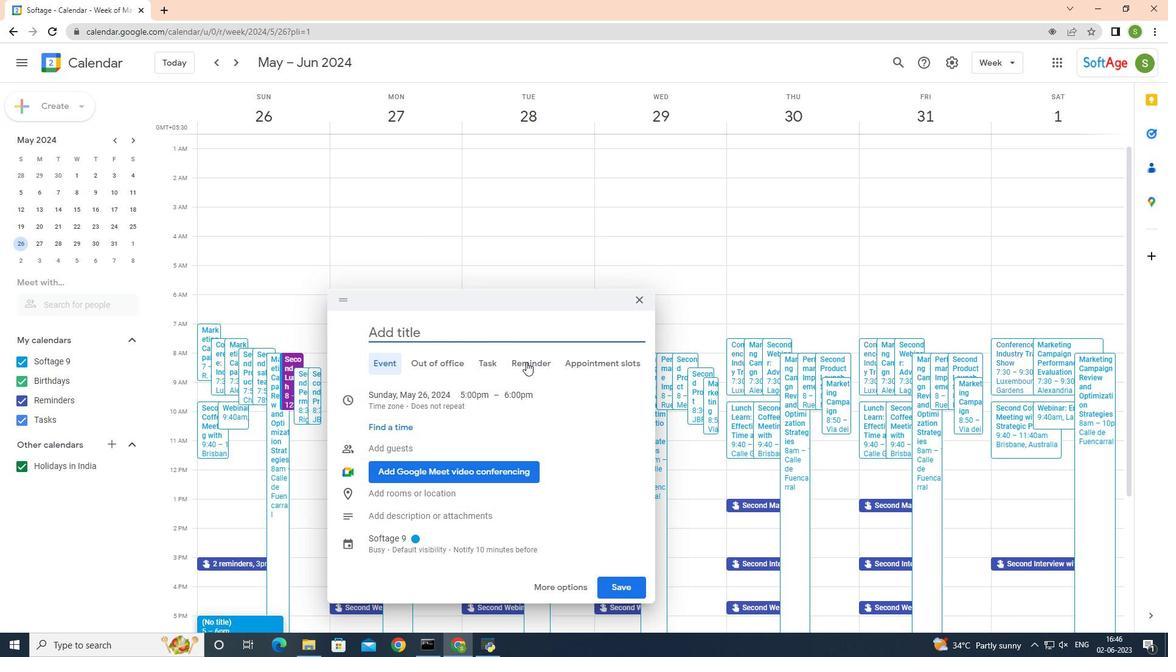 
Action: Mouse moved to (524, 348)
Screenshot: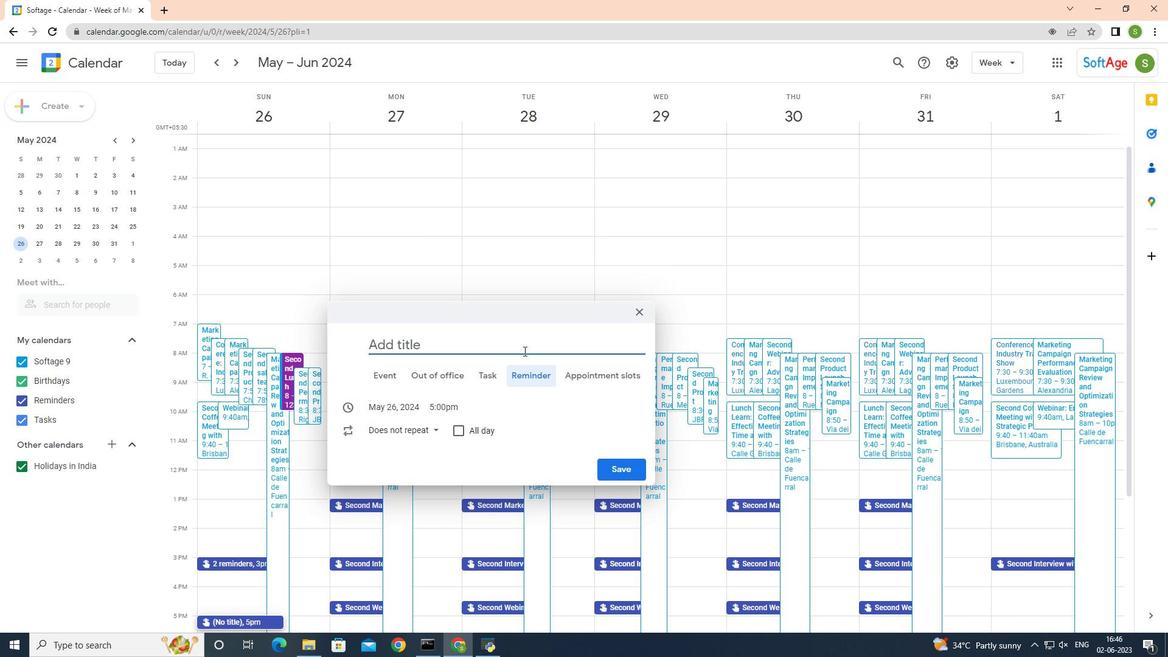 
Action: Mouse pressed left at (524, 348)
Screenshot: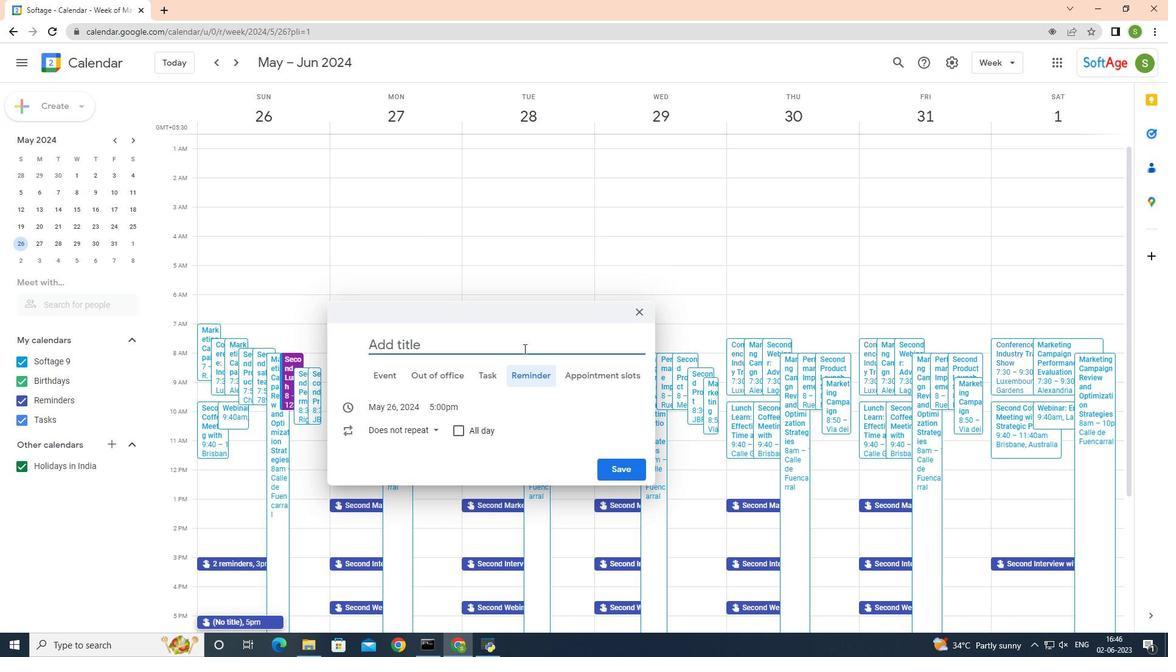 
Action: Mouse moved to (446, 296)
Screenshot: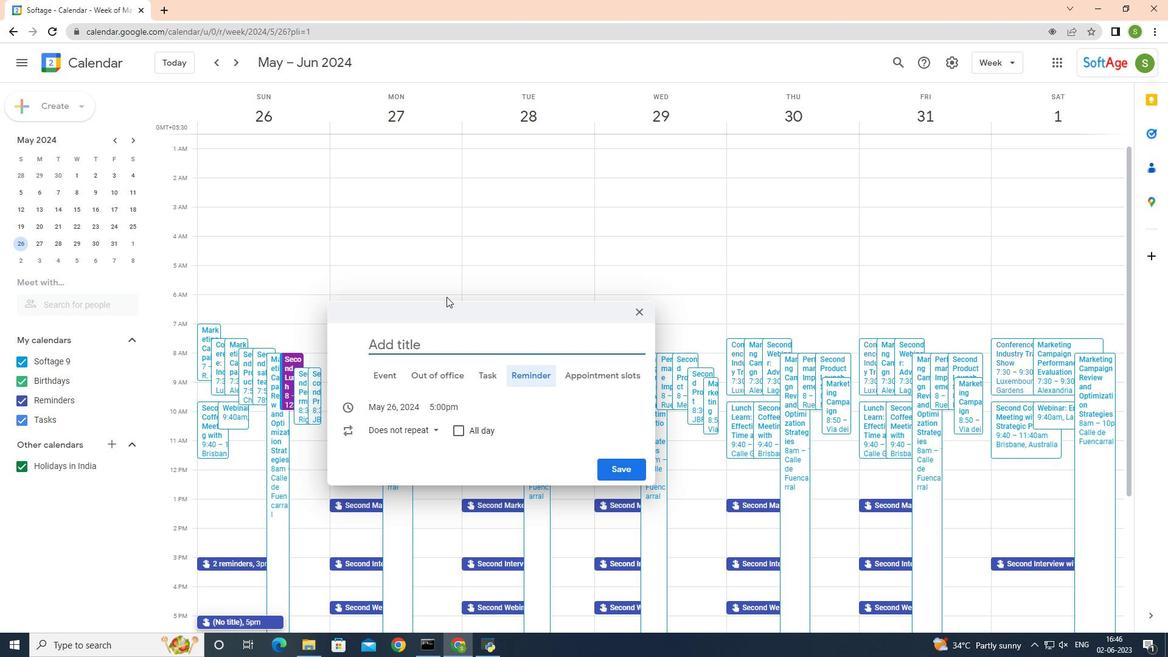 
Action: Key pressed <Key.shift>Second<Key.space><Key.shift_r><Key.shift_r><Key.shift_r><Key.shift_r><Key.shift_r><Key.shift_r><Key.shift_r><Key.shift_r><Key.shift_r><Key.shift_r><Key.shift_r><Key.shift_r>Lunch<Key.space><Key.shift><Key.shift><Key.shift><Key.shift>Break<Key.shift_r><Key.shift_r><Key.shift_r><Key.shift_r><Key.shift_r><Key.shift_r><Key.shift_r><Key.shift_r><Key.shift_r>:<Key.space><Key.shift><Key.shift><Key.shift><Key.shift><Key.shift><Key.shift><Key.shift><Key.shift><Key.shift><Key.shift><Key.shift><Key.shift><Key.shift><Key.shift><Key.shift><Key.shift>Wellness<Key.space>and<Key.space><Key.shift>Self-<Key.shift>Care<Key.space><Key.shift>Workshop
Screenshot: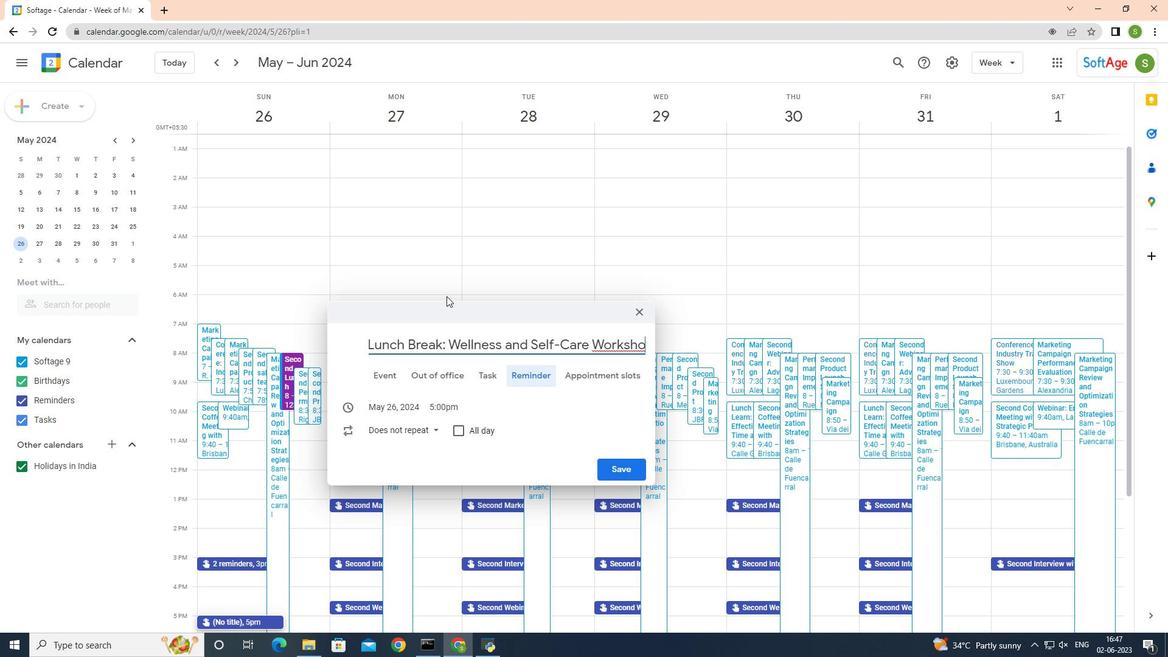 
Action: Mouse moved to (417, 427)
Screenshot: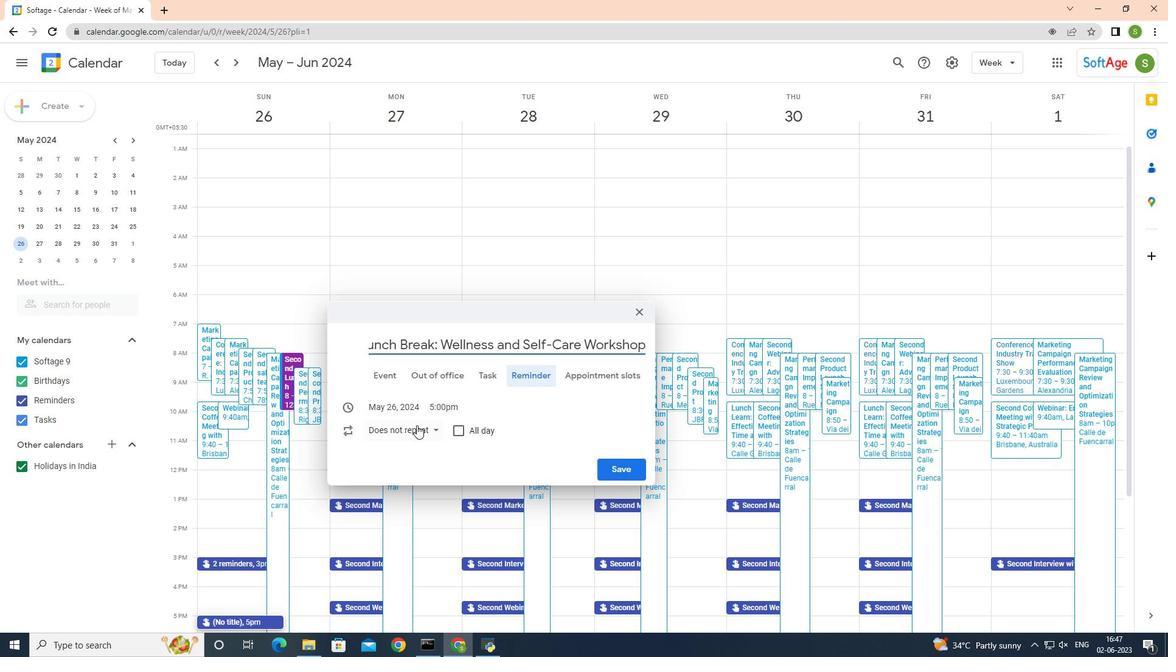 
Action: Mouse pressed left at (417, 427)
Screenshot: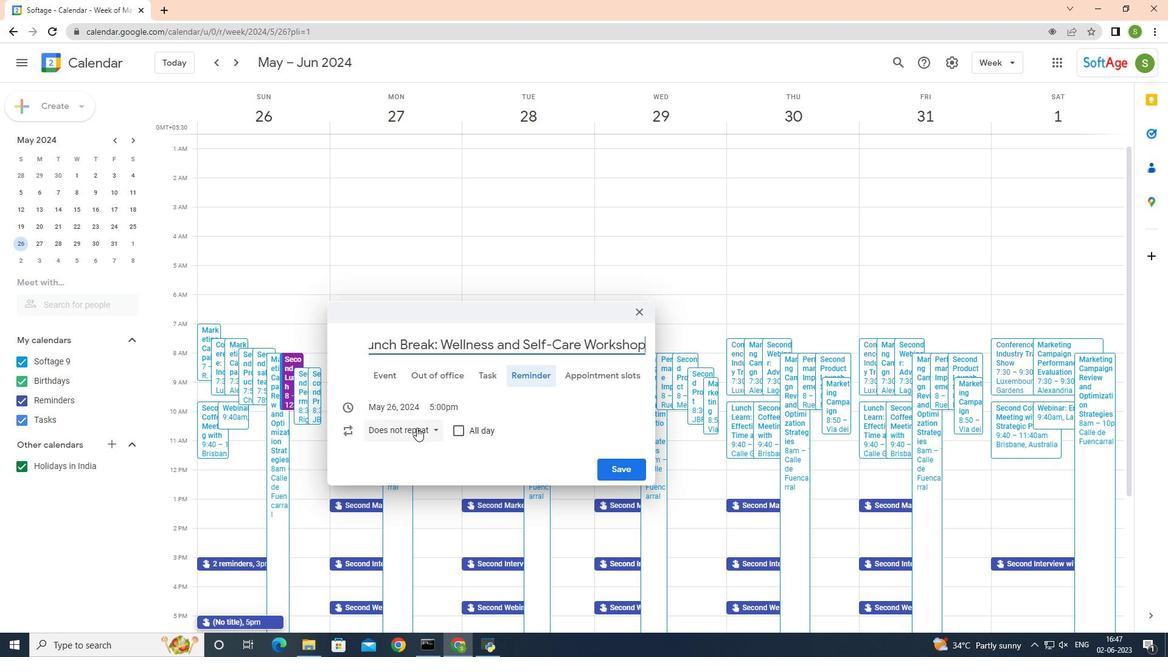 
Action: Mouse moved to (474, 460)
Screenshot: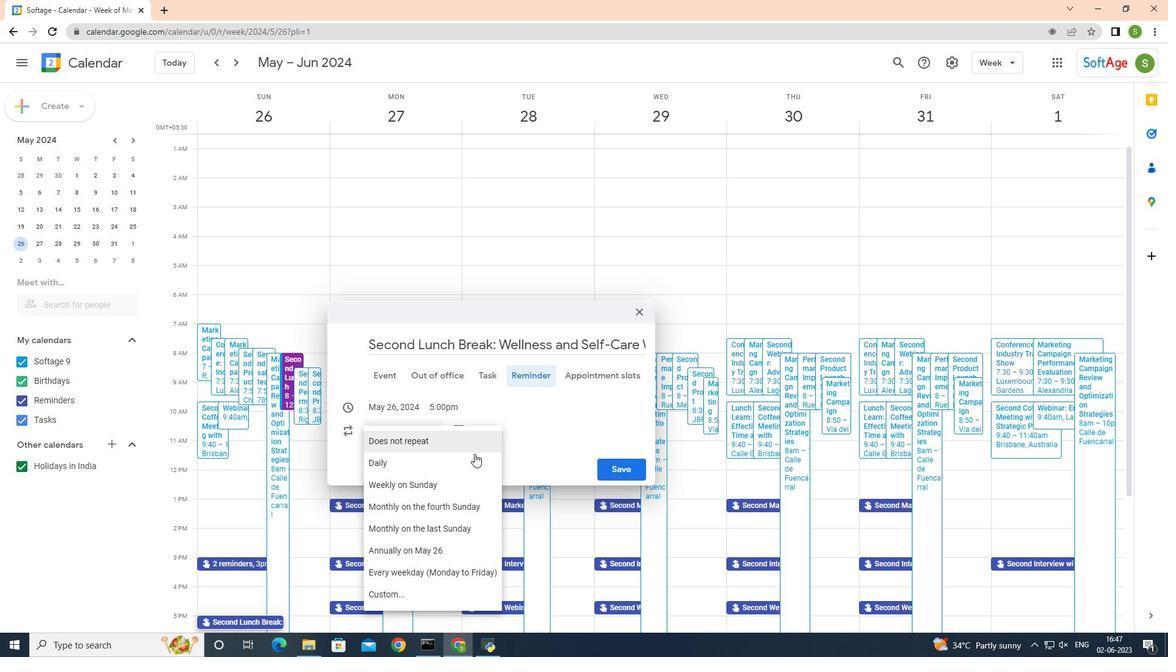 
Action: Mouse pressed left at (474, 460)
Screenshot: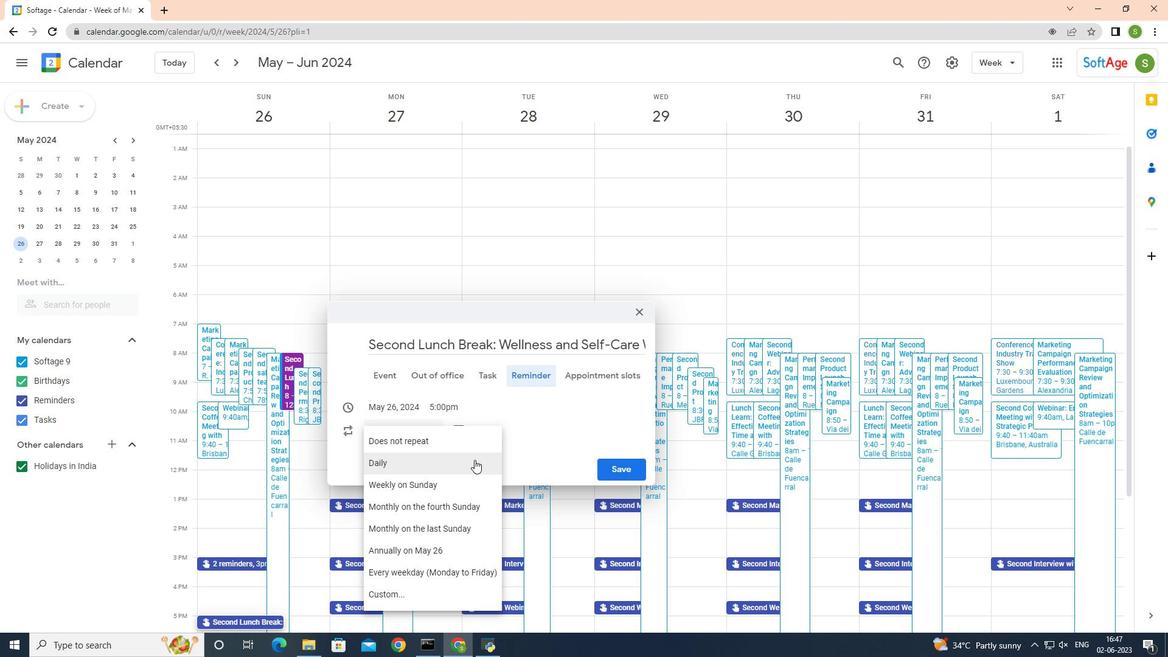 
Action: Mouse moved to (614, 468)
Screenshot: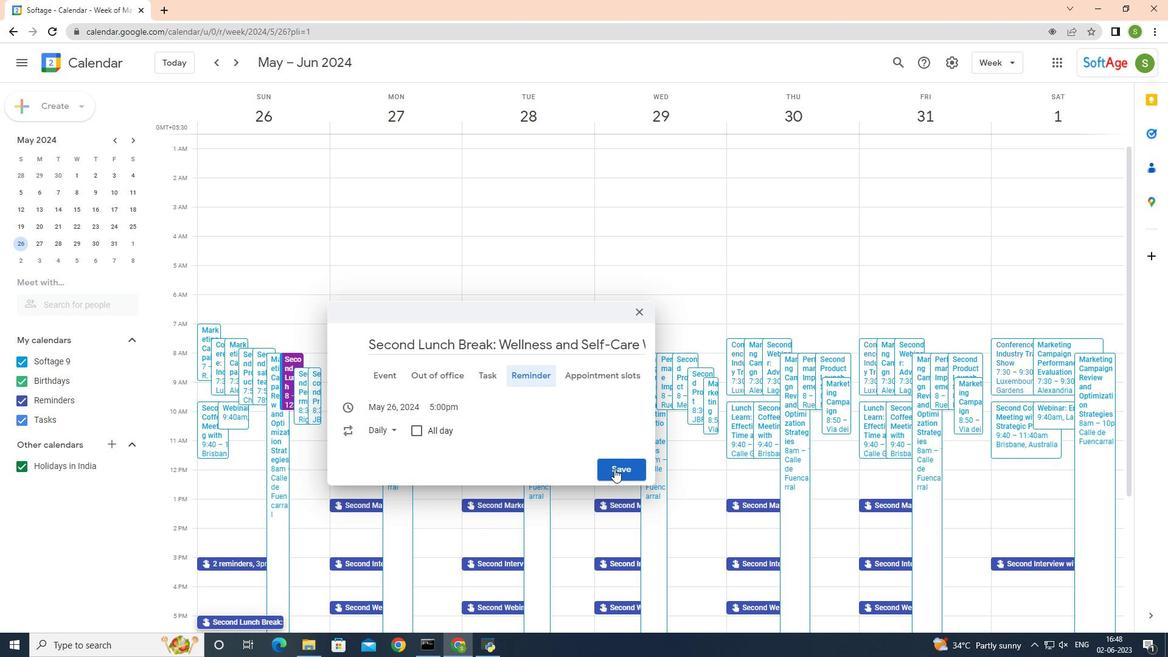 
Action: Mouse pressed left at (614, 468)
Screenshot: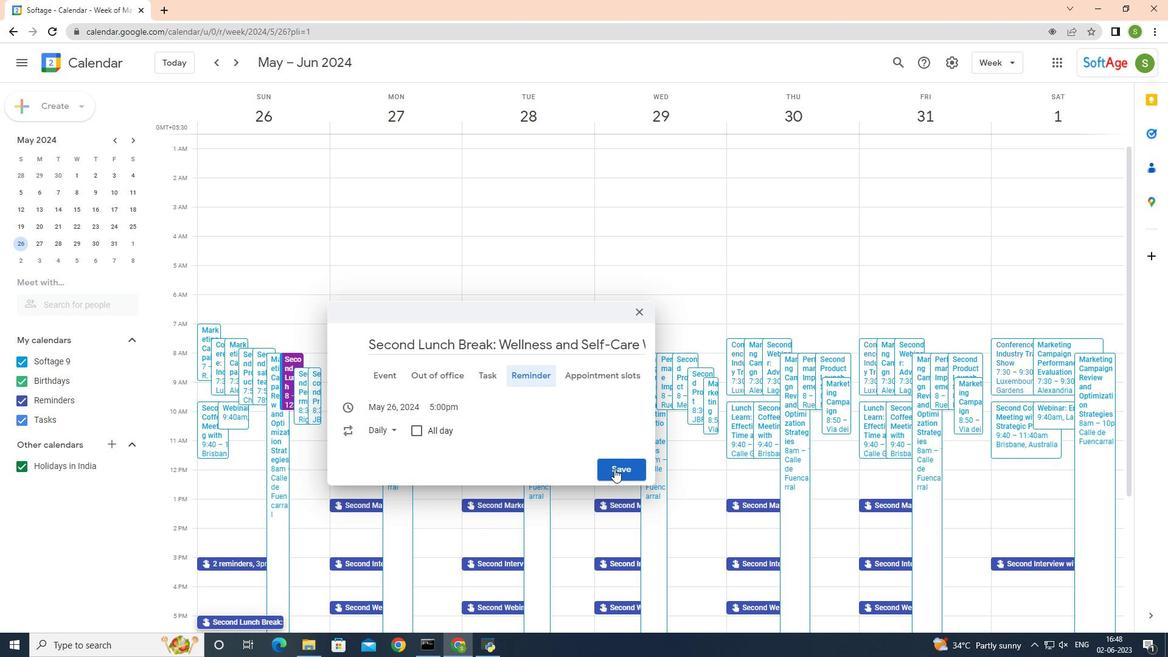 
Action: Mouse moved to (590, 455)
Screenshot: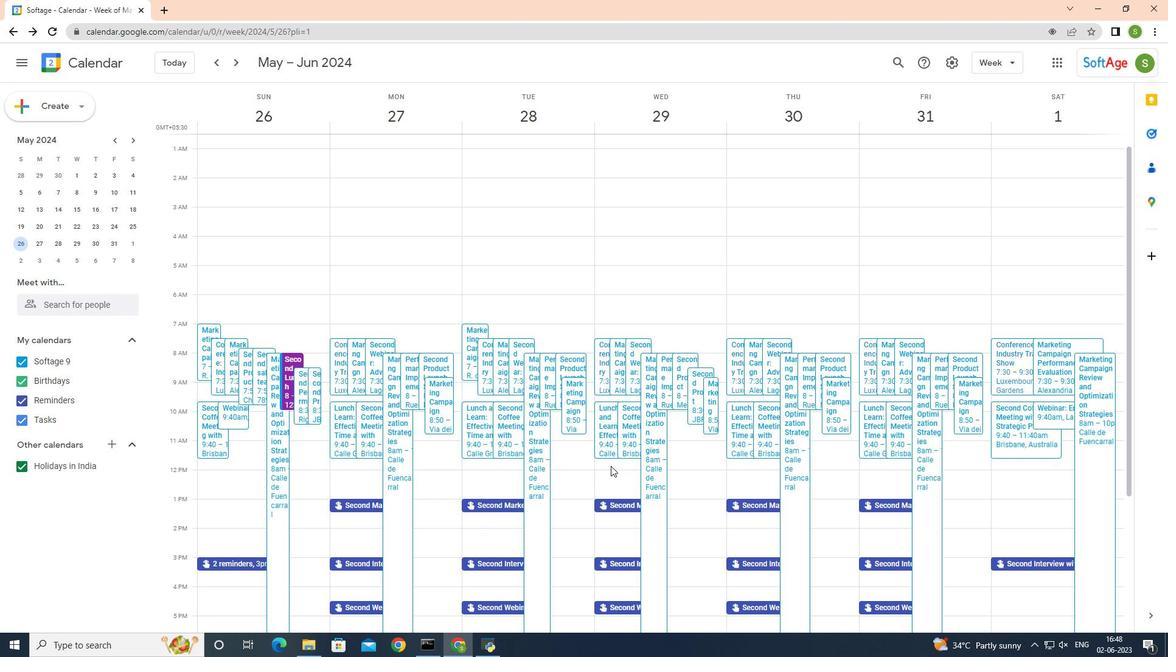 
